 Task: Get directions from Palo Duro Canyon State Park, Texas, United States to Tybee Island, Georgia, United States and explore the nearby things to do with rating 4 and above and open 24 hours
Action: Mouse moved to (217, 61)
Screenshot: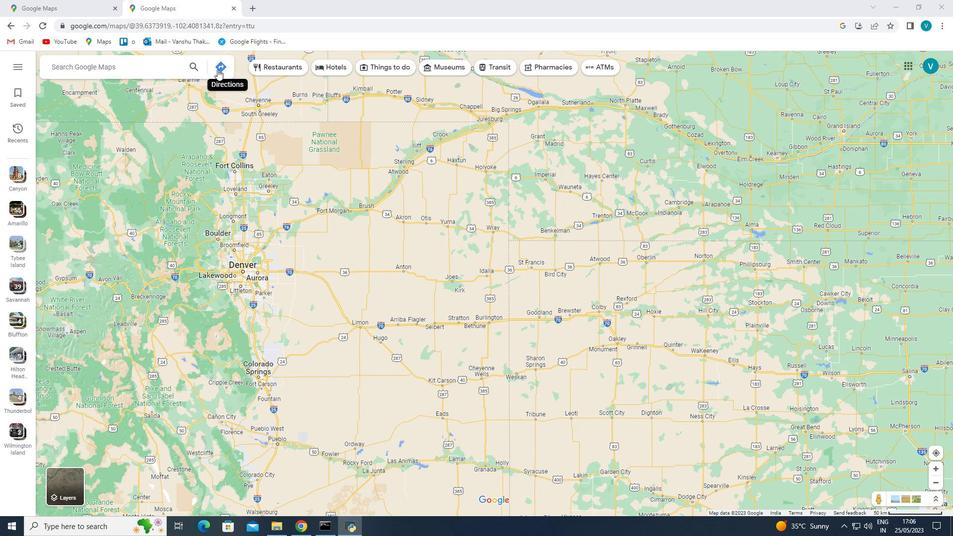 
Action: Mouse pressed left at (217, 61)
Screenshot: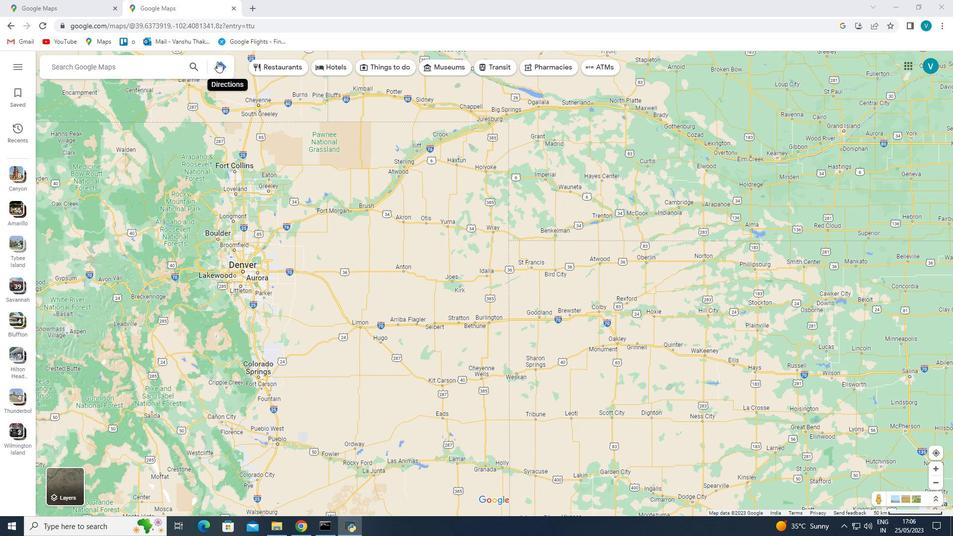 
Action: Mouse moved to (159, 99)
Screenshot: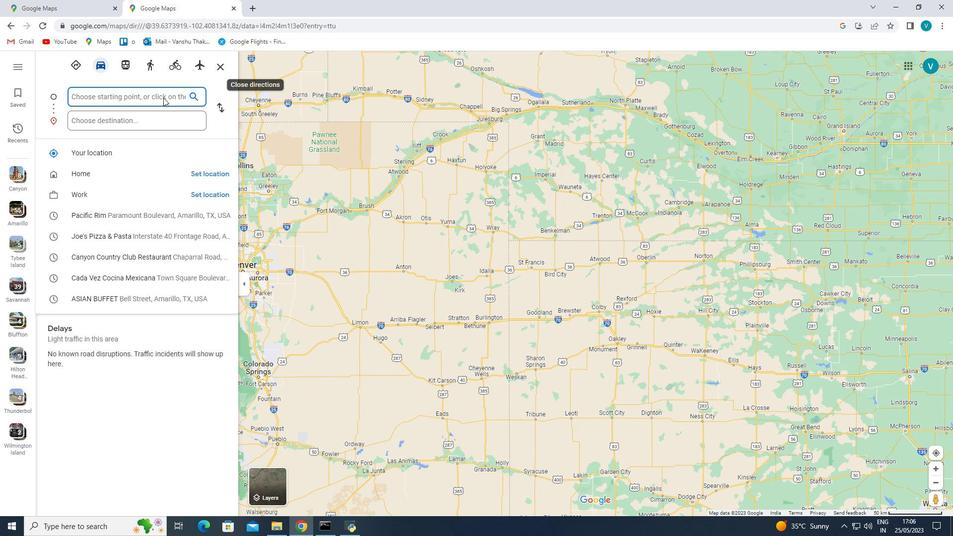 
Action: Mouse pressed left at (159, 99)
Screenshot: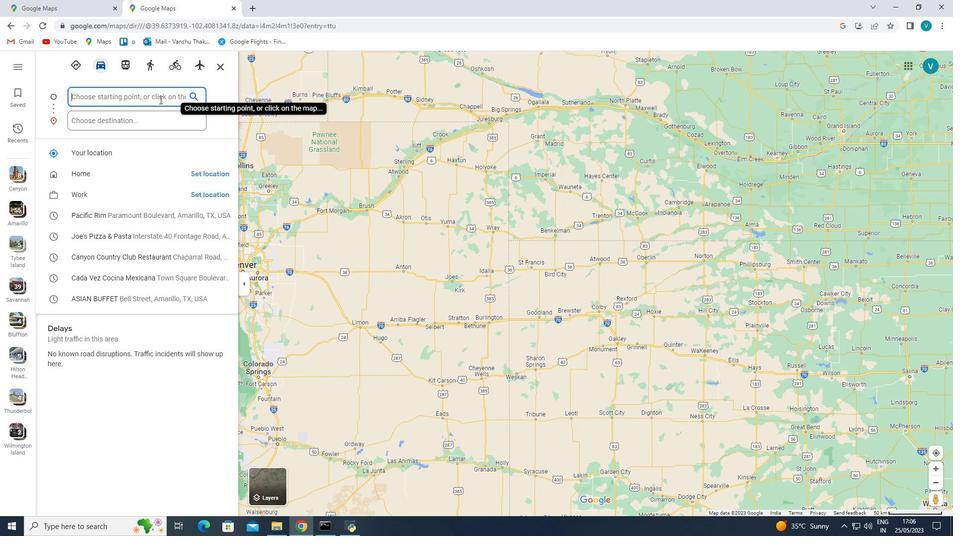
Action: Key pressed <Key.shift>Palo<Key.space><Key.shift>Duro<Key.space><Key.shift><Key.shift><Key.shift><Key.shift>Canyon<Key.space><Key.shift>State<Key.space><Key.shift>PArk,<Key.space><Key.shift>Texas,<Key.shift>United<Key.space><Key.shift>States<Key.enter>
Screenshot: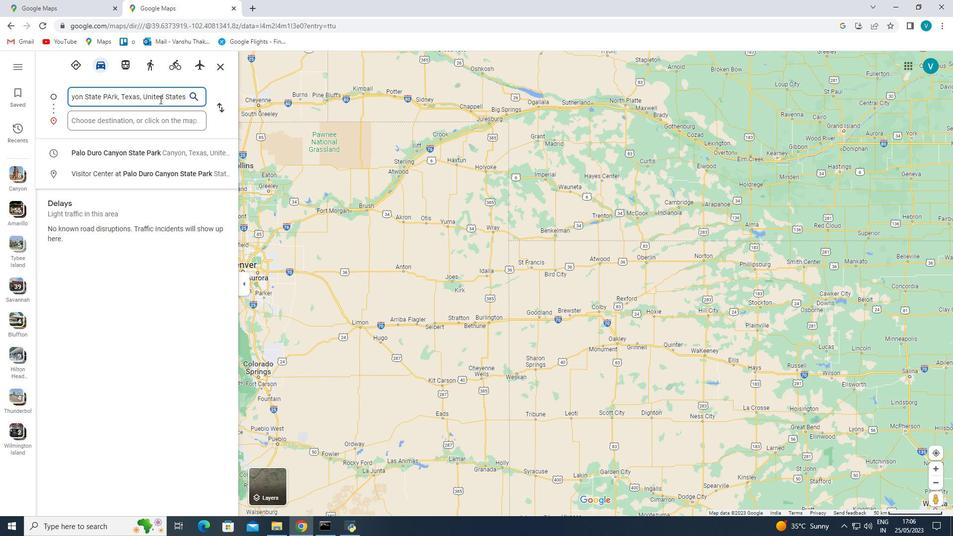 
Action: Mouse moved to (151, 134)
Screenshot: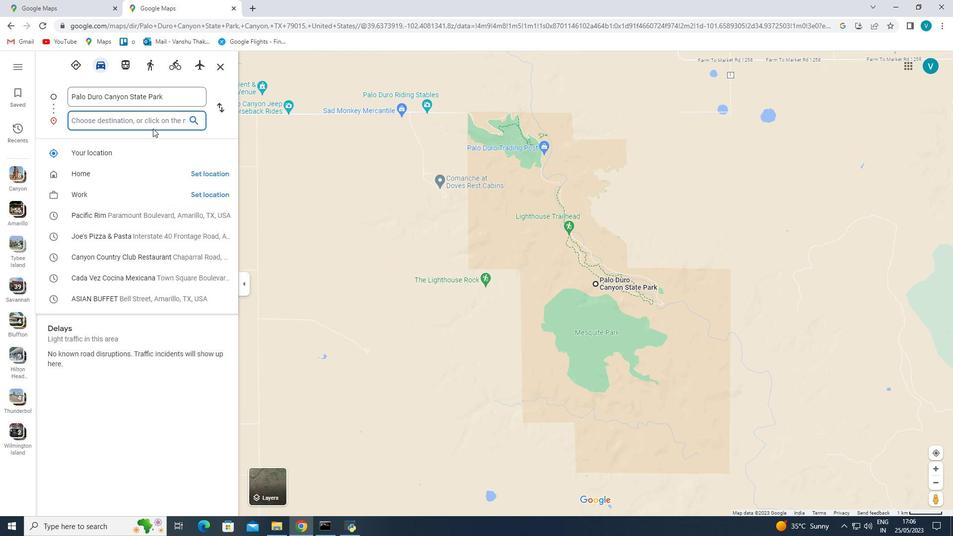 
Action: Mouse pressed left at (151, 134)
Screenshot: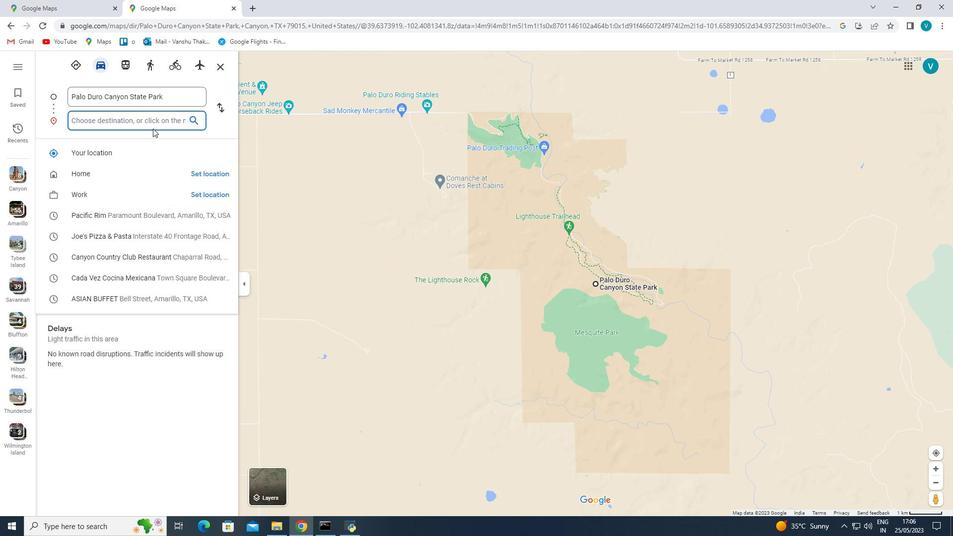 
Action: Mouse moved to (146, 127)
Screenshot: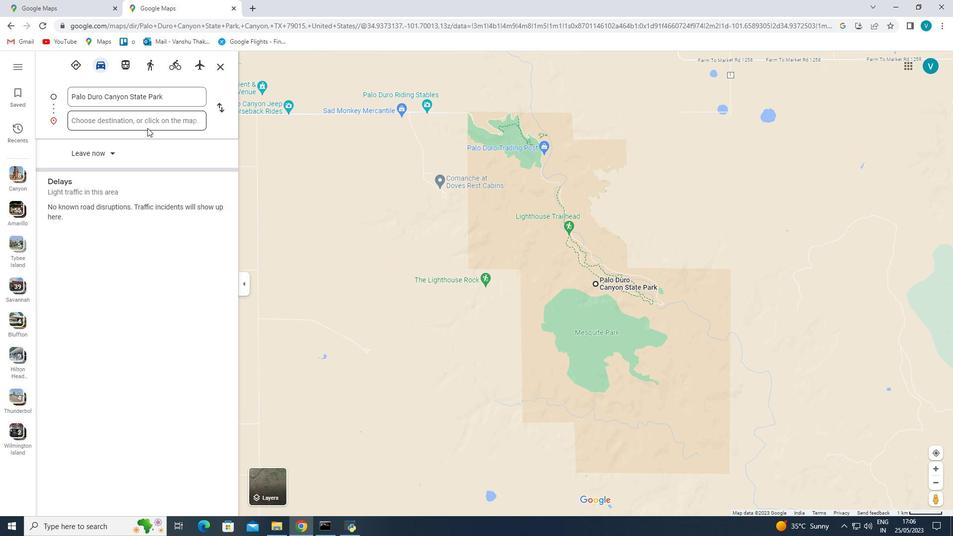 
Action: Mouse pressed left at (146, 127)
Screenshot: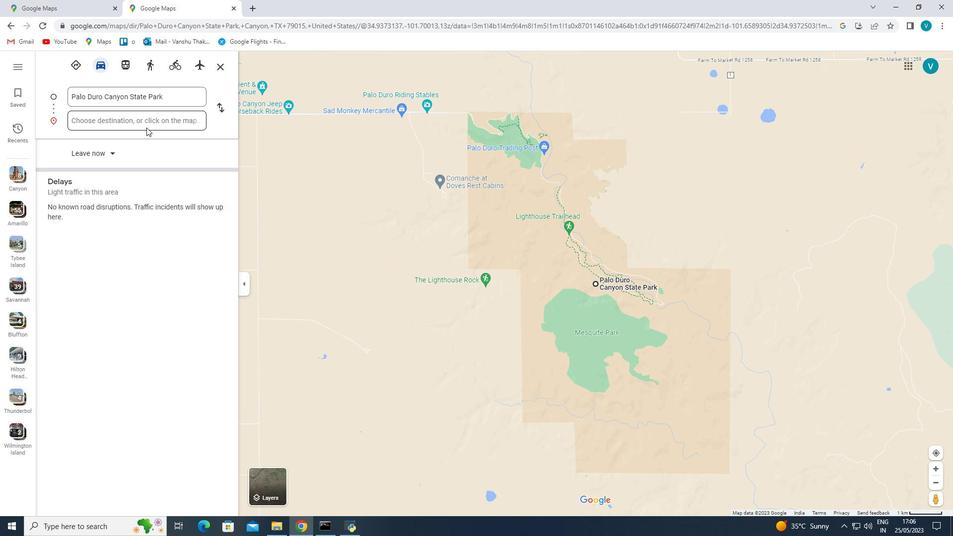 
Action: Mouse moved to (146, 125)
Screenshot: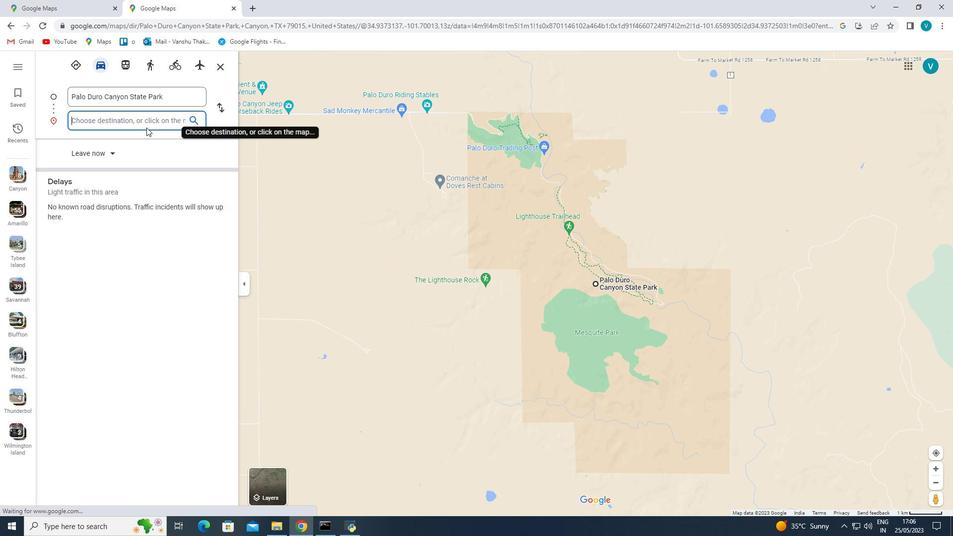 
Action: Key pressed <Key.shift>Tybee<Key.space><Key.shift><Key.shift><Key.shift><Key.shift><Key.shift><Key.shift><Key.shift><Key.shift><Key.shift><Key.shift><Key.shift>Island,<Key.space><Key.shift>Georgia,<Key.space><Key.shift>United<Key.space><Key.shift>States<Key.enter>
Screenshot: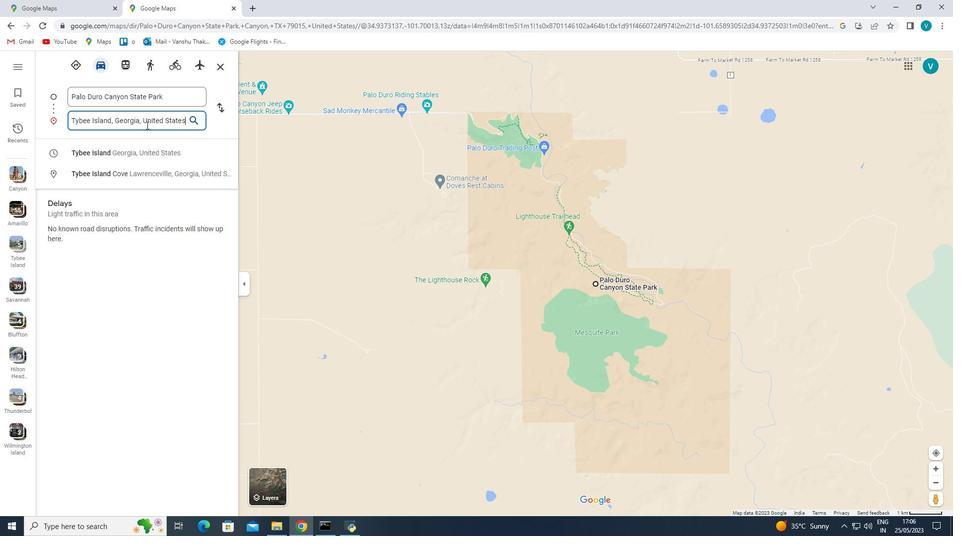 
Action: Mouse moved to (429, 69)
Screenshot: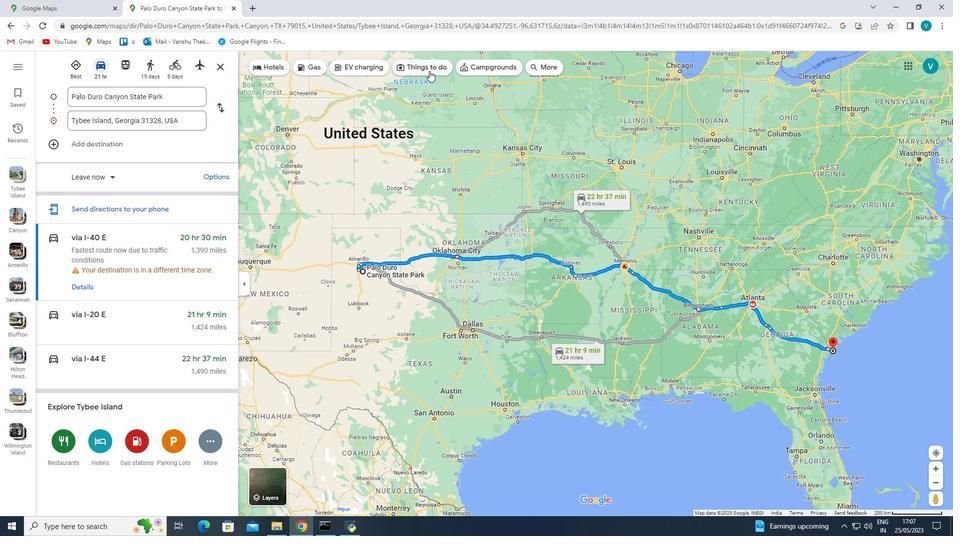 
Action: Mouse pressed left at (429, 69)
Screenshot: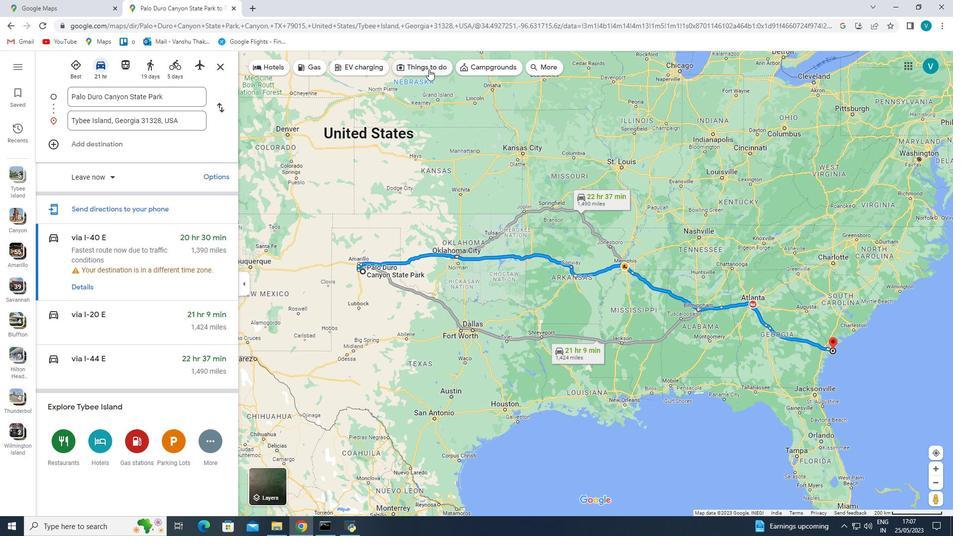 
Action: Mouse moved to (285, 68)
Screenshot: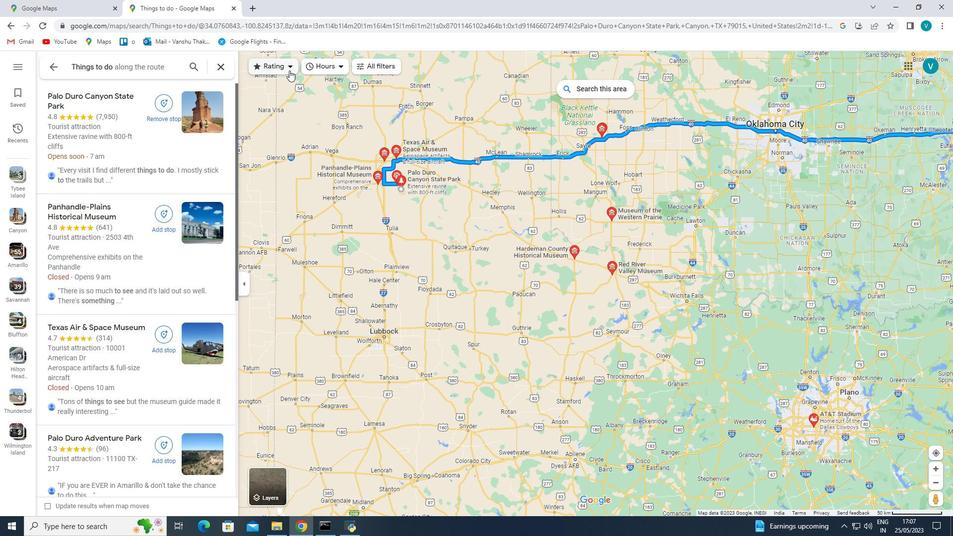 
Action: Mouse pressed left at (285, 68)
Screenshot: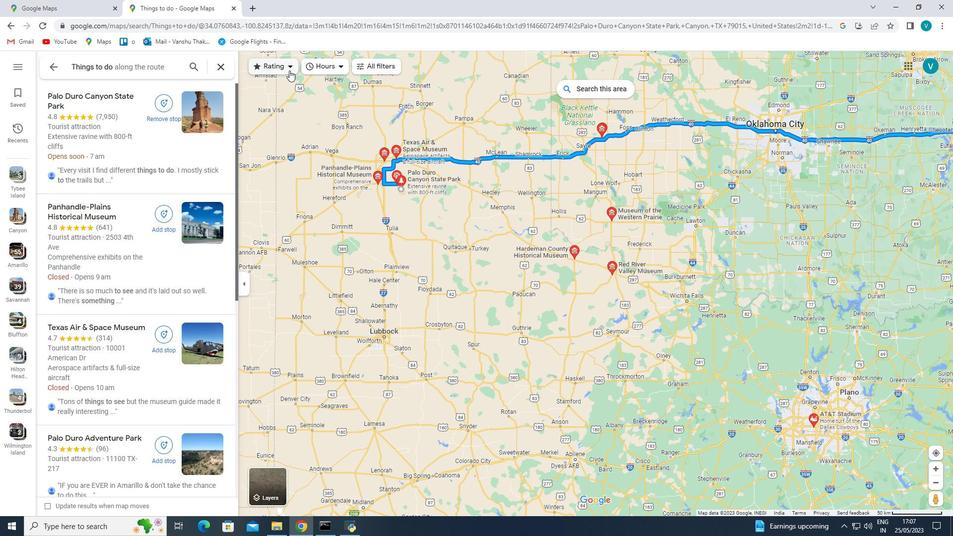 
Action: Mouse moved to (280, 181)
Screenshot: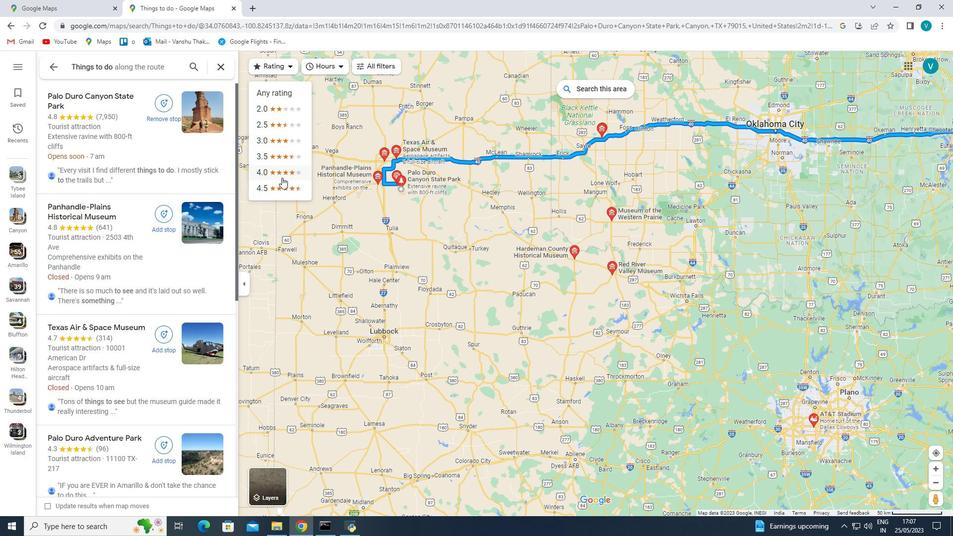 
Action: Mouse pressed left at (280, 181)
Screenshot: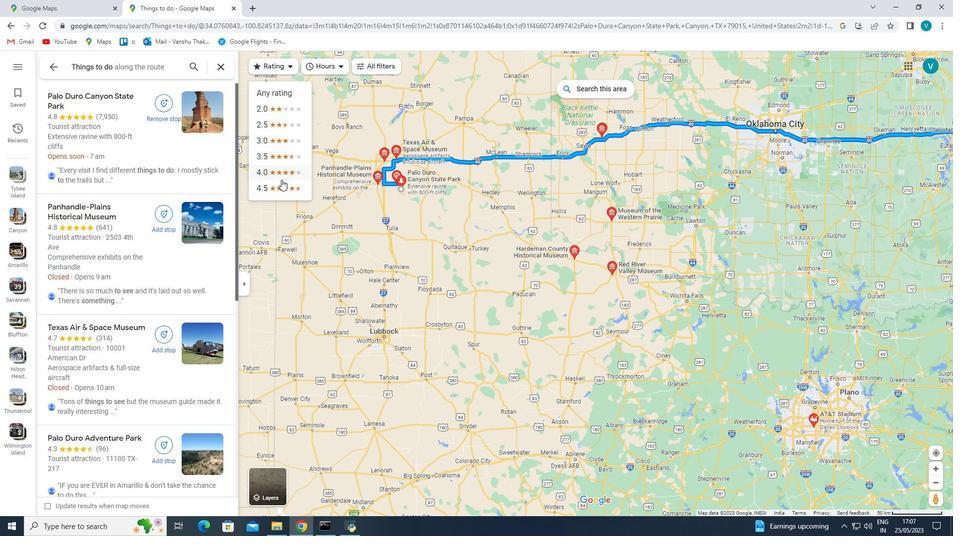 
Action: Mouse moved to (340, 63)
Screenshot: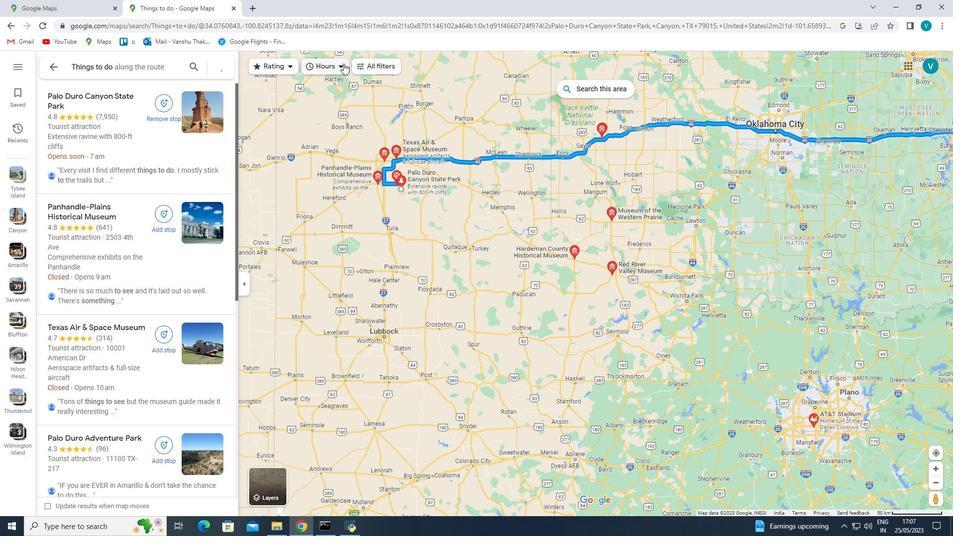 
Action: Mouse pressed left at (340, 63)
Screenshot: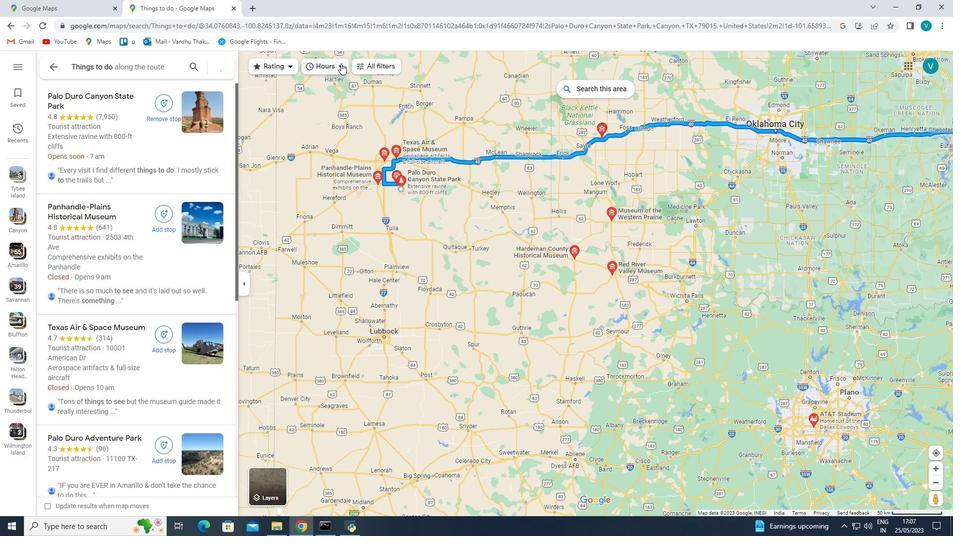 
Action: Mouse moved to (321, 117)
Screenshot: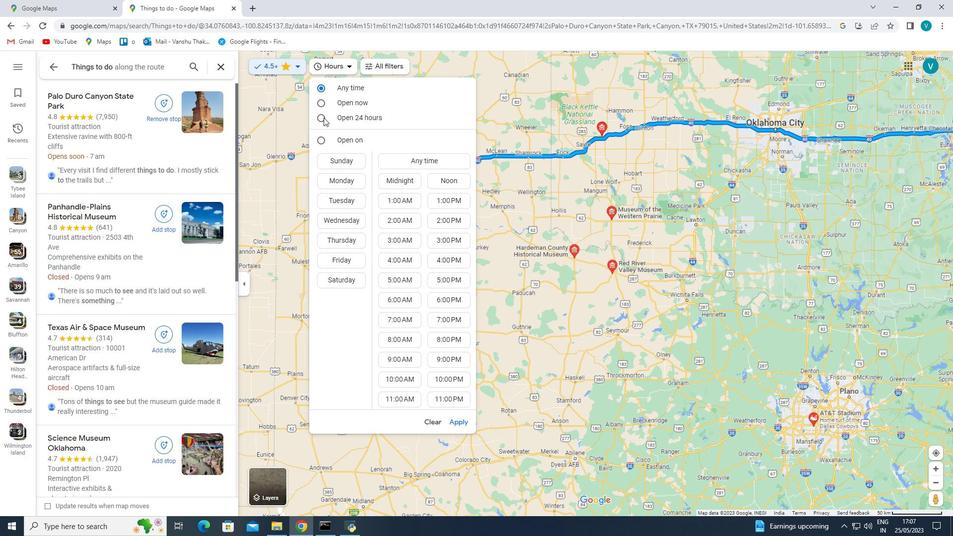 
Action: Mouse pressed left at (321, 117)
Screenshot: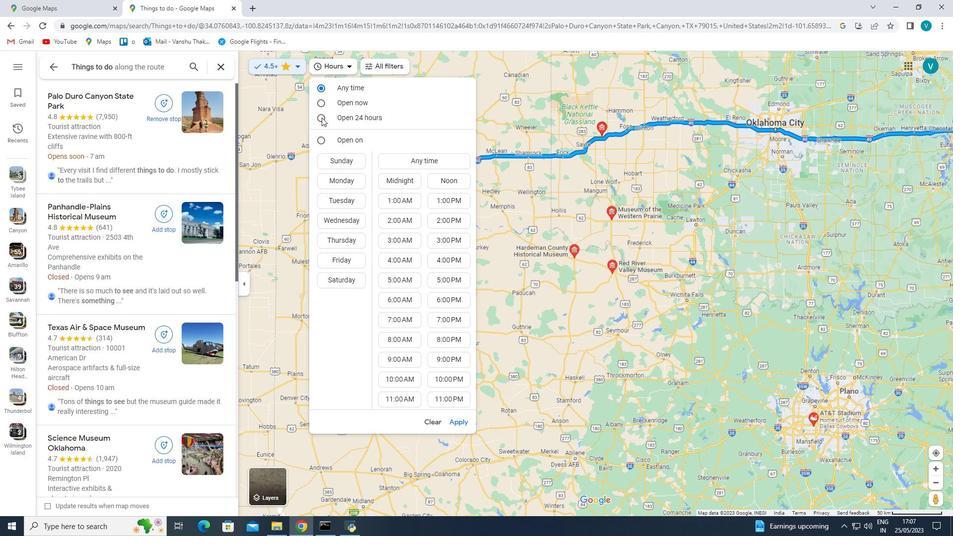 
Action: Mouse moved to (461, 421)
Screenshot: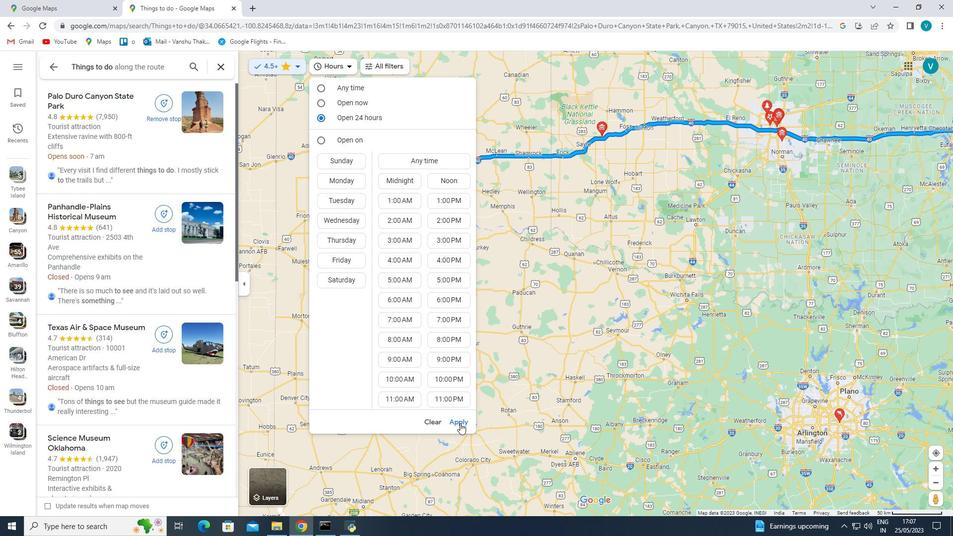 
Action: Mouse pressed left at (461, 421)
Screenshot: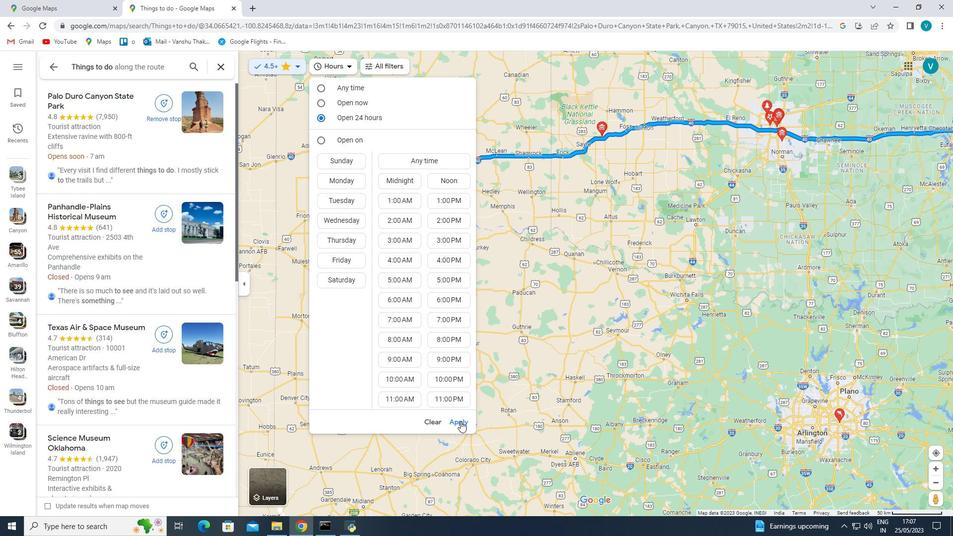 
Action: Mouse moved to (133, 218)
Screenshot: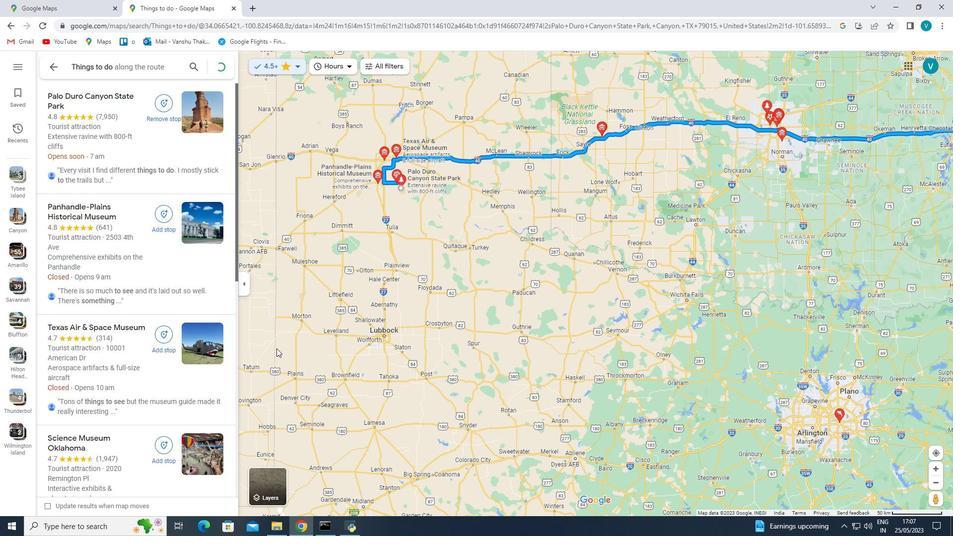 
Action: Mouse scrolled (133, 218) with delta (0, 0)
Screenshot: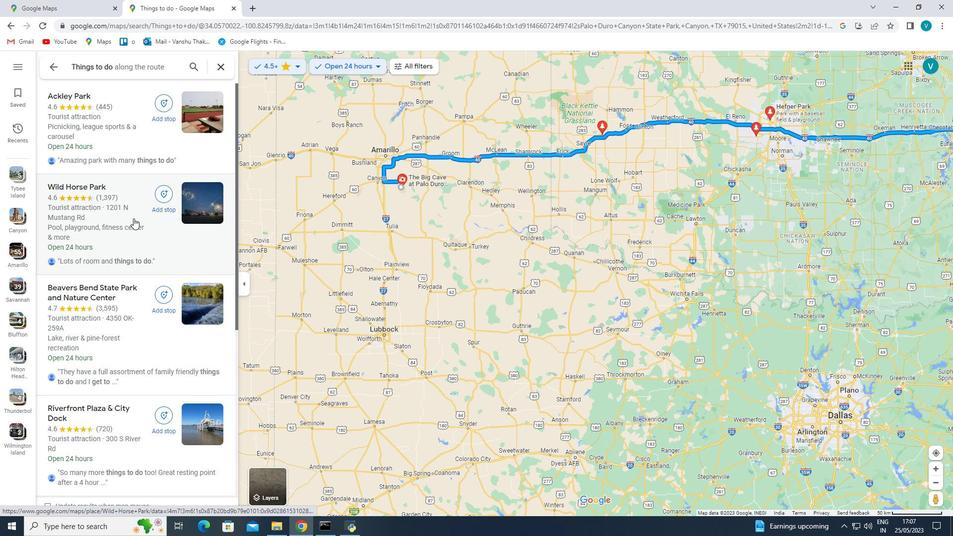 
Action: Mouse scrolled (133, 218) with delta (0, 0)
Screenshot: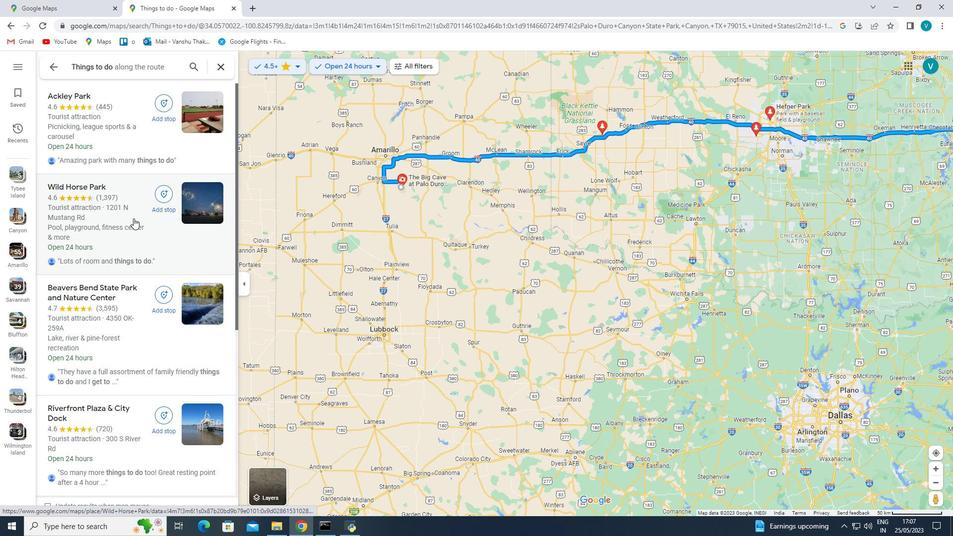 
Action: Mouse scrolled (133, 218) with delta (0, 0)
Screenshot: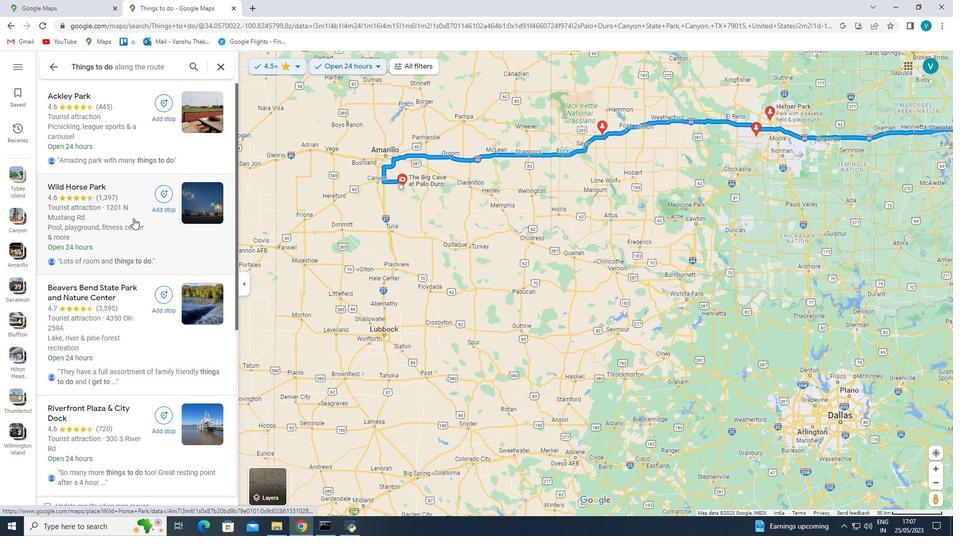 
Action: Mouse scrolled (133, 218) with delta (0, 0)
Screenshot: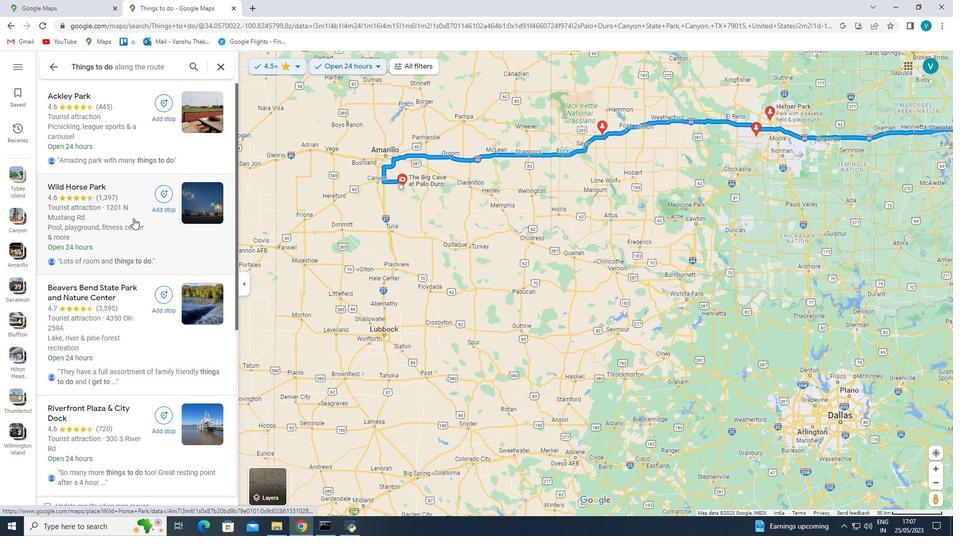 
Action: Mouse scrolled (133, 218) with delta (0, 0)
Screenshot: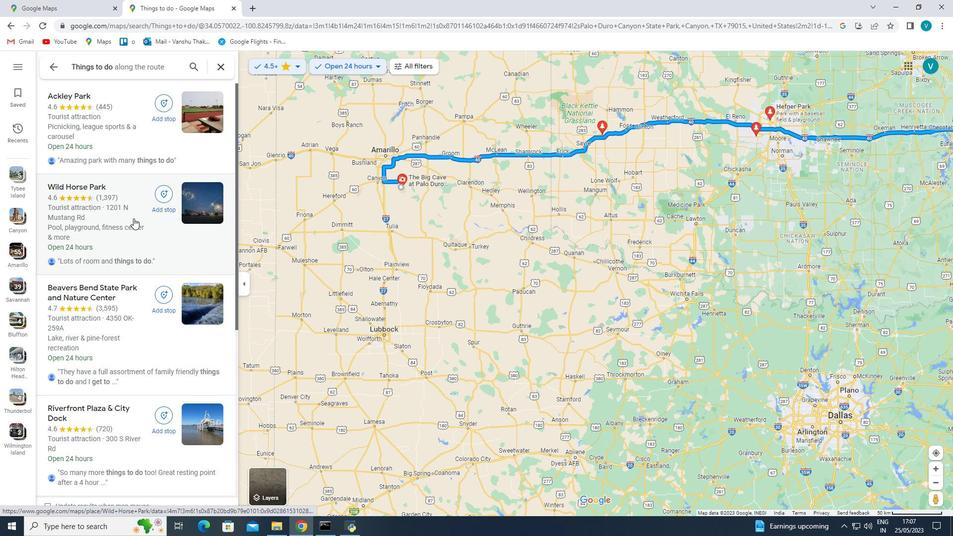
Action: Mouse scrolled (133, 218) with delta (0, 0)
Screenshot: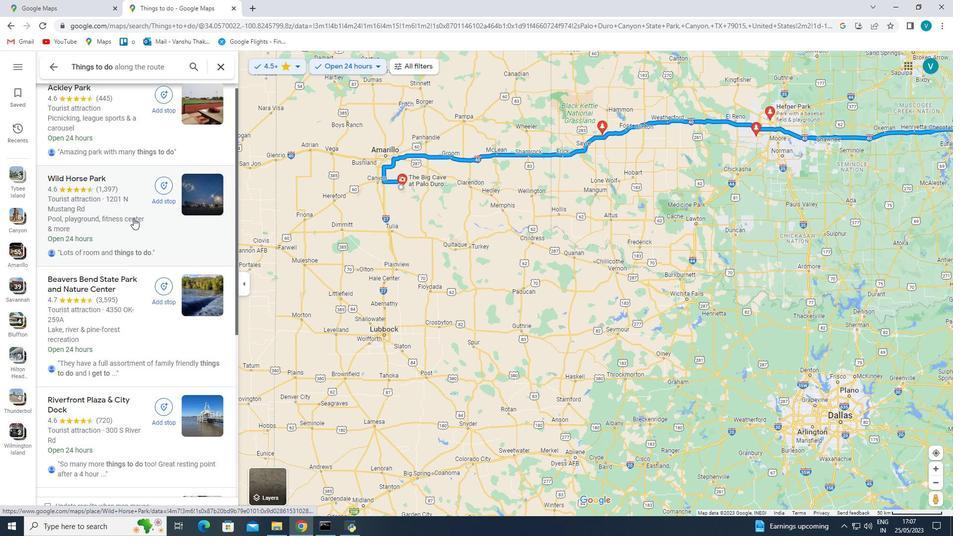 
Action: Mouse scrolled (133, 218) with delta (0, 0)
Screenshot: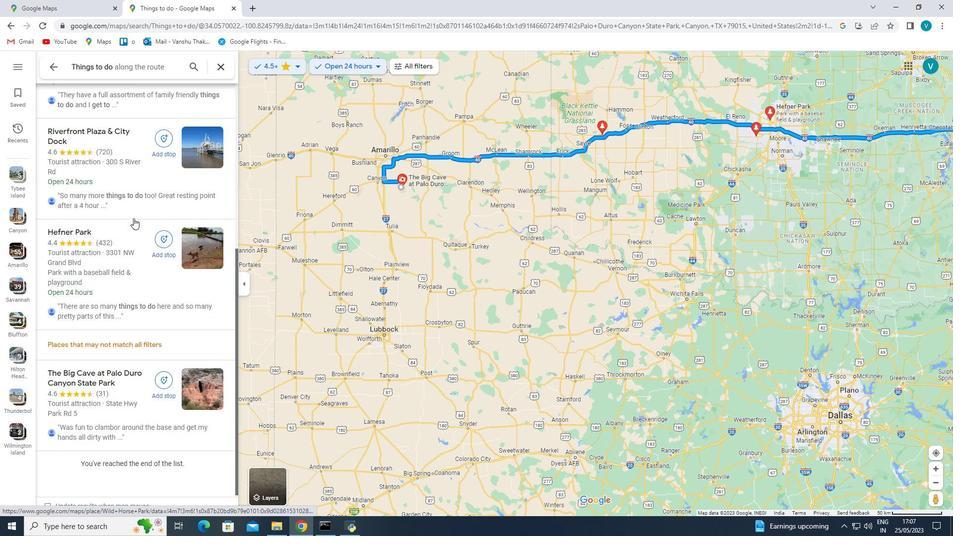 
Action: Mouse scrolled (133, 218) with delta (0, 0)
Screenshot: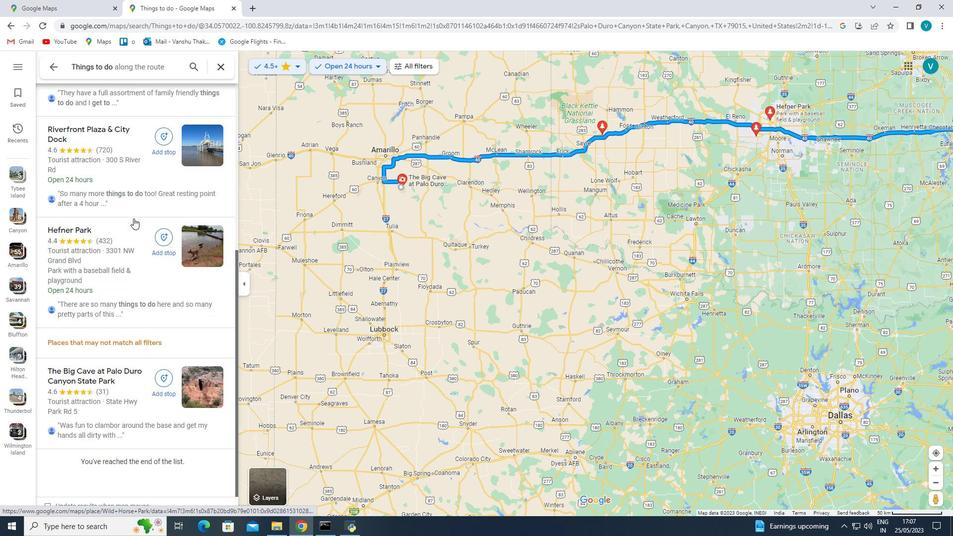 
Action: Mouse scrolled (133, 218) with delta (0, 0)
Screenshot: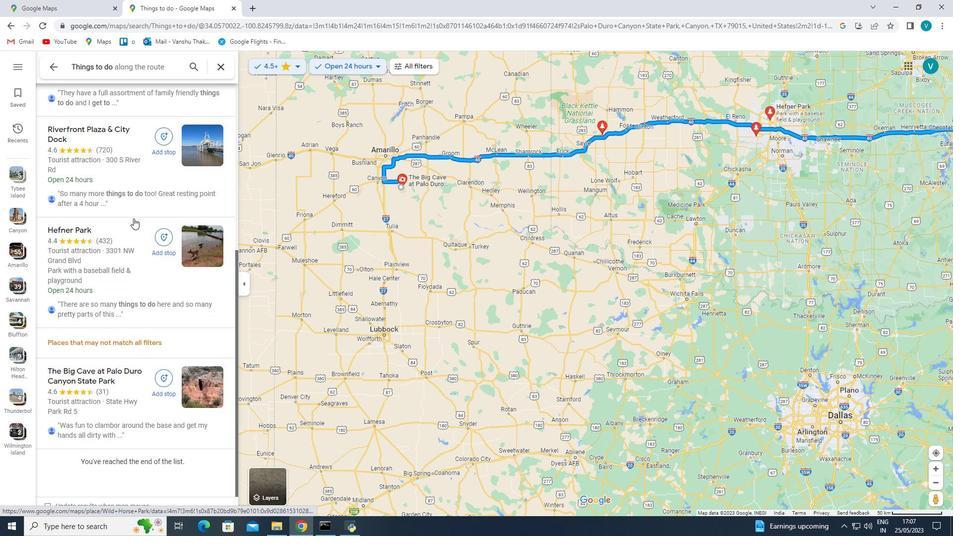 
Action: Mouse scrolled (133, 218) with delta (0, 0)
Screenshot: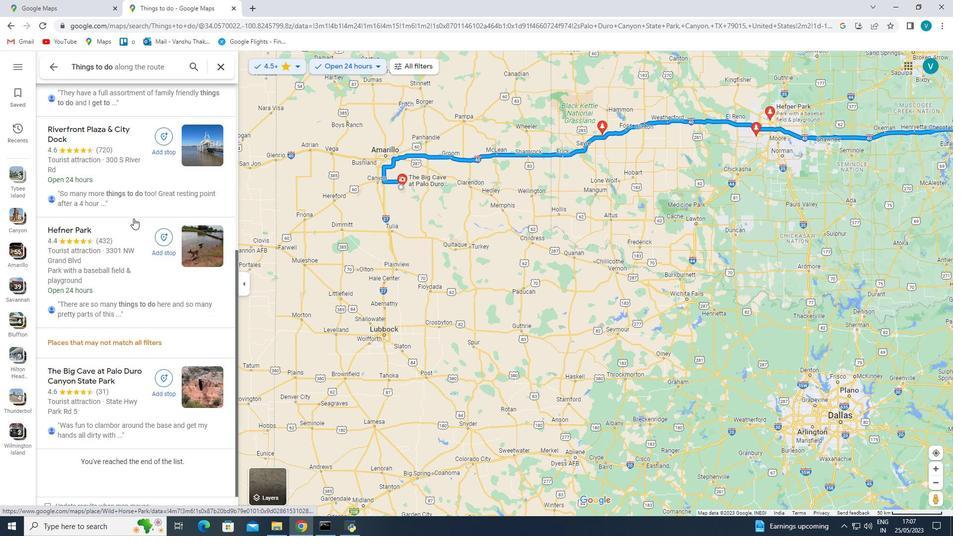 
Action: Mouse scrolled (133, 218) with delta (0, 0)
Screenshot: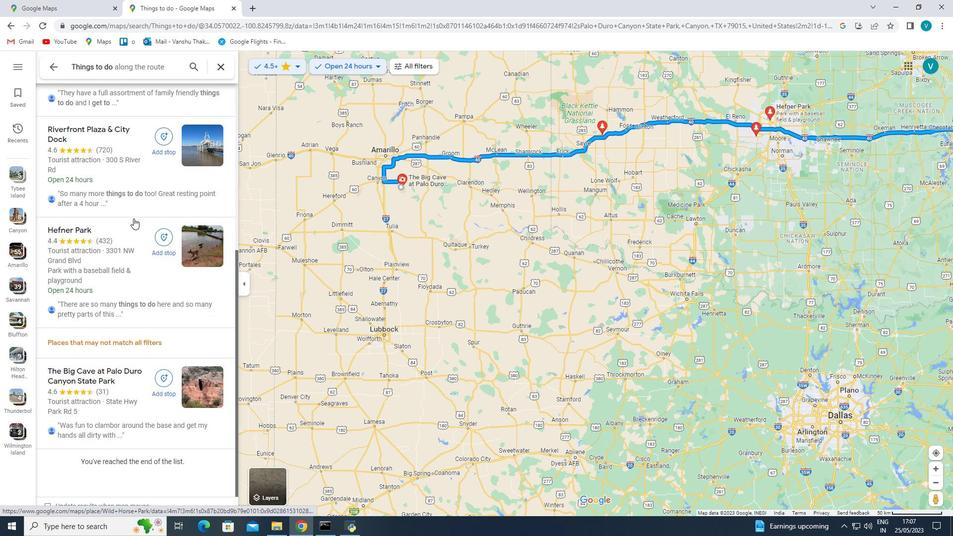 
Action: Mouse scrolled (133, 218) with delta (0, 0)
Screenshot: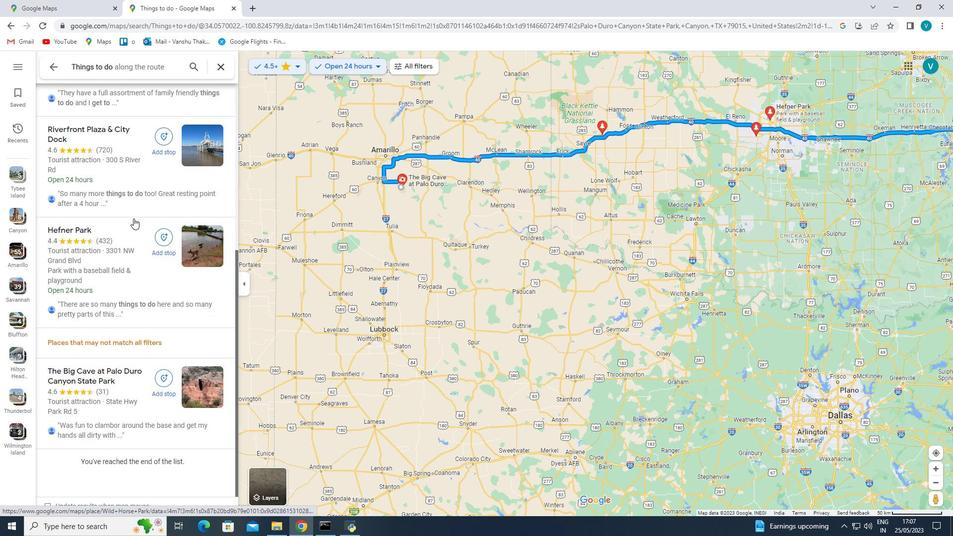 
Action: Mouse scrolled (133, 218) with delta (0, 0)
Screenshot: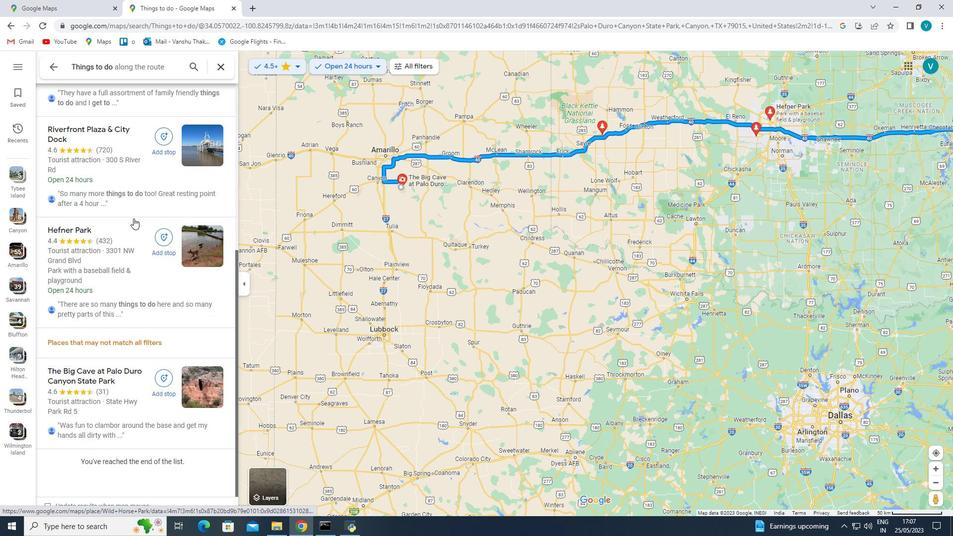 
Action: Mouse scrolled (133, 218) with delta (0, 0)
Screenshot: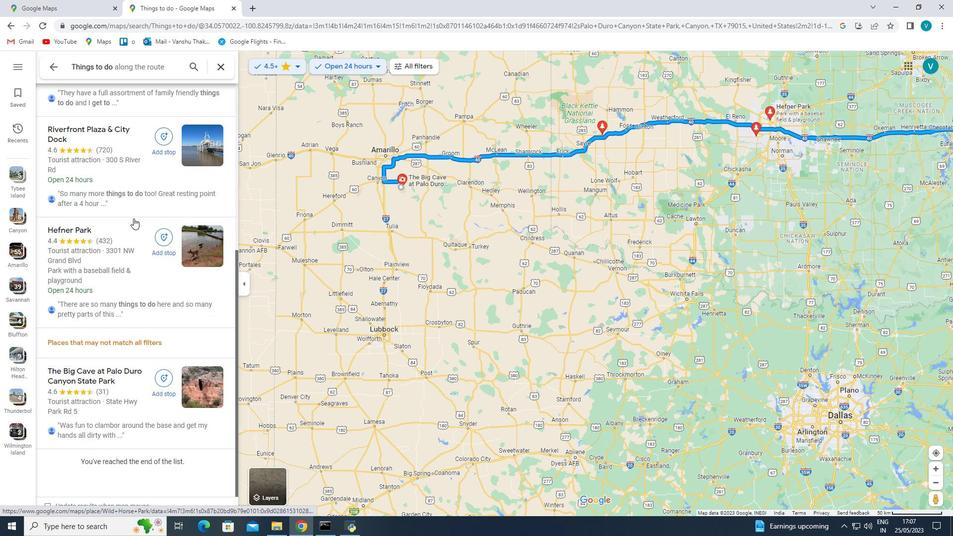 
Action: Mouse scrolled (133, 218) with delta (0, 0)
Screenshot: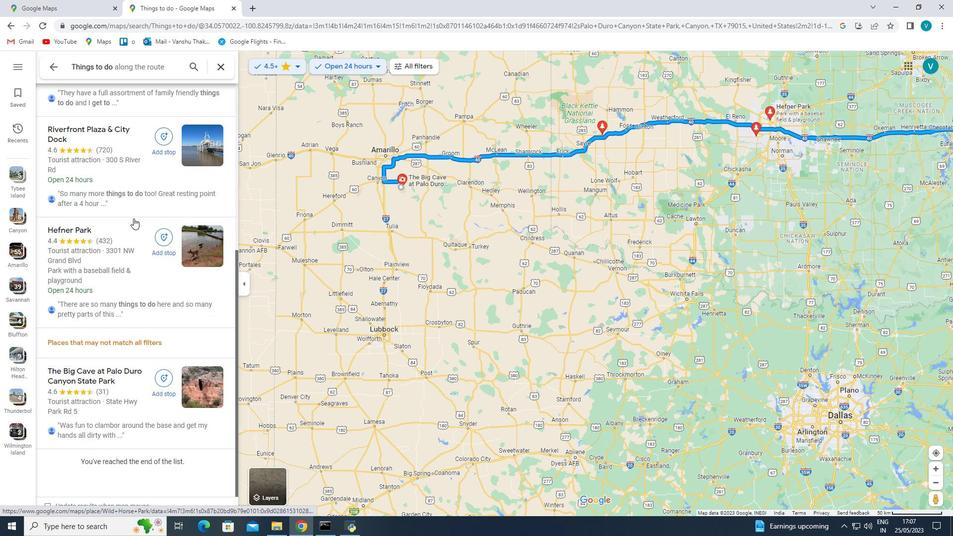
Action: Mouse scrolled (133, 218) with delta (0, 0)
Screenshot: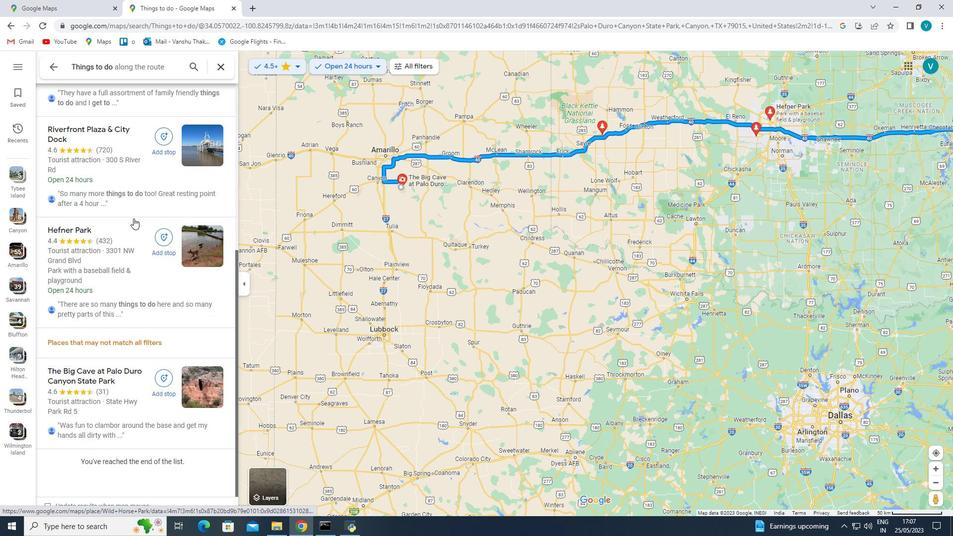 
Action: Mouse scrolled (133, 218) with delta (0, 0)
Screenshot: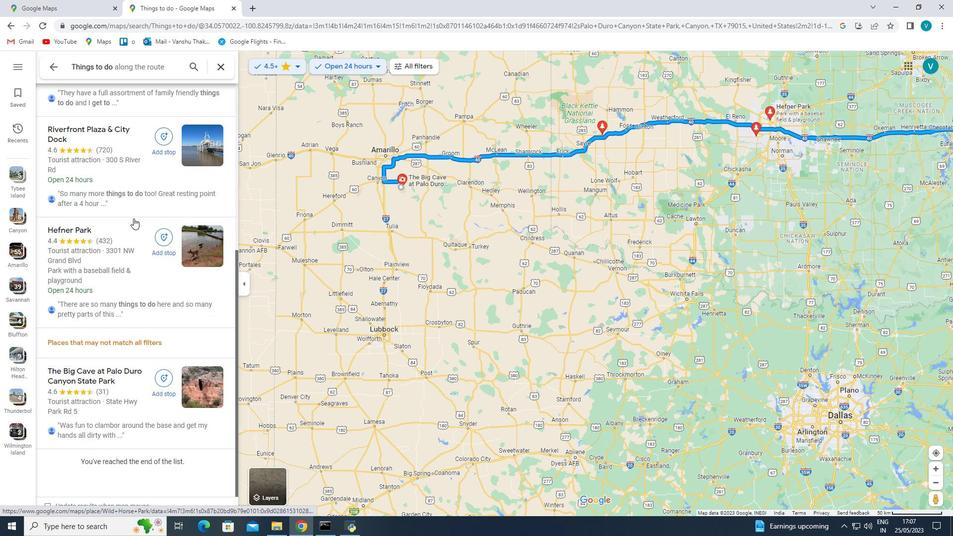 
Action: Mouse scrolled (133, 218) with delta (0, 0)
Screenshot: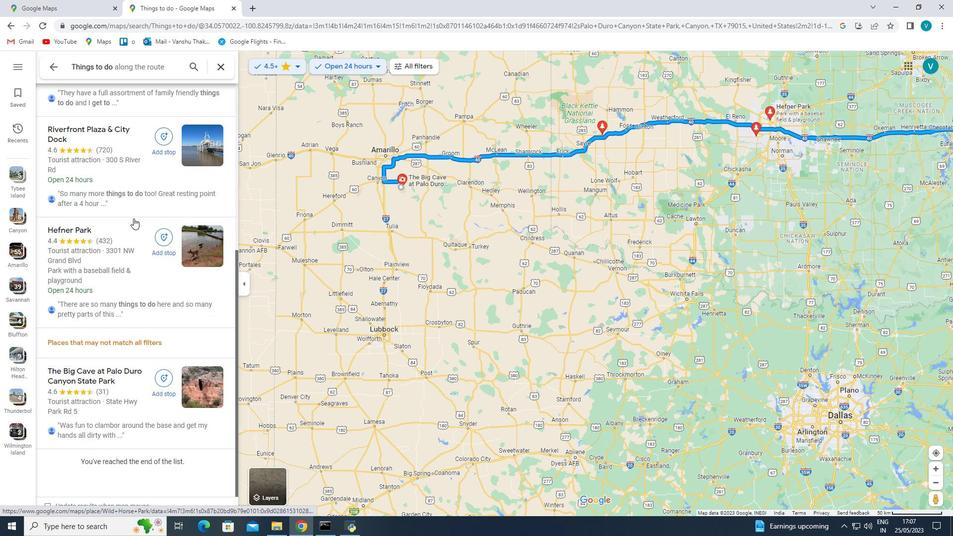 
Action: Mouse scrolled (133, 218) with delta (0, 0)
Screenshot: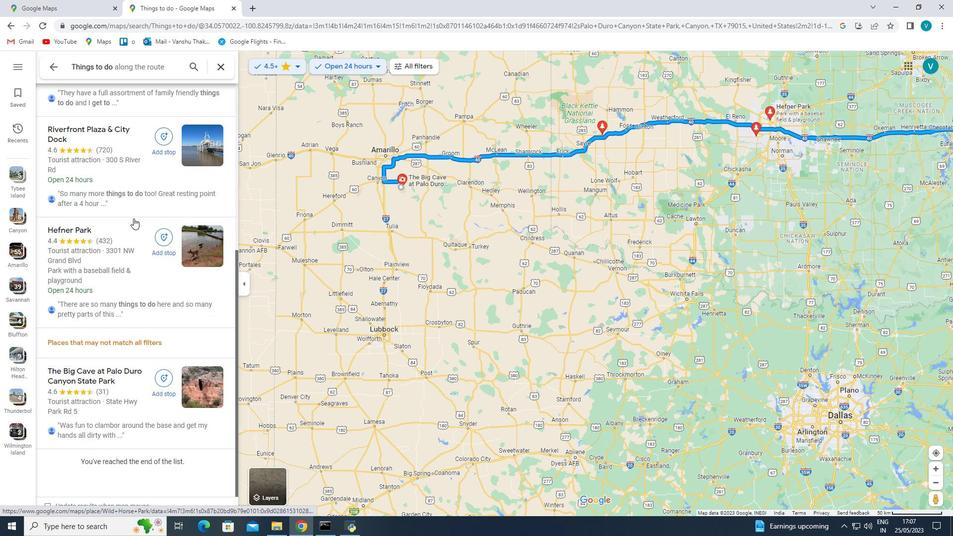 
Action: Mouse scrolled (133, 218) with delta (0, 0)
Screenshot: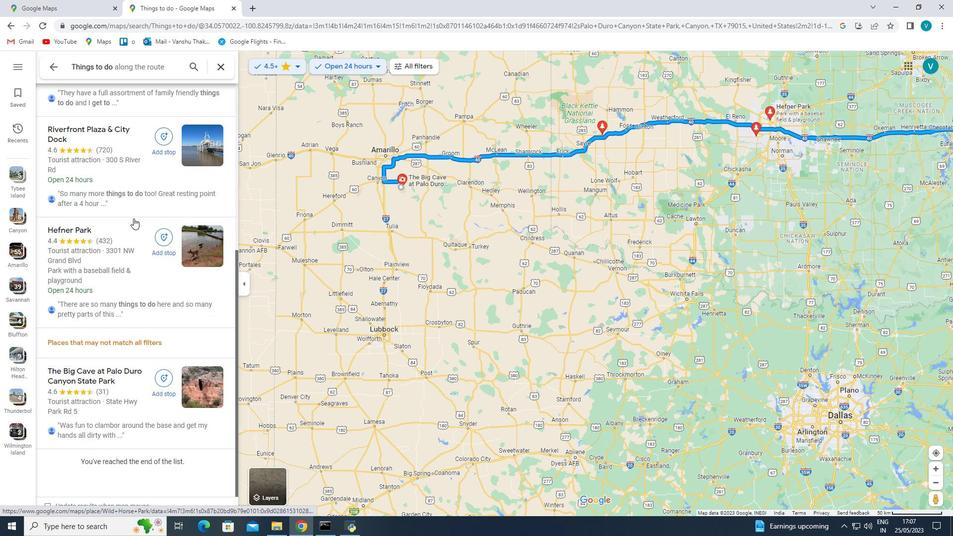 
Action: Mouse scrolled (133, 218) with delta (0, 0)
Screenshot: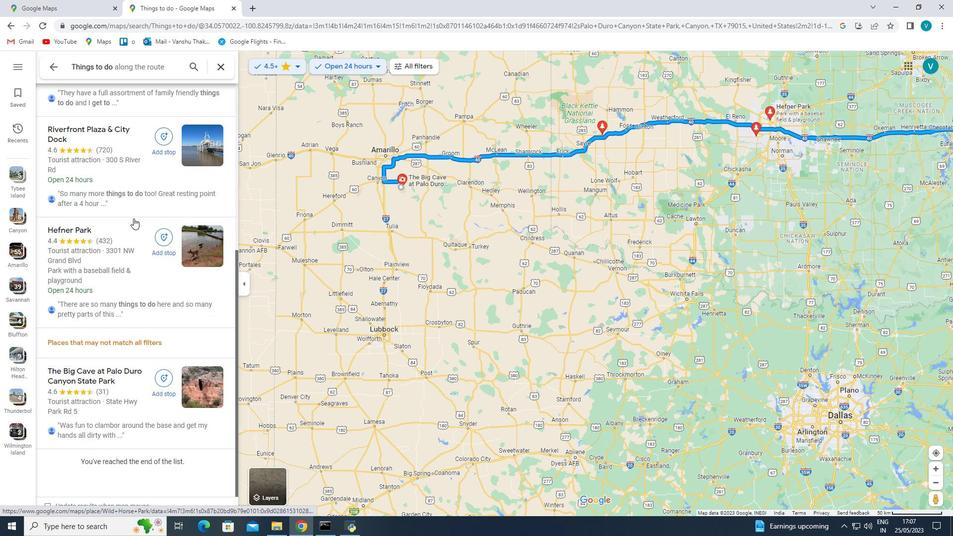 
Action: Mouse scrolled (133, 218) with delta (0, 0)
Screenshot: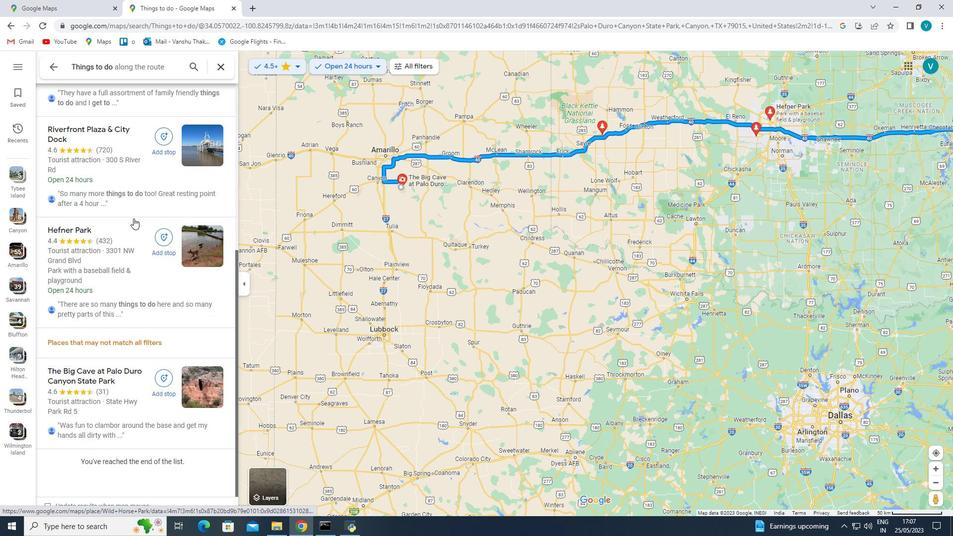 
Action: Mouse scrolled (133, 218) with delta (0, 0)
Screenshot: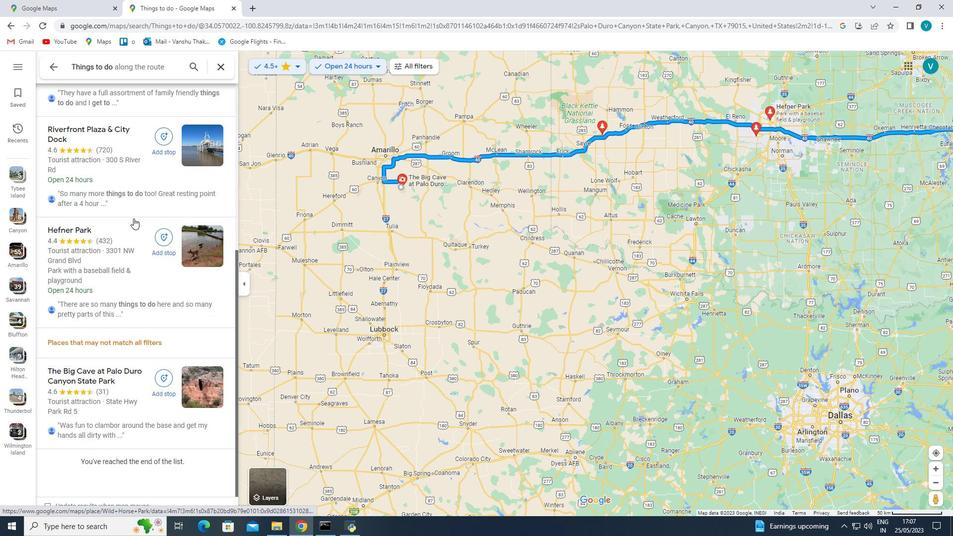 
Action: Mouse scrolled (133, 218) with delta (0, 0)
Screenshot: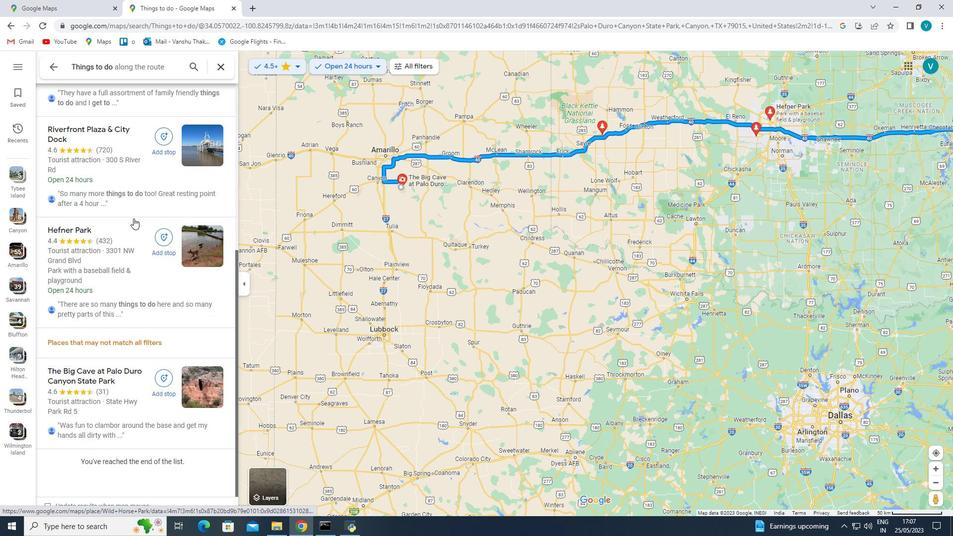 
Action: Mouse scrolled (133, 219) with delta (0, 0)
Screenshot: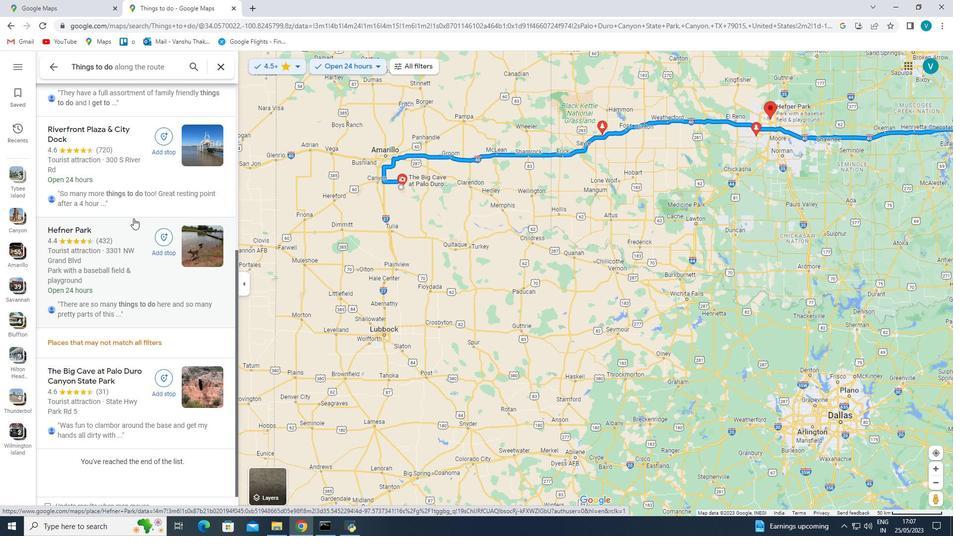 
Action: Mouse scrolled (133, 219) with delta (0, 0)
Screenshot: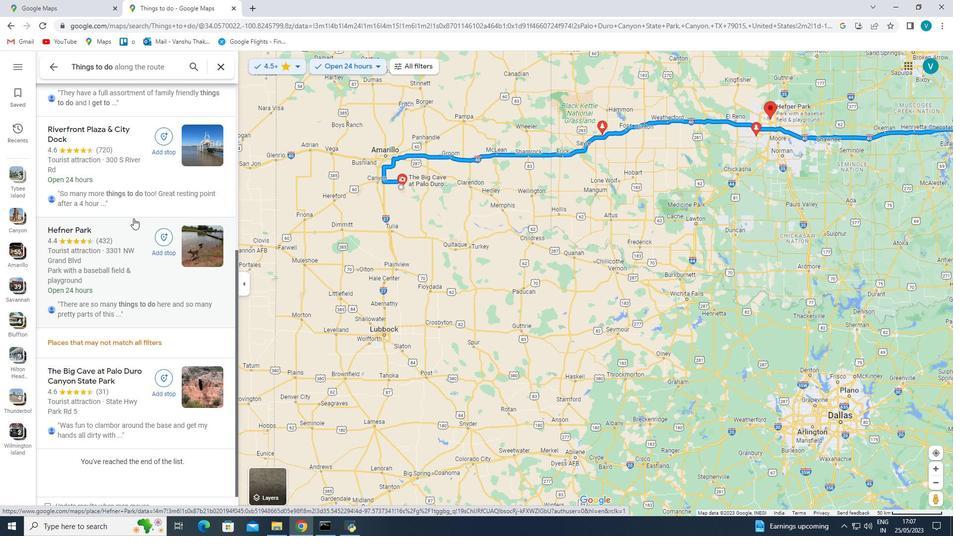 
Action: Mouse scrolled (133, 219) with delta (0, 0)
Screenshot: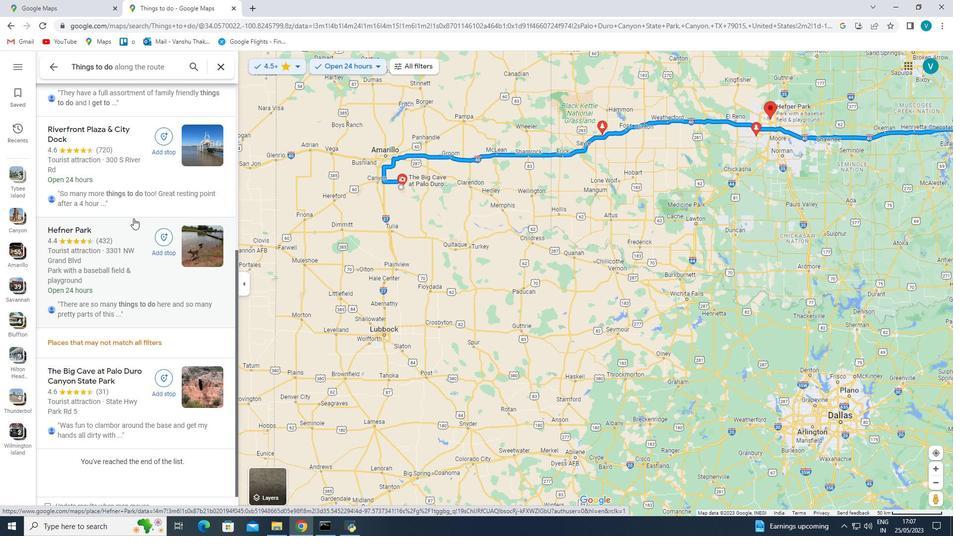 
Action: Mouse scrolled (133, 219) with delta (0, 0)
Screenshot: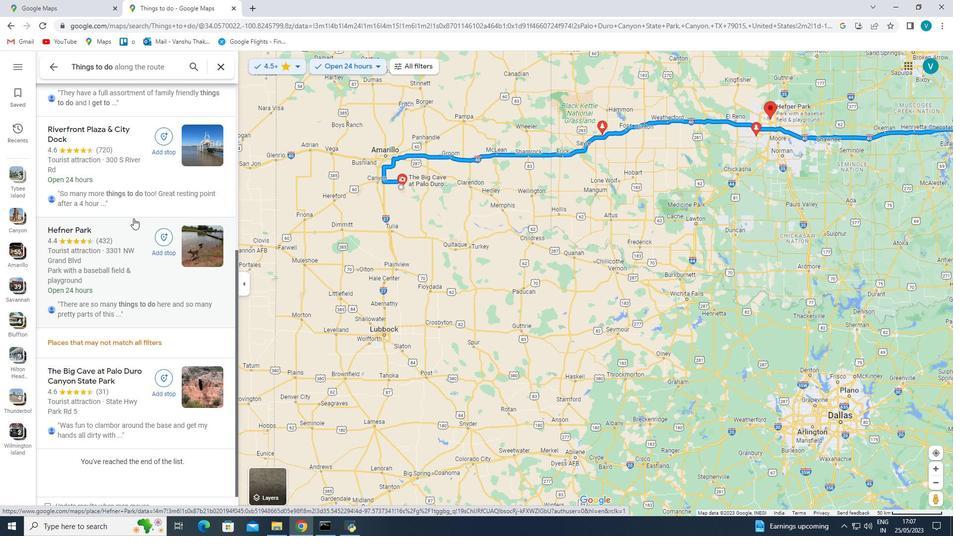 
Action: Mouse scrolled (133, 219) with delta (0, 0)
Screenshot: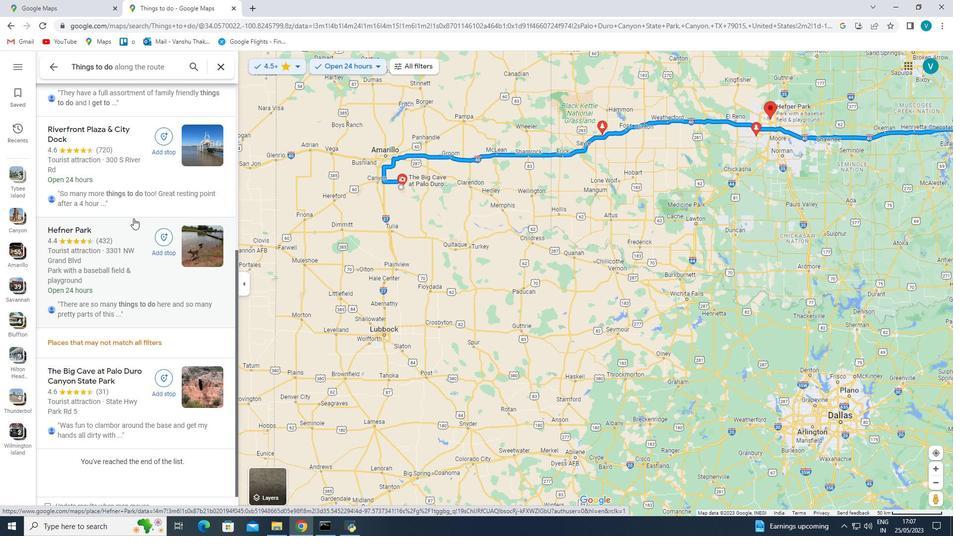 
Action: Mouse scrolled (133, 219) with delta (0, 0)
Screenshot: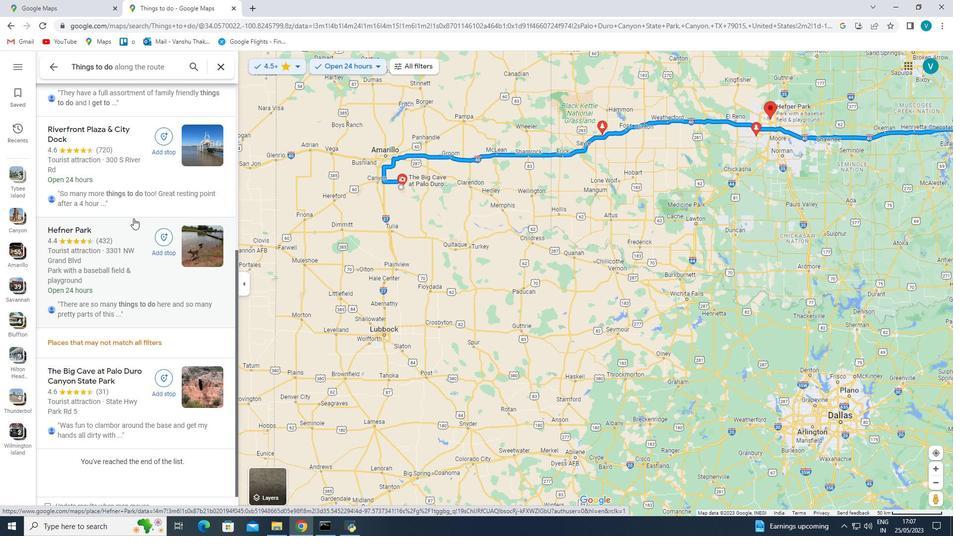 
Action: Mouse scrolled (133, 219) with delta (0, 0)
Screenshot: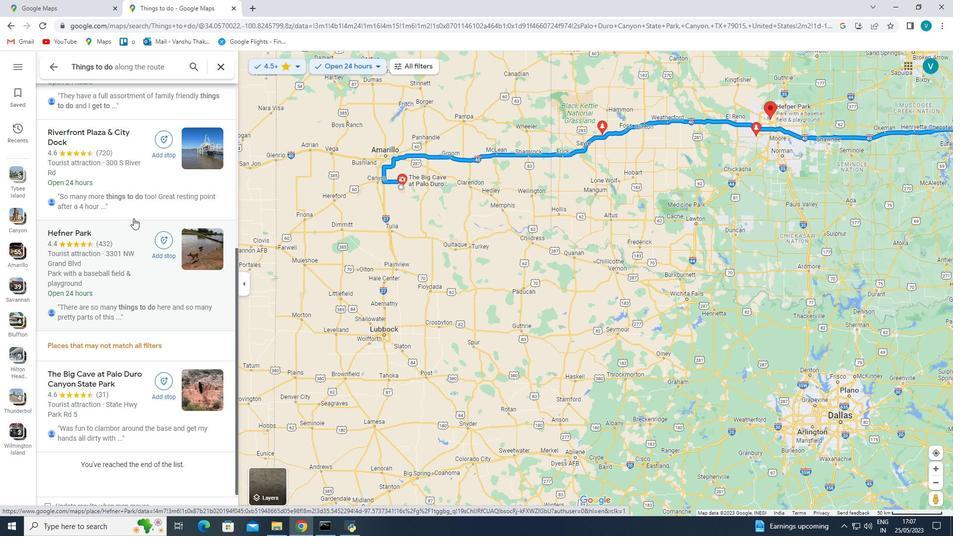 
Action: Mouse scrolled (133, 219) with delta (0, 0)
Screenshot: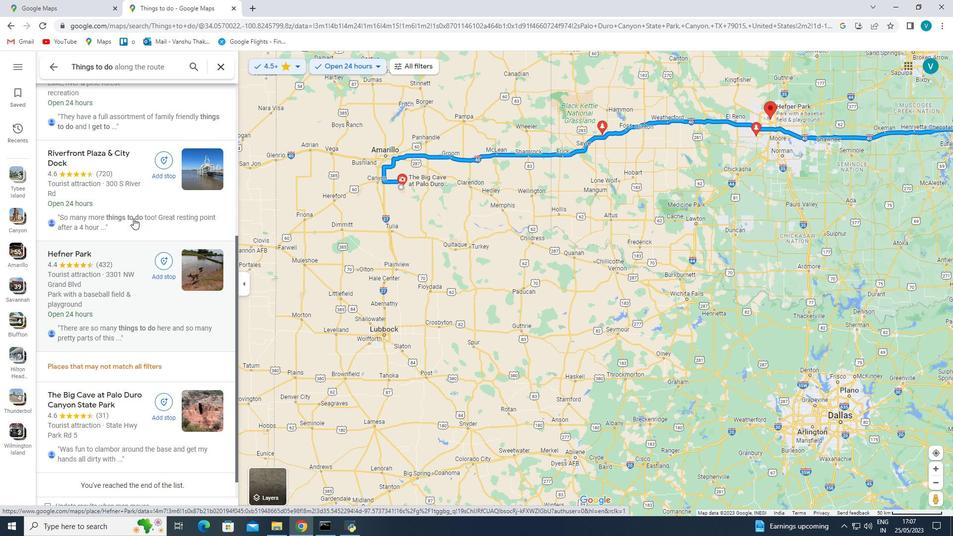 
Action: Mouse scrolled (133, 219) with delta (0, 0)
Screenshot: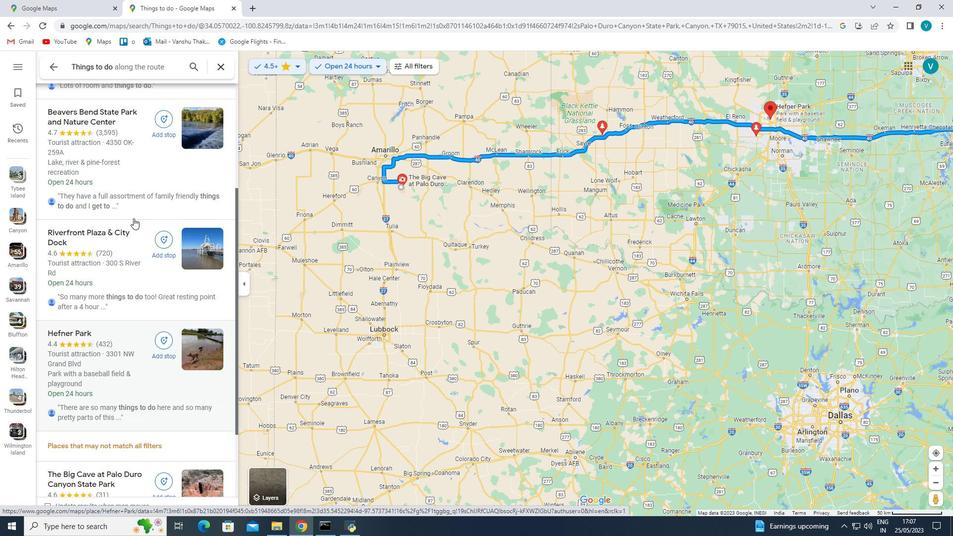 
Action: Mouse scrolled (133, 219) with delta (0, 0)
Screenshot: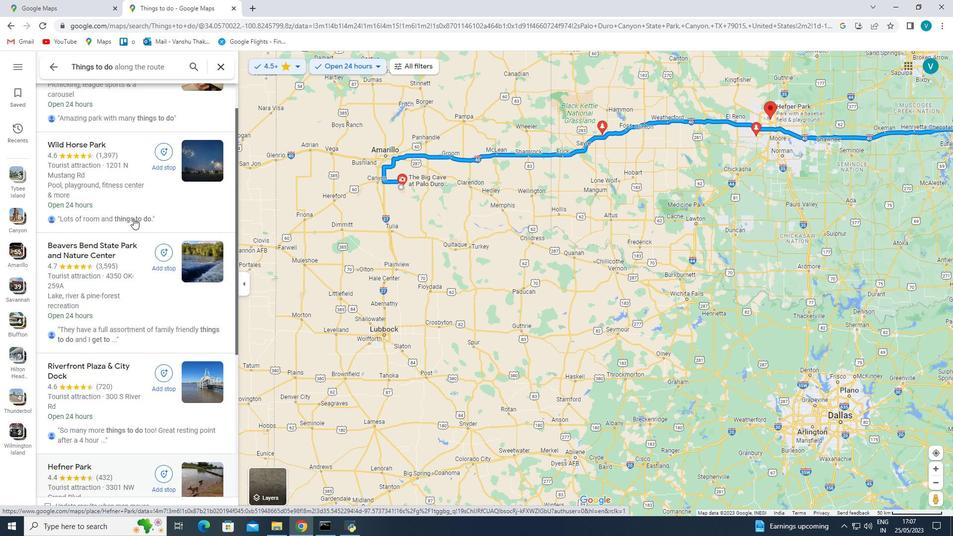 
Action: Mouse scrolled (133, 219) with delta (0, 0)
Screenshot: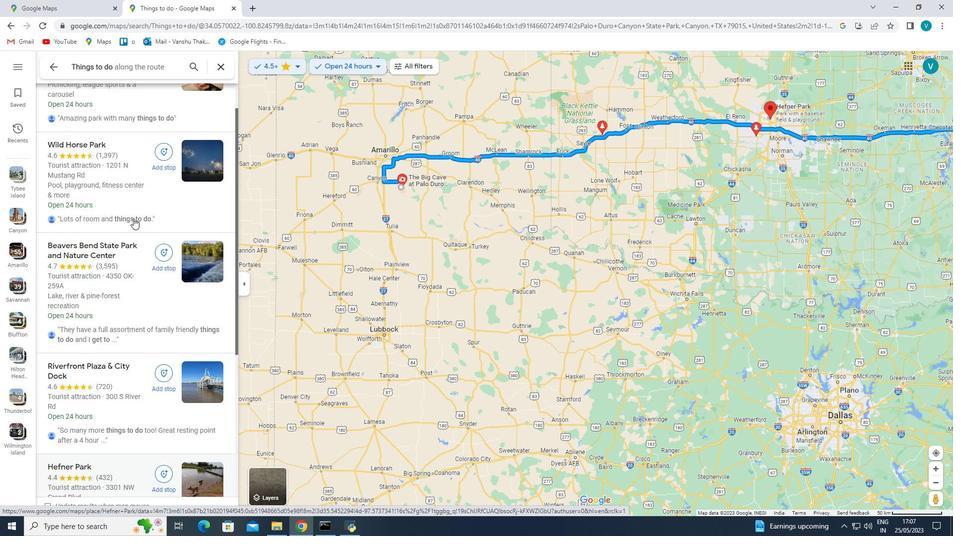 
Action: Mouse scrolled (133, 219) with delta (0, 0)
Screenshot: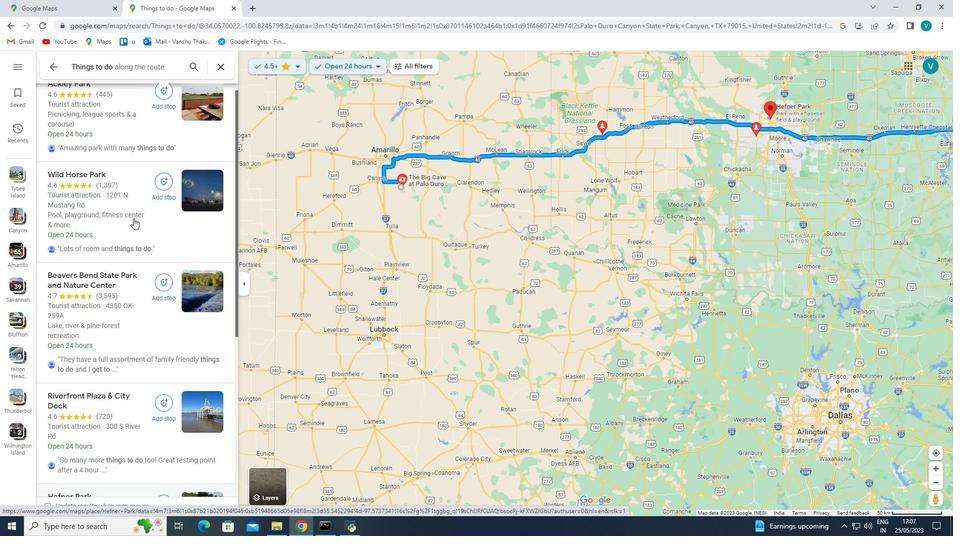 
Action: Mouse scrolled (133, 219) with delta (0, 0)
Screenshot: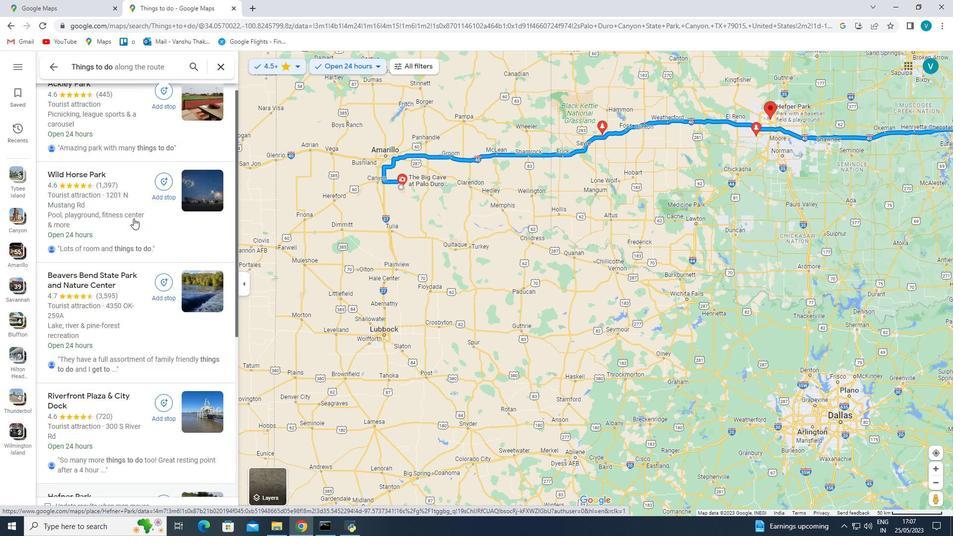 
Action: Mouse scrolled (133, 219) with delta (0, 0)
Screenshot: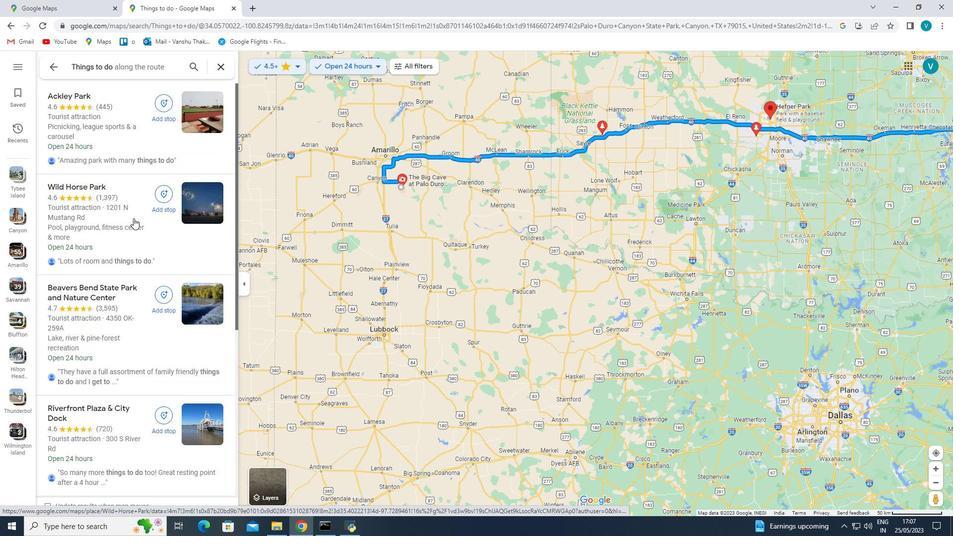 
Action: Mouse scrolled (133, 219) with delta (0, 0)
Screenshot: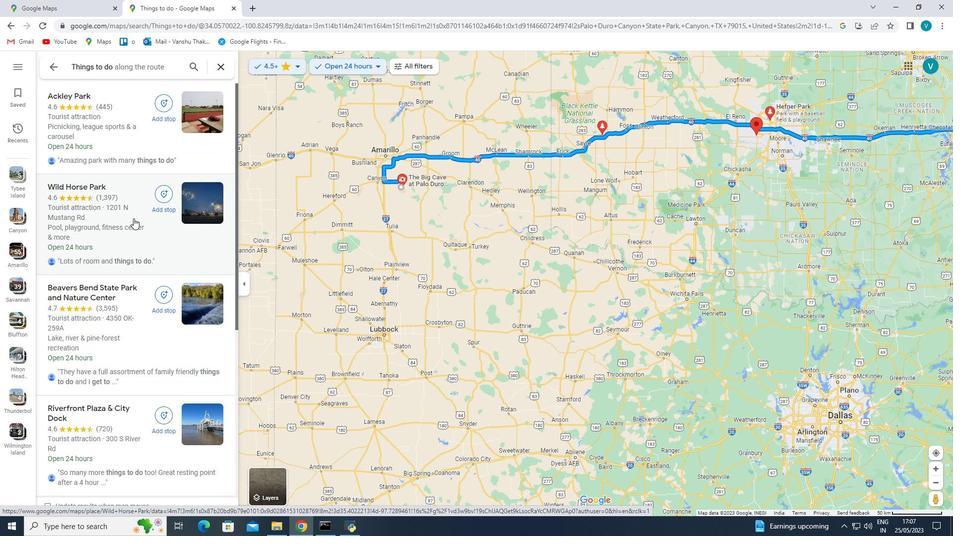 
Action: Mouse scrolled (133, 219) with delta (0, 0)
Screenshot: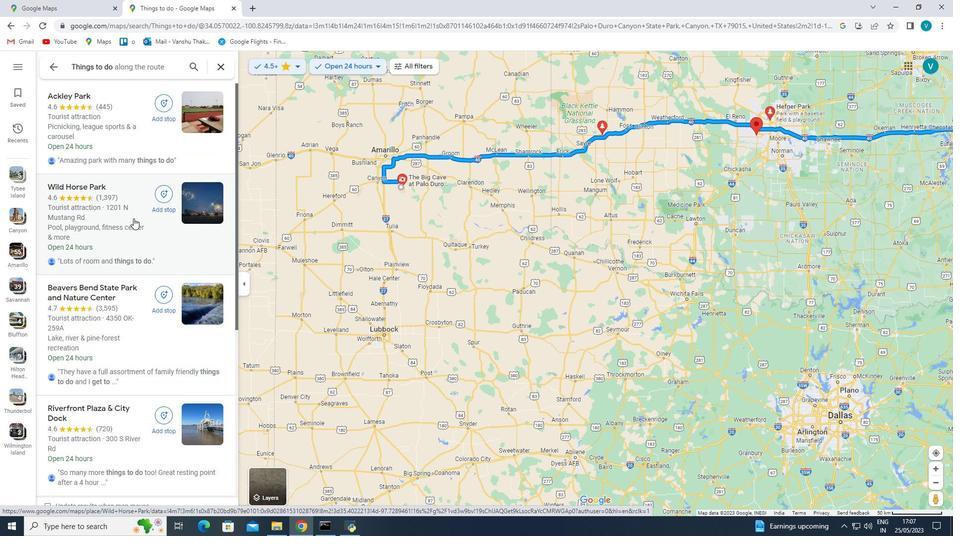 
Action: Mouse scrolled (133, 219) with delta (0, 0)
Screenshot: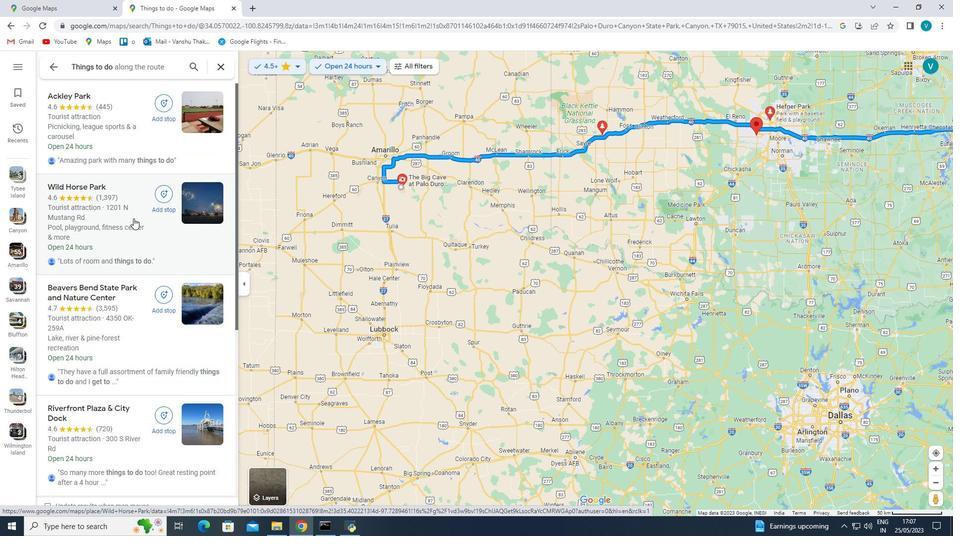 
Action: Mouse scrolled (133, 219) with delta (0, 0)
Screenshot: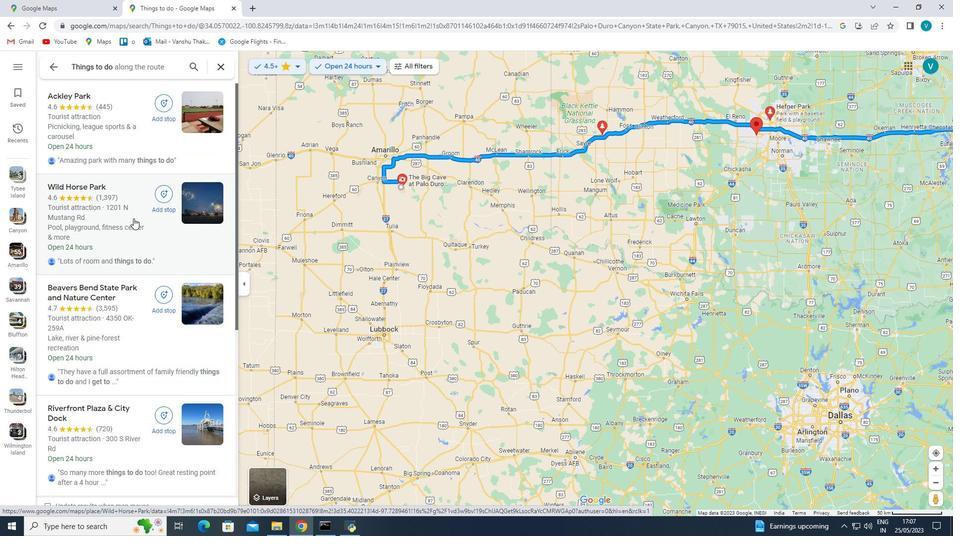 
Action: Mouse scrolled (133, 219) with delta (0, 0)
Screenshot: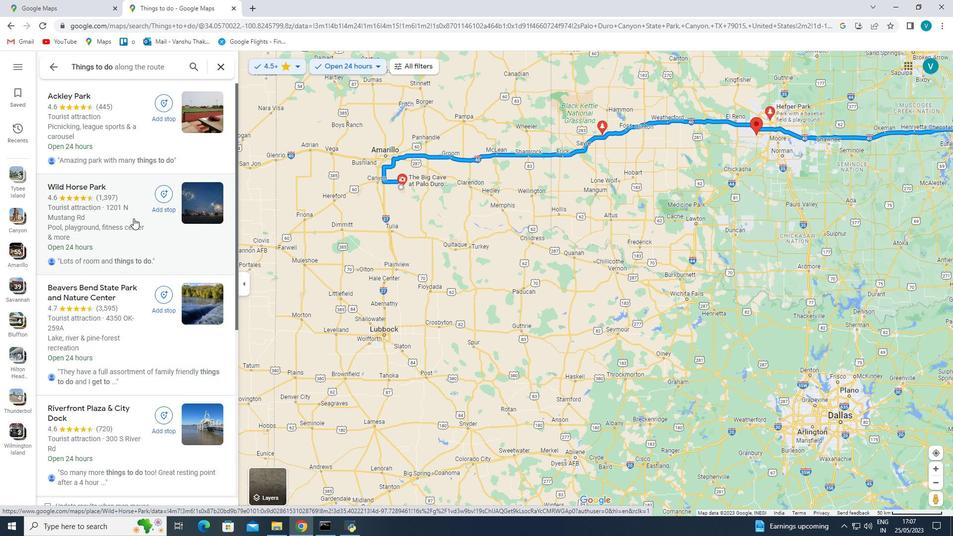 
Action: Mouse scrolled (133, 219) with delta (0, 0)
Screenshot: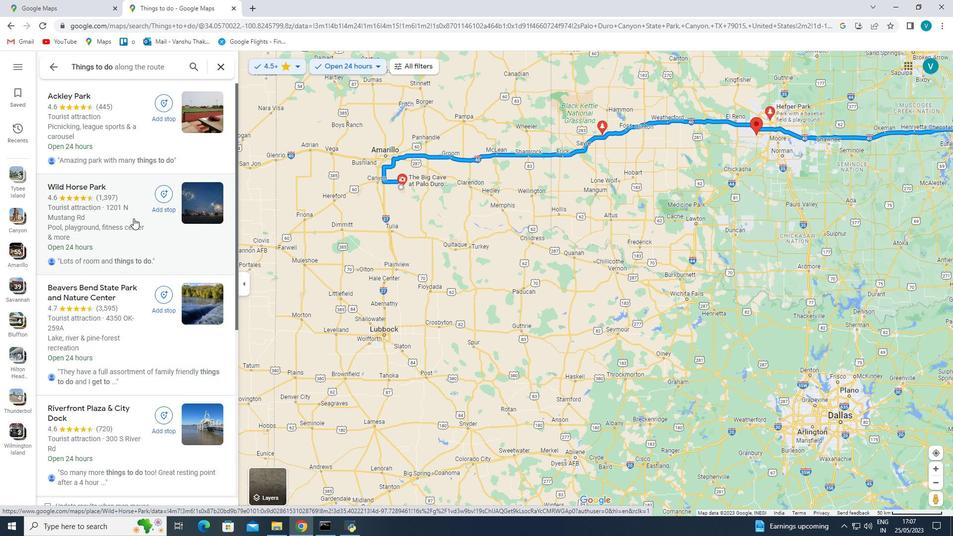 
Action: Mouse moved to (138, 140)
Screenshot: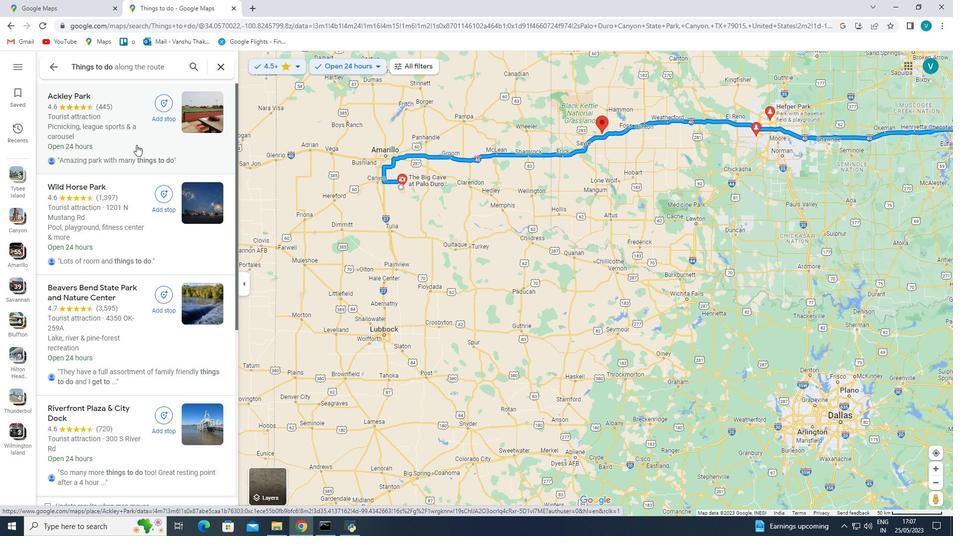 
Action: Mouse pressed left at (138, 140)
Screenshot: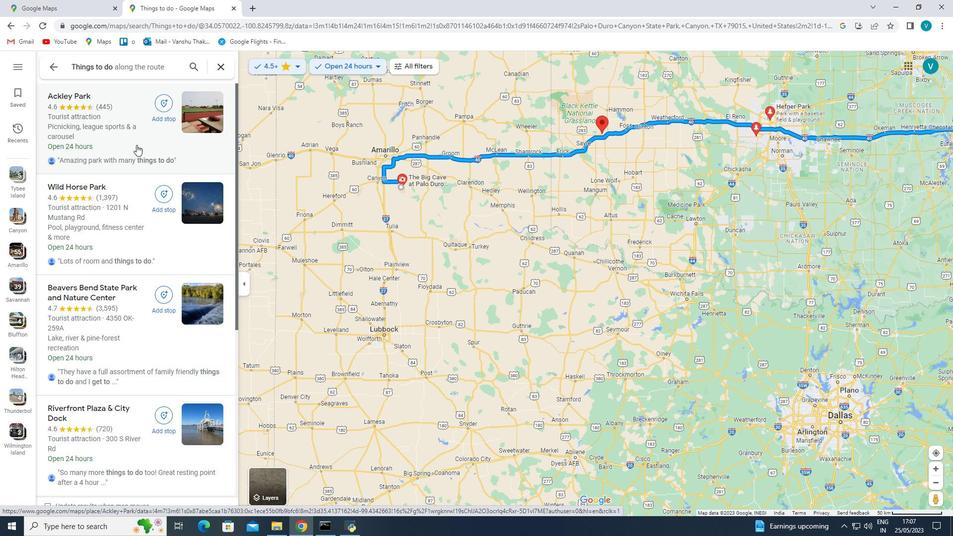 
Action: Mouse moved to (356, 198)
Screenshot: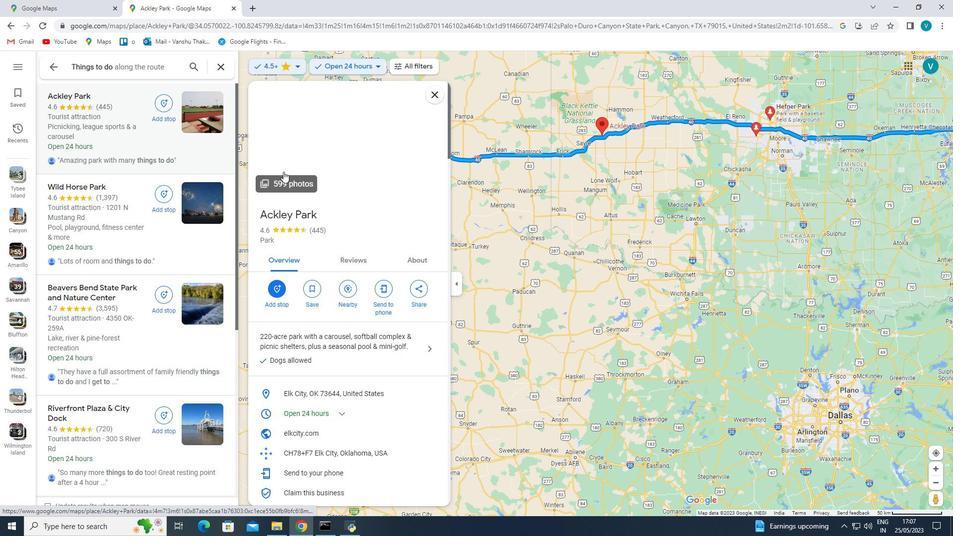 
Action: Mouse scrolled (356, 197) with delta (0, 0)
Screenshot: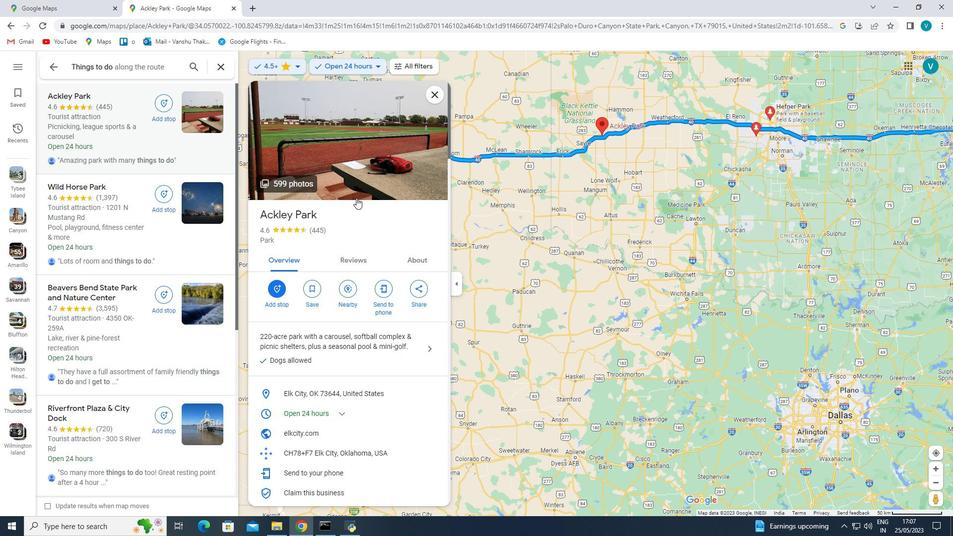 
Action: Mouse scrolled (356, 197) with delta (0, 0)
Screenshot: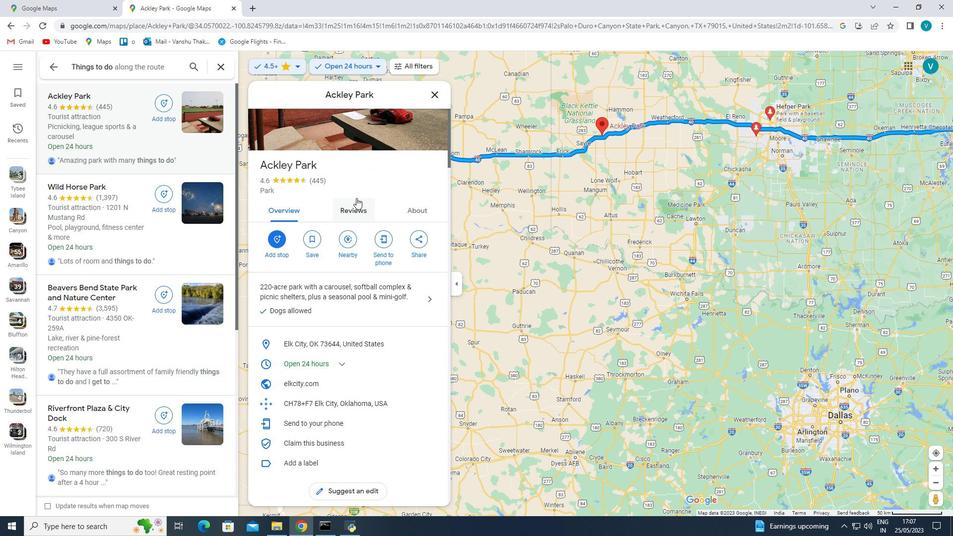 
Action: Mouse scrolled (356, 197) with delta (0, 0)
Screenshot: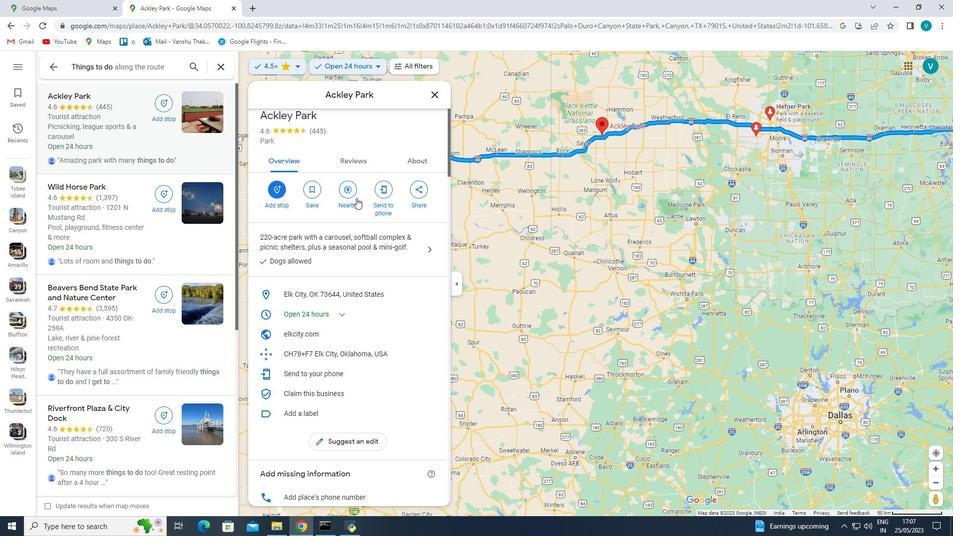 
Action: Mouse scrolled (356, 197) with delta (0, 0)
Screenshot: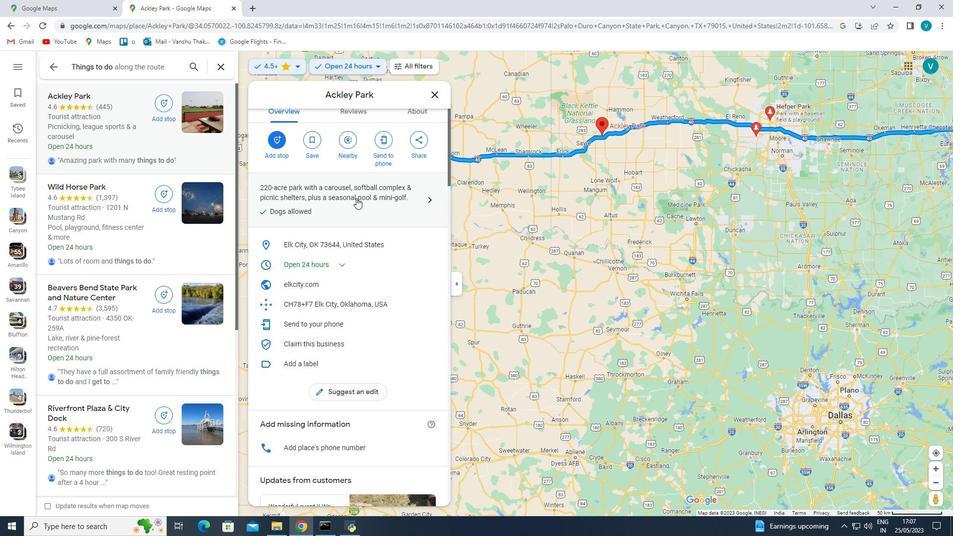
Action: Mouse scrolled (356, 197) with delta (0, 0)
Screenshot: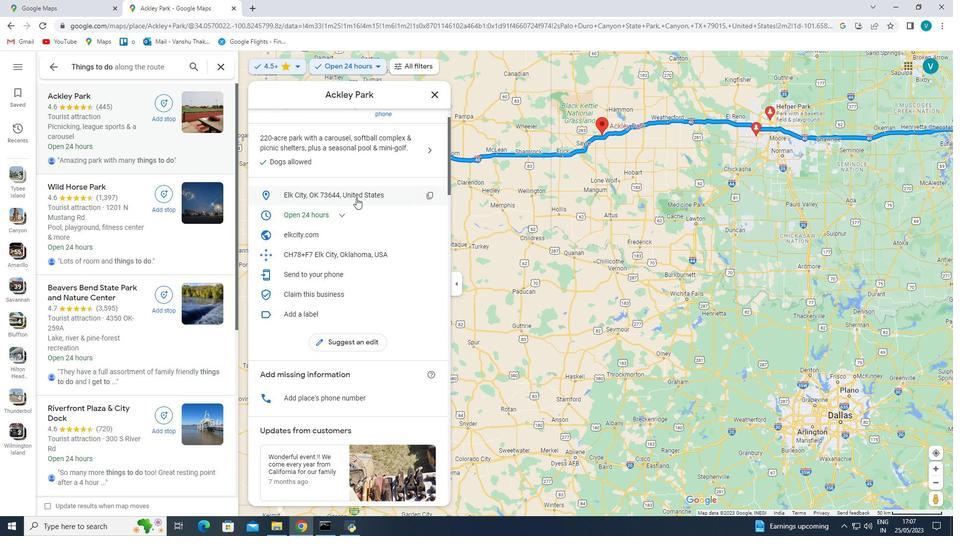 
Action: Mouse scrolled (356, 197) with delta (0, 0)
Screenshot: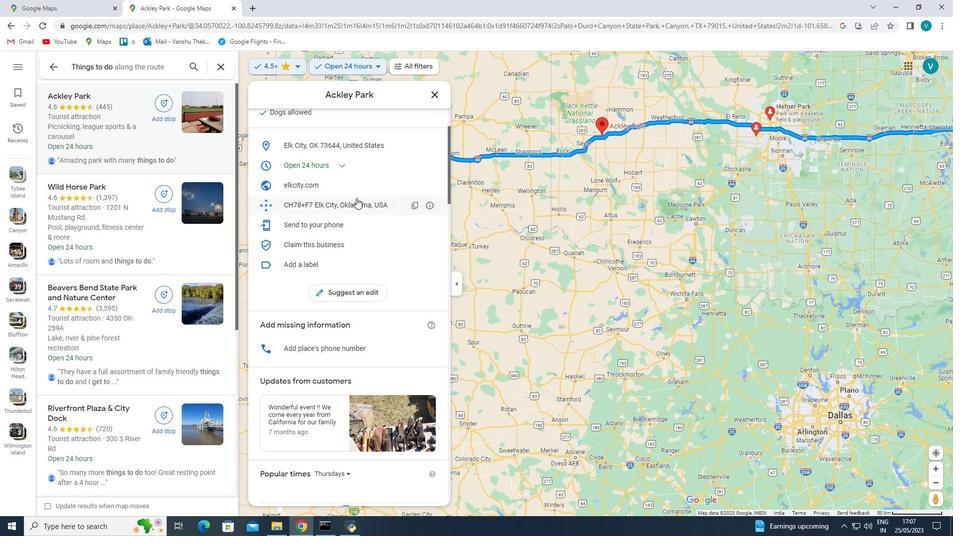 
Action: Mouse scrolled (356, 197) with delta (0, 0)
Screenshot: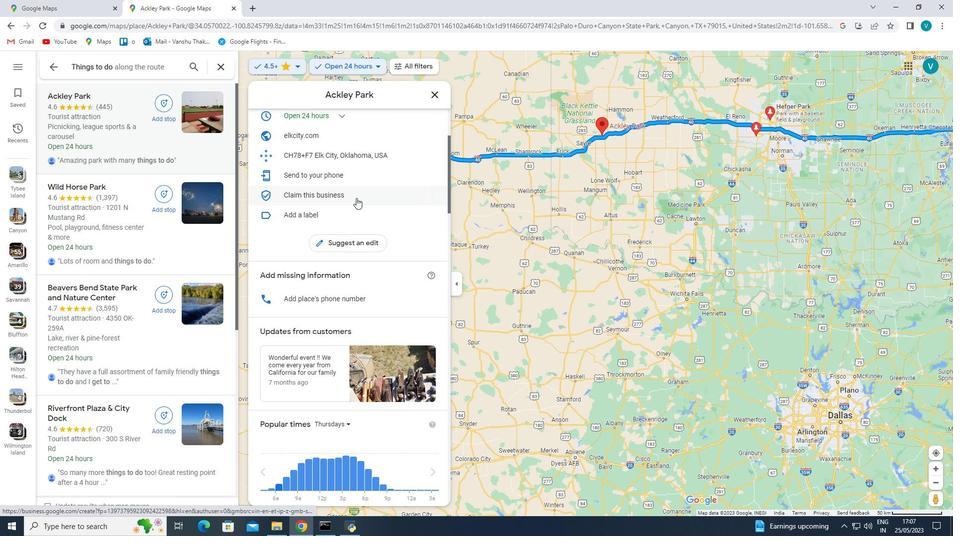 
Action: Mouse scrolled (356, 197) with delta (0, 0)
Screenshot: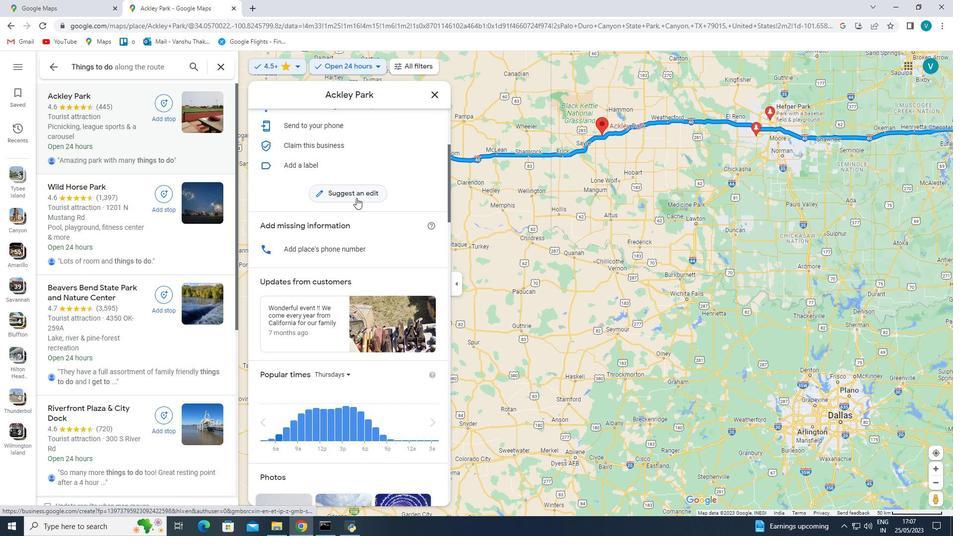 
Action: Mouse scrolled (356, 197) with delta (0, 0)
Screenshot: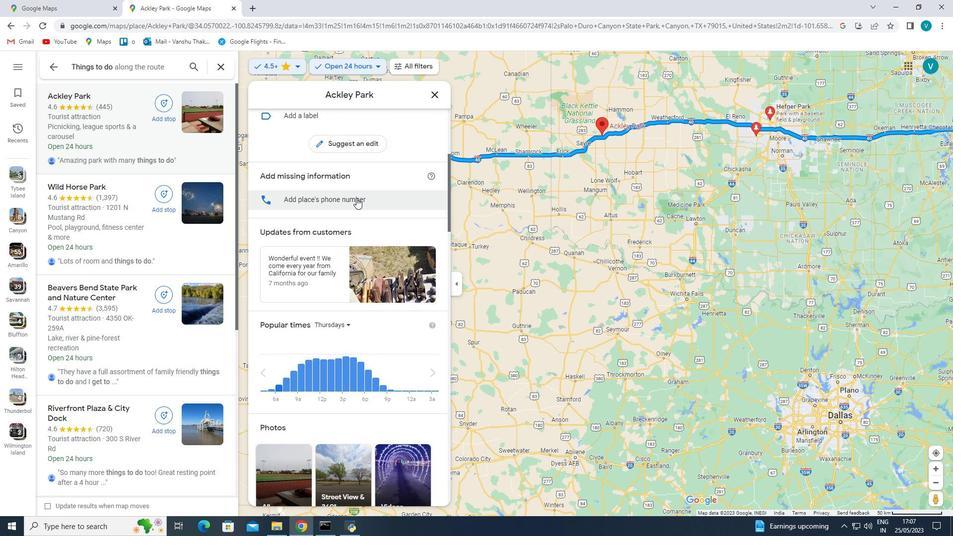 
Action: Mouse scrolled (356, 197) with delta (0, 0)
Screenshot: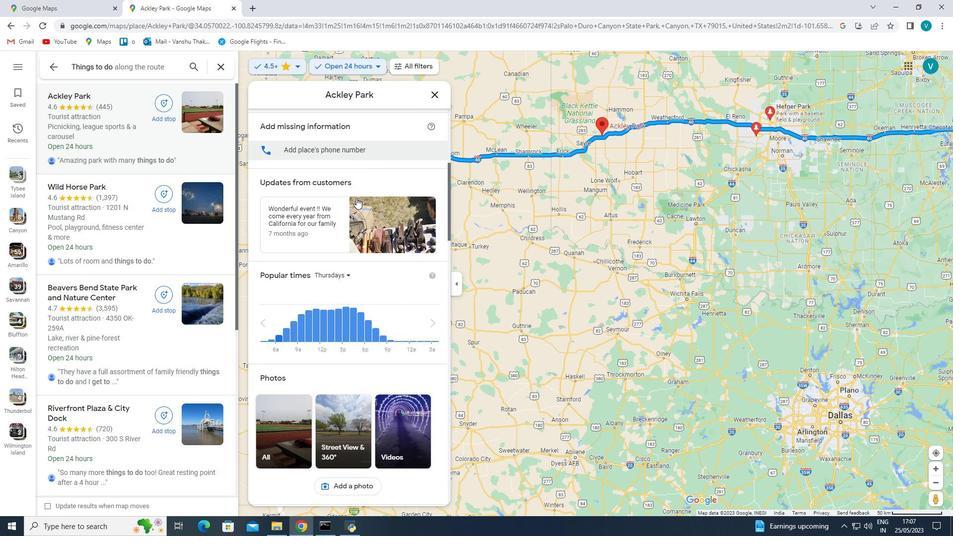 
Action: Mouse scrolled (356, 197) with delta (0, 0)
Screenshot: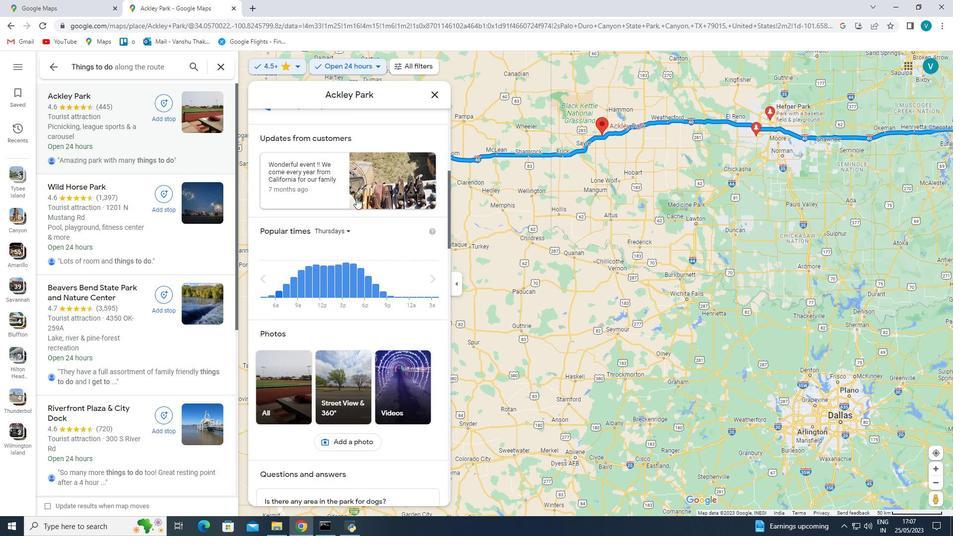 
Action: Mouse scrolled (356, 197) with delta (0, 0)
Screenshot: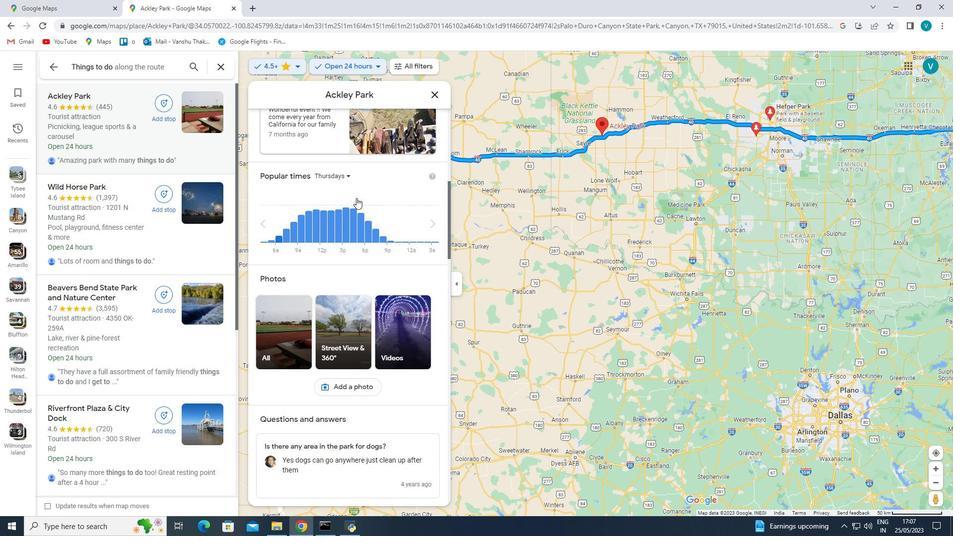 
Action: Mouse scrolled (356, 197) with delta (0, 0)
Screenshot: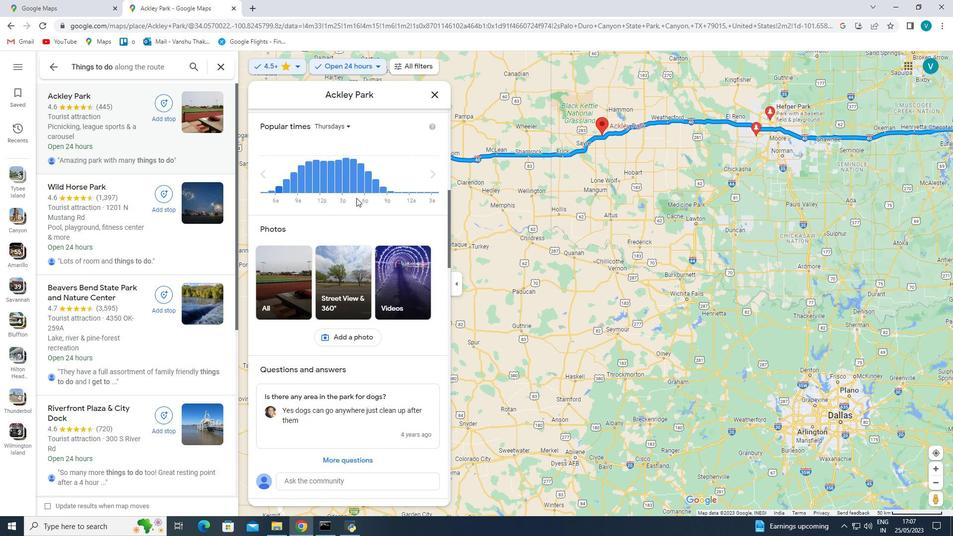 
Action: Mouse scrolled (356, 197) with delta (0, 0)
Screenshot: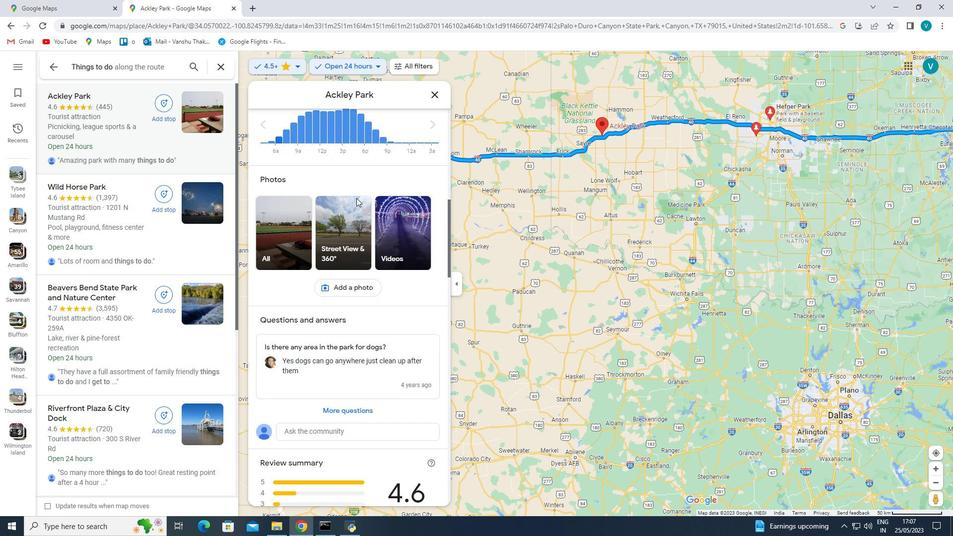 
Action: Mouse scrolled (356, 197) with delta (0, 0)
Screenshot: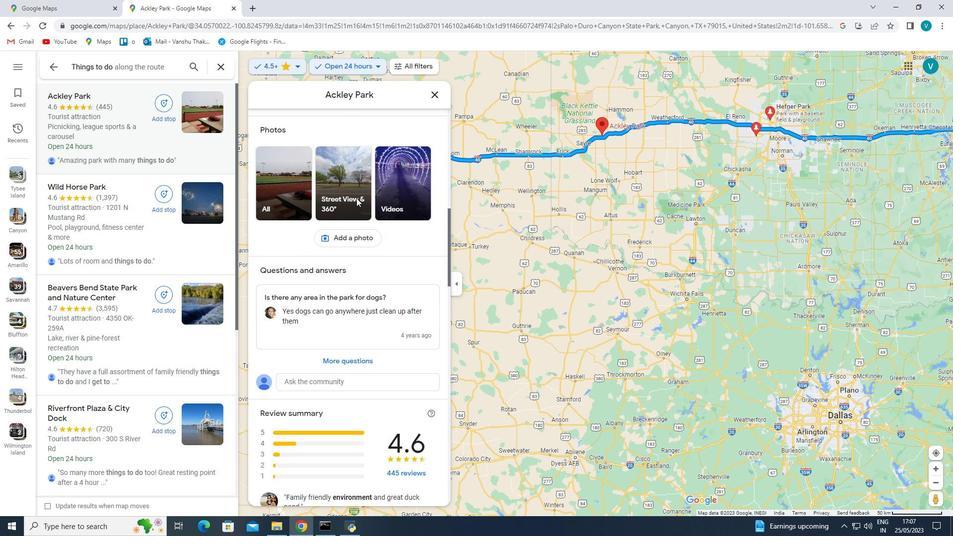 
Action: Mouse scrolled (356, 197) with delta (0, 0)
Screenshot: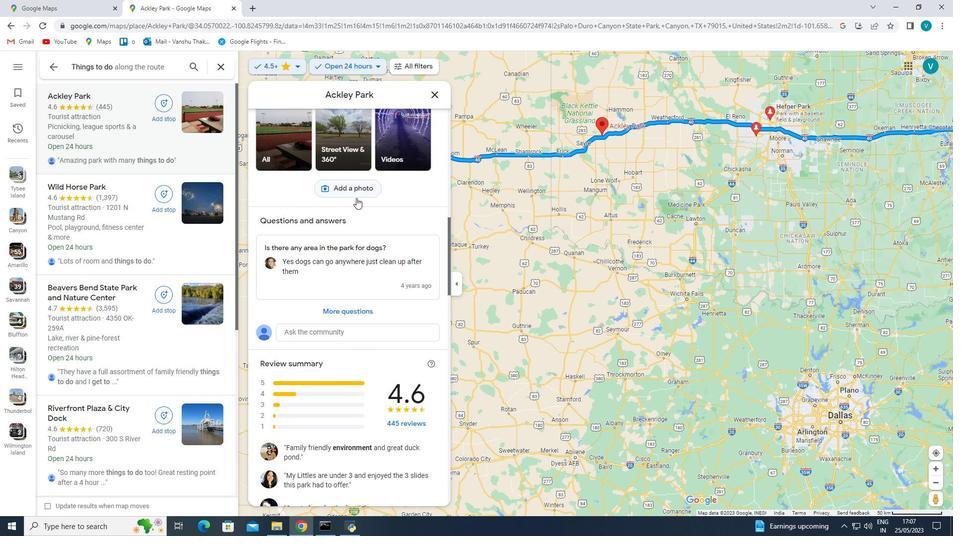 
Action: Mouse scrolled (356, 197) with delta (0, 0)
Screenshot: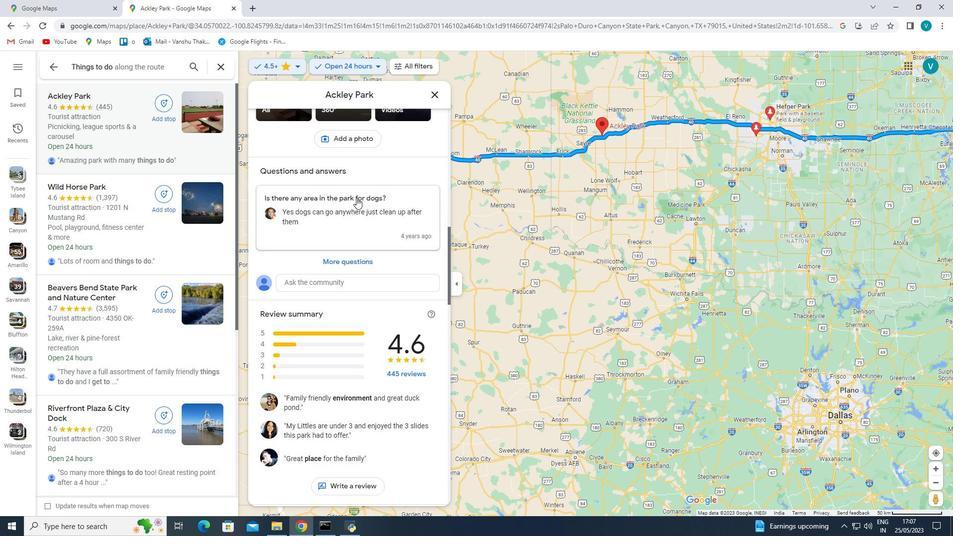 
Action: Mouse scrolled (356, 197) with delta (0, 0)
Screenshot: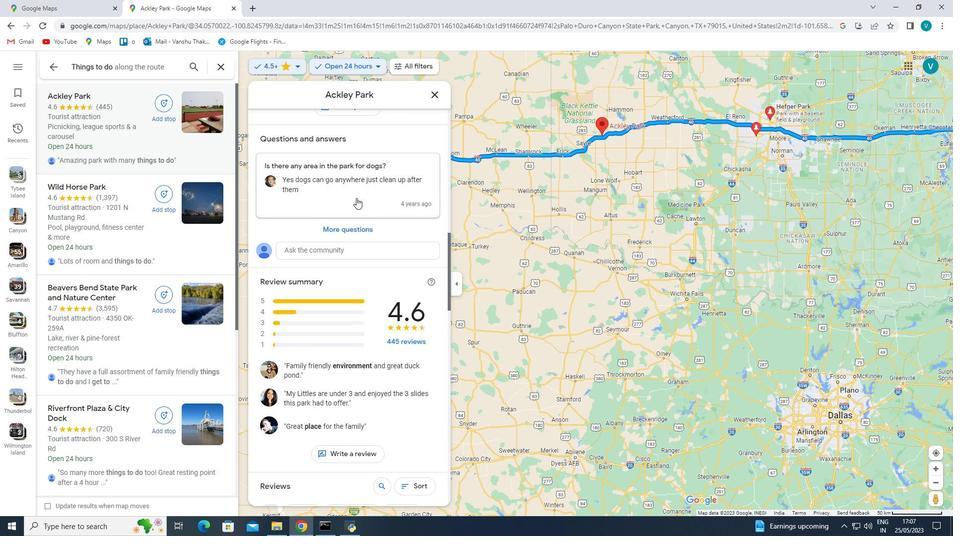
Action: Mouse scrolled (356, 197) with delta (0, 0)
Screenshot: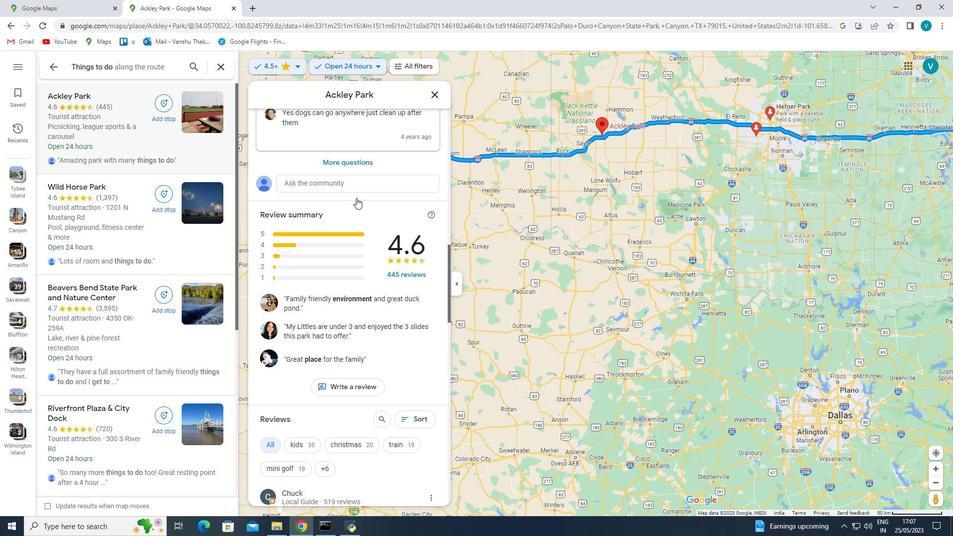 
Action: Mouse scrolled (356, 197) with delta (0, 0)
Screenshot: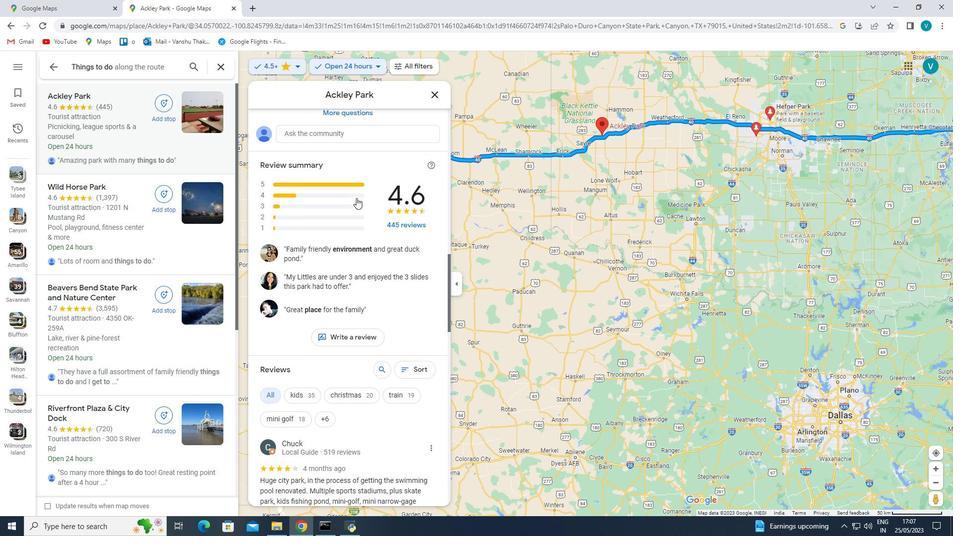 
Action: Mouse scrolled (356, 197) with delta (0, 0)
Screenshot: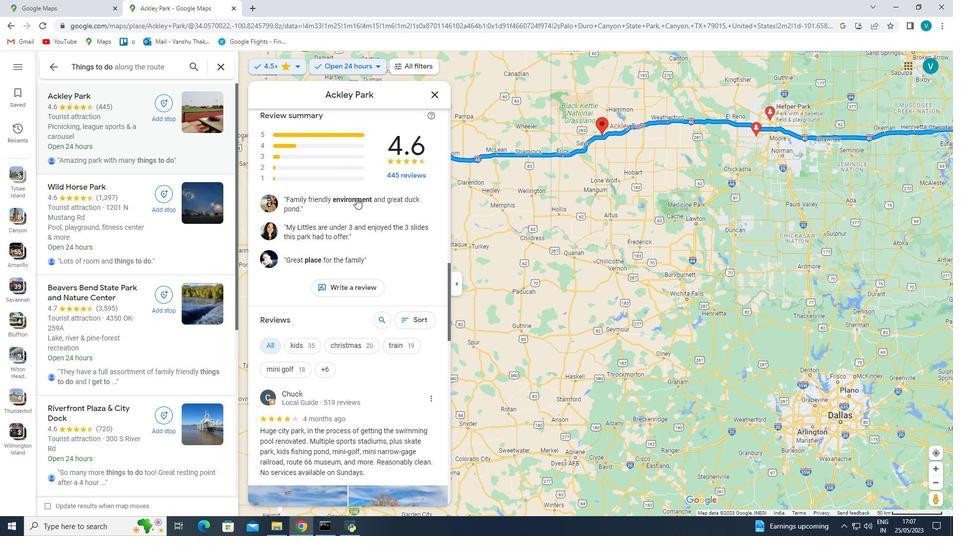 
Action: Mouse scrolled (356, 197) with delta (0, 0)
Screenshot: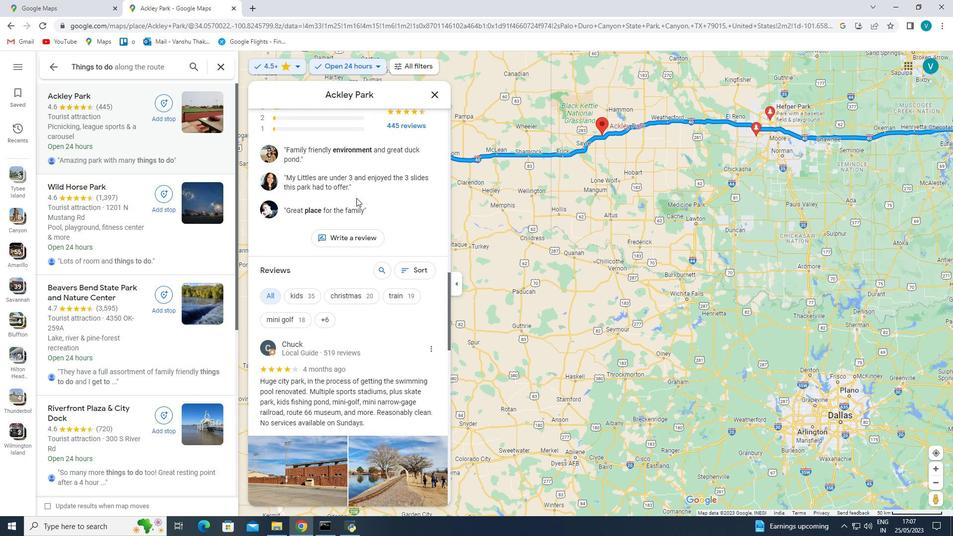 
Action: Mouse scrolled (356, 197) with delta (0, 0)
Screenshot: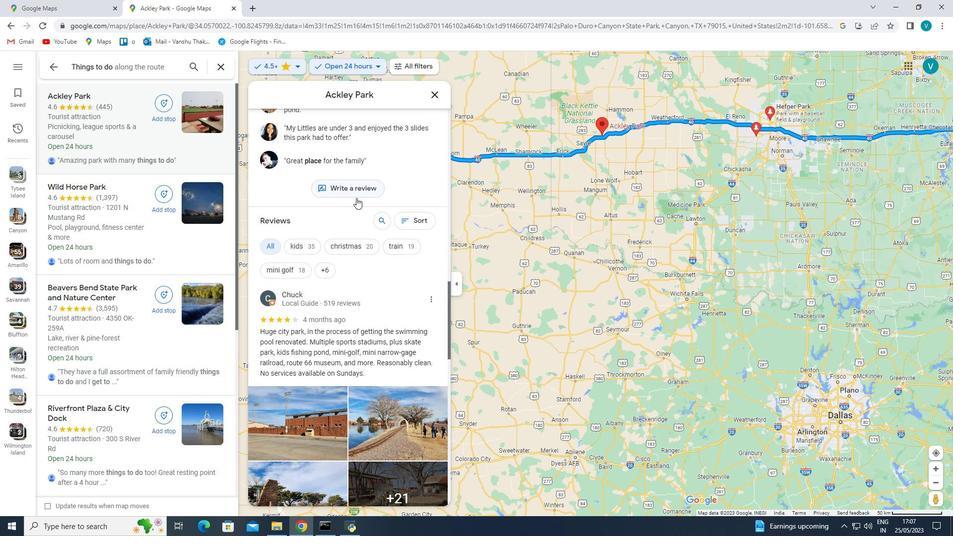 
Action: Mouse scrolled (356, 197) with delta (0, 0)
Screenshot: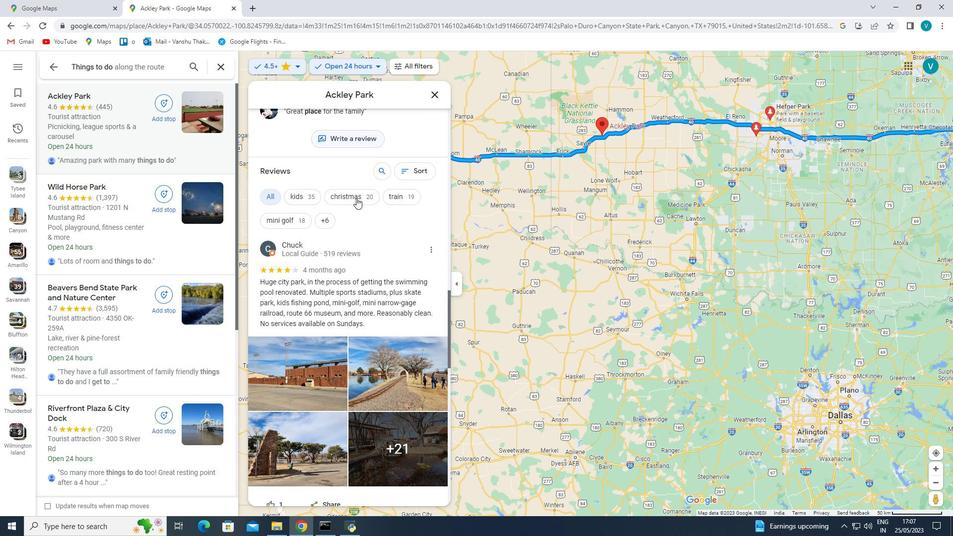 
Action: Mouse scrolled (356, 197) with delta (0, 0)
Screenshot: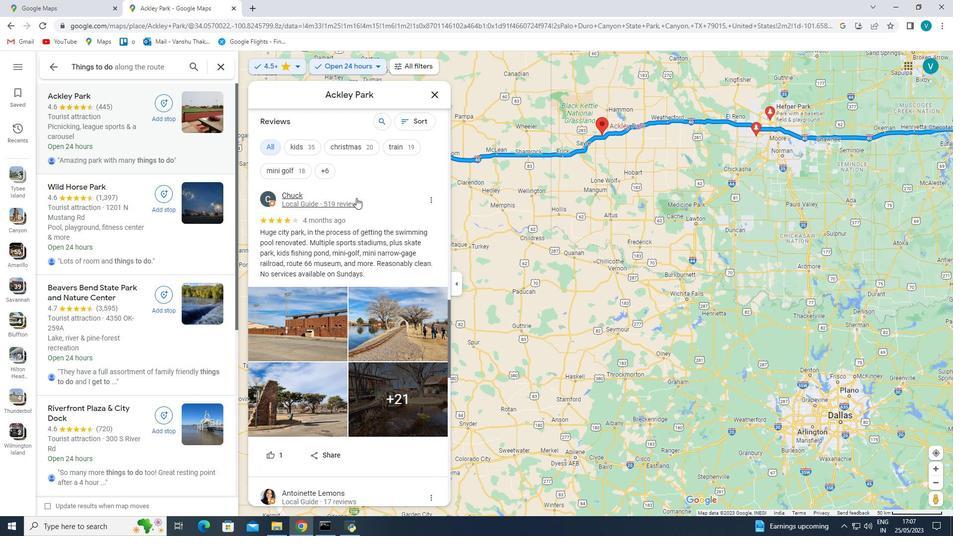 
Action: Mouse scrolled (356, 197) with delta (0, 0)
Screenshot: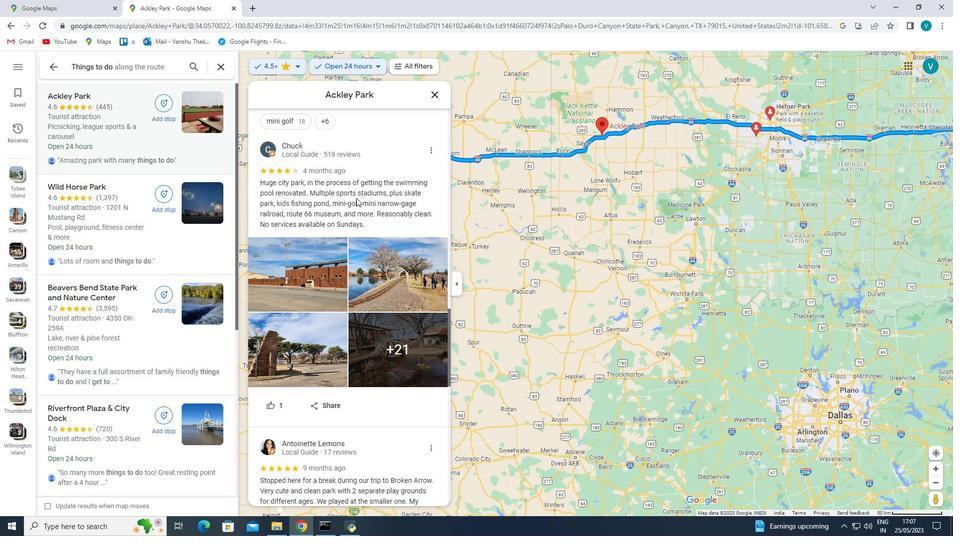 
Action: Mouse scrolled (356, 197) with delta (0, 0)
Screenshot: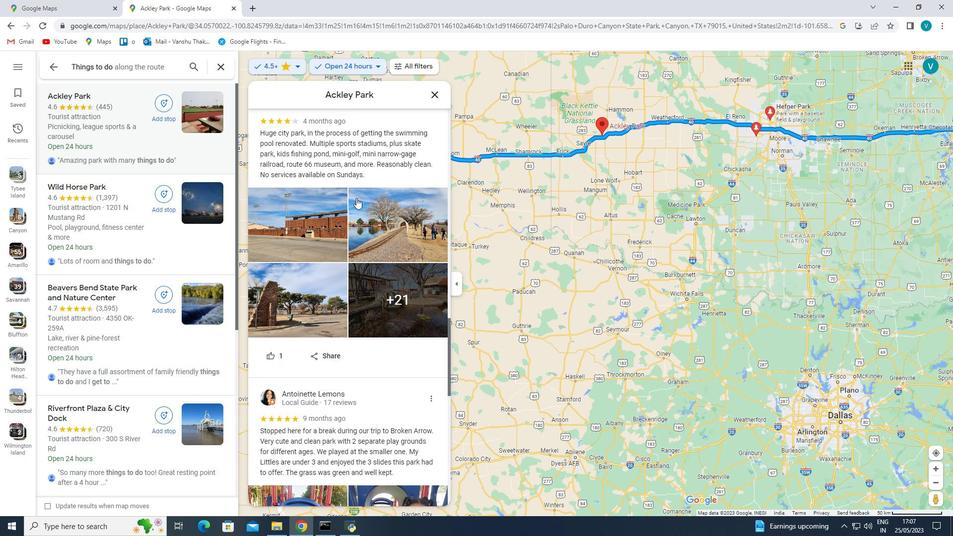 
Action: Mouse scrolled (356, 197) with delta (0, 0)
Screenshot: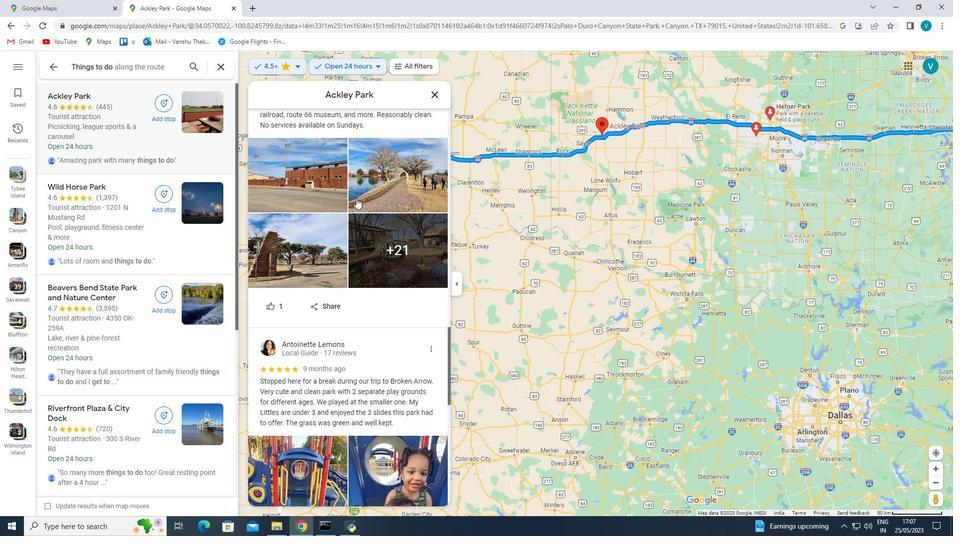 
Action: Mouse scrolled (356, 197) with delta (0, 0)
Screenshot: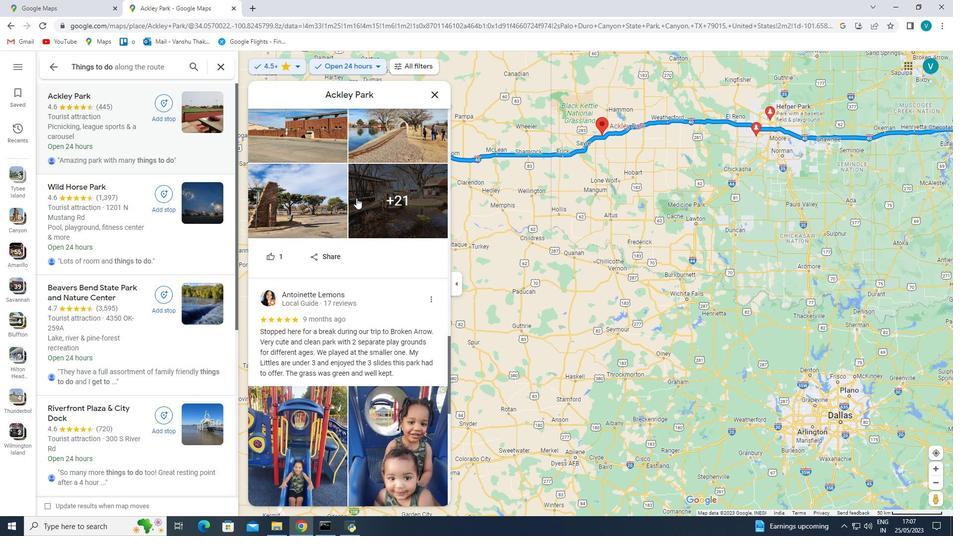 
Action: Mouse scrolled (356, 197) with delta (0, 0)
Screenshot: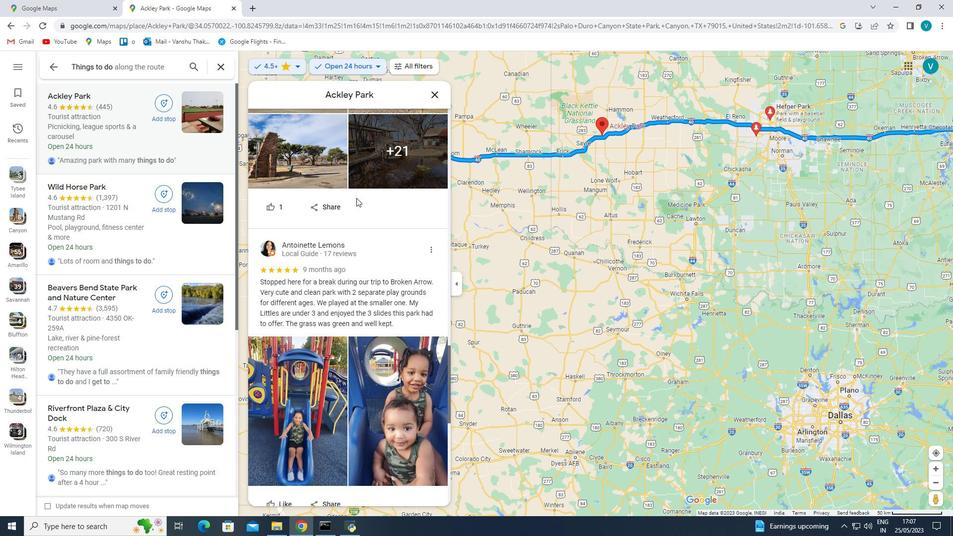 
Action: Mouse scrolled (356, 197) with delta (0, 0)
Screenshot: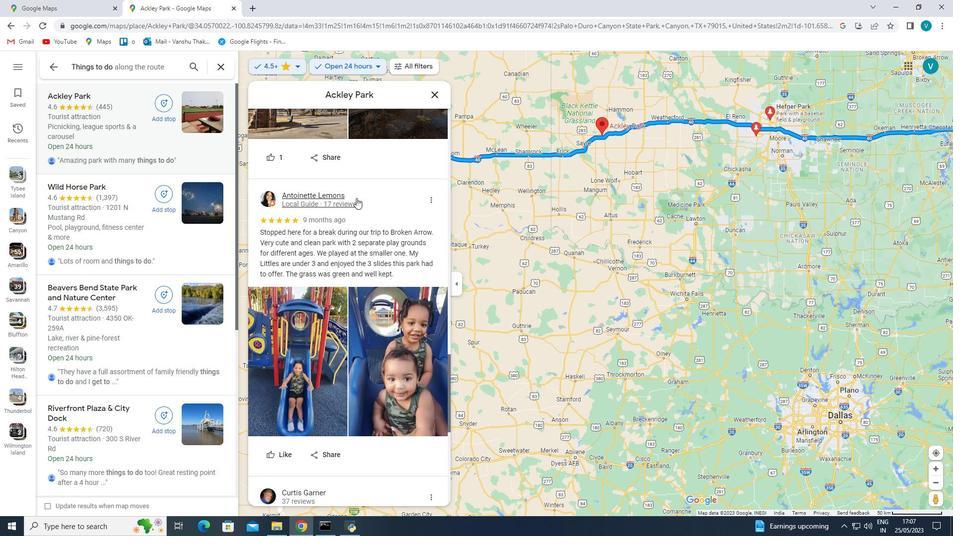 
Action: Mouse scrolled (356, 197) with delta (0, 0)
Screenshot: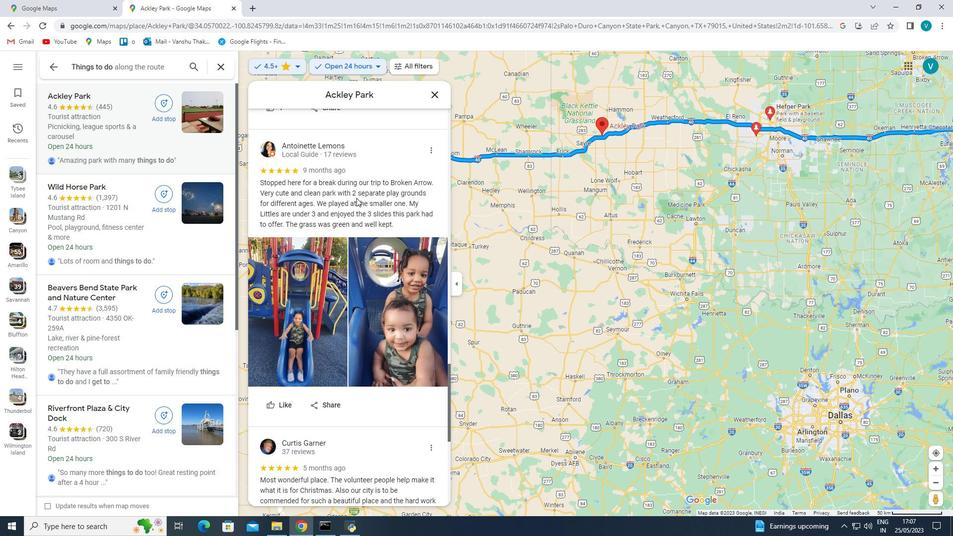 
Action: Mouse scrolled (356, 197) with delta (0, 0)
Screenshot: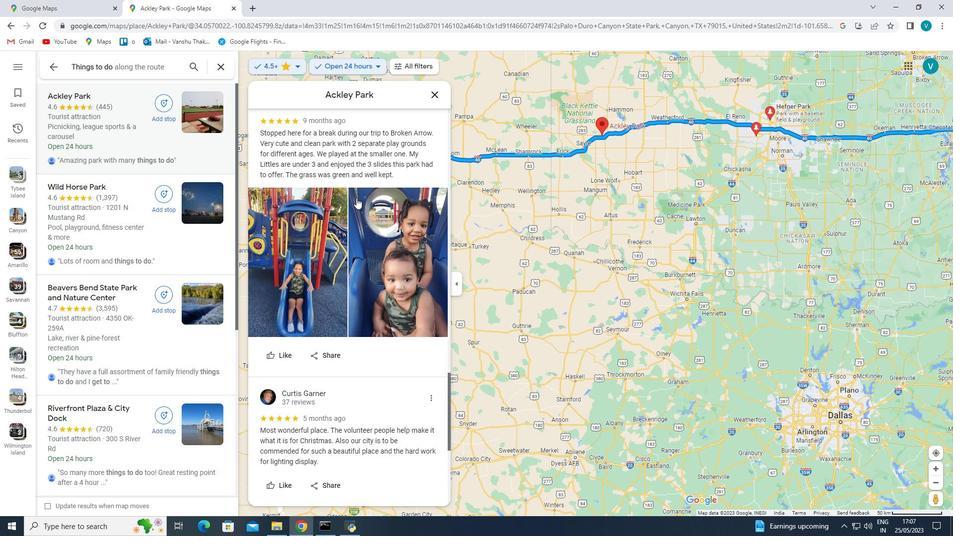 
Action: Mouse scrolled (356, 197) with delta (0, 0)
Screenshot: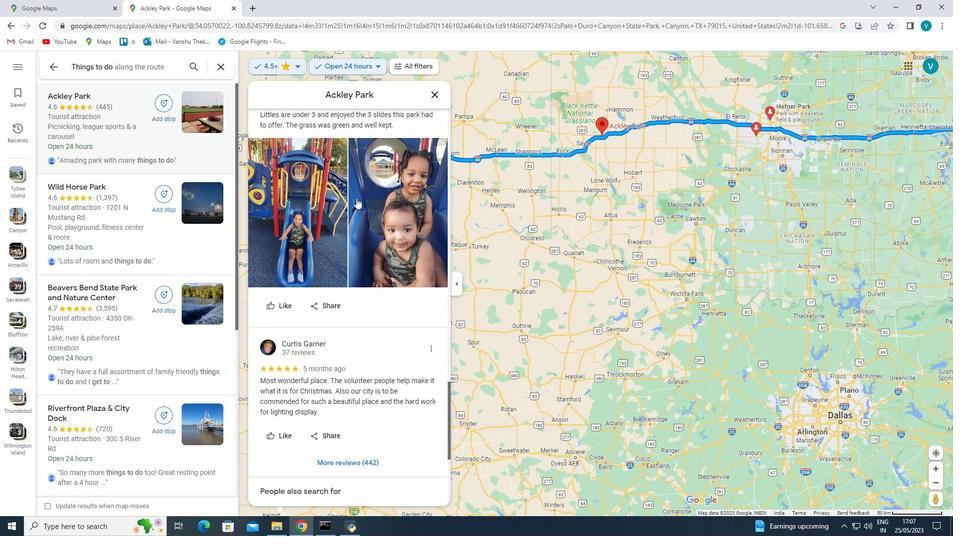 
Action: Mouse scrolled (356, 197) with delta (0, 0)
Screenshot: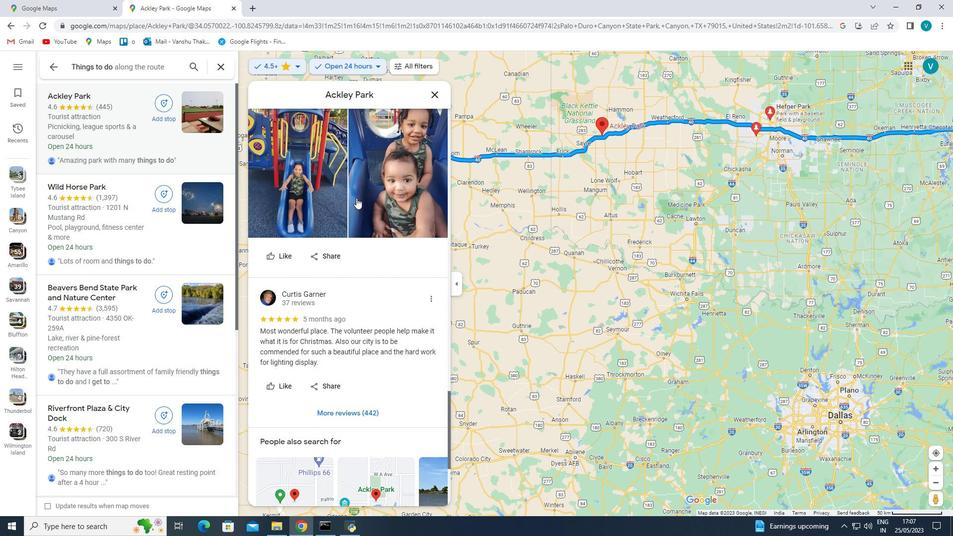 
Action: Mouse scrolled (356, 197) with delta (0, 0)
Screenshot: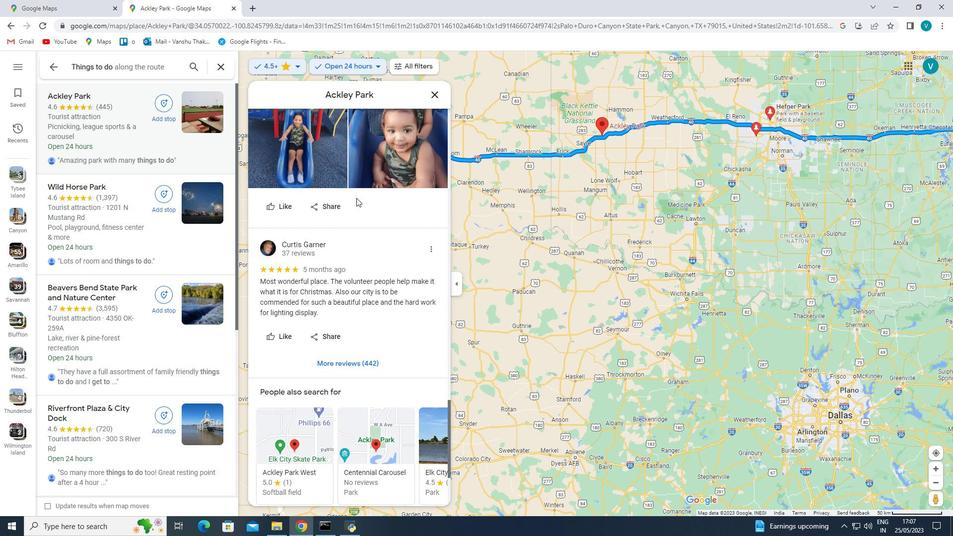 
Action: Mouse scrolled (356, 197) with delta (0, 0)
Screenshot: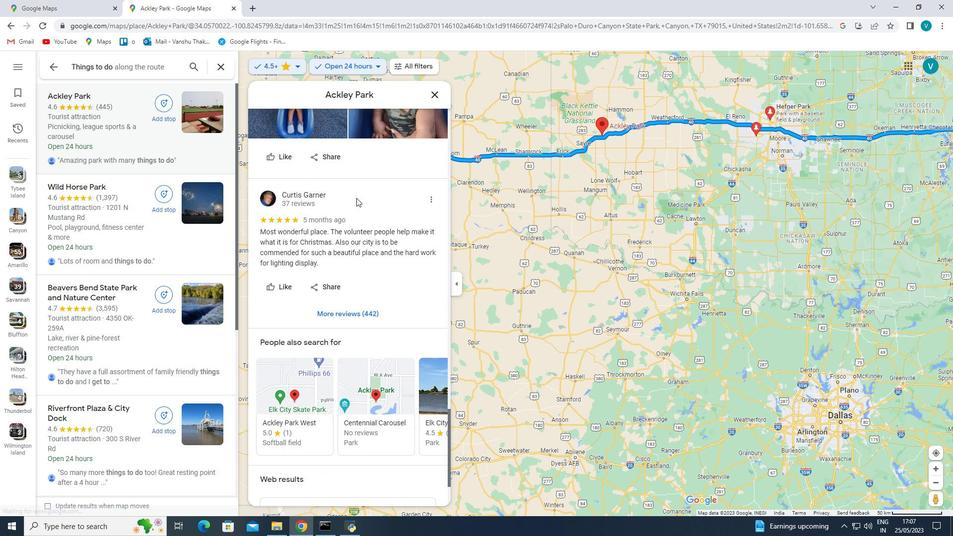 
Action: Mouse scrolled (356, 197) with delta (0, 0)
Screenshot: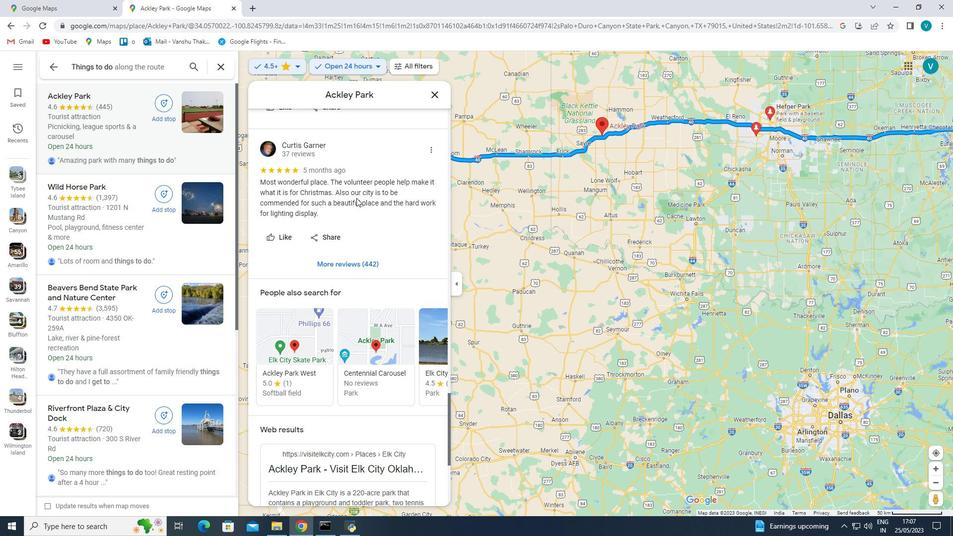 
Action: Mouse scrolled (356, 197) with delta (0, 0)
Screenshot: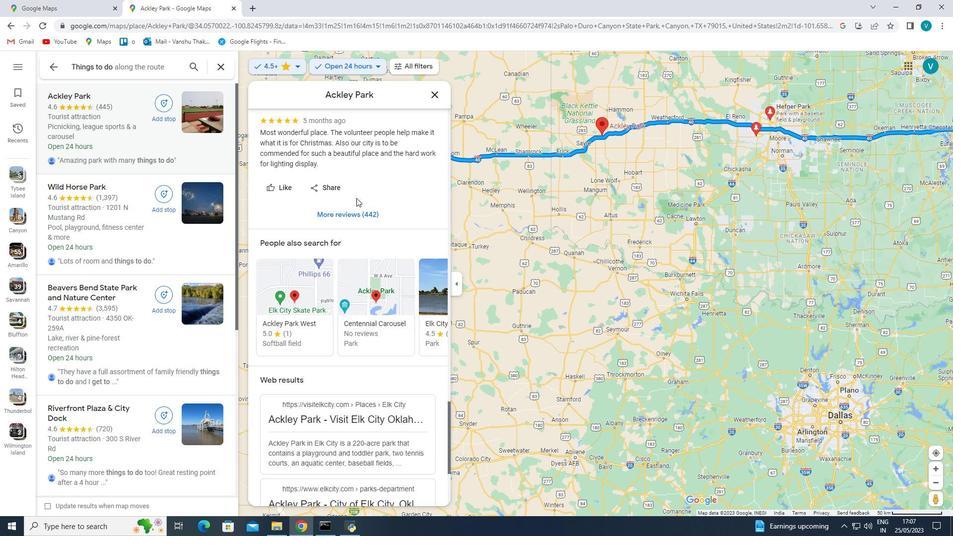 
Action: Mouse scrolled (356, 197) with delta (0, 0)
Screenshot: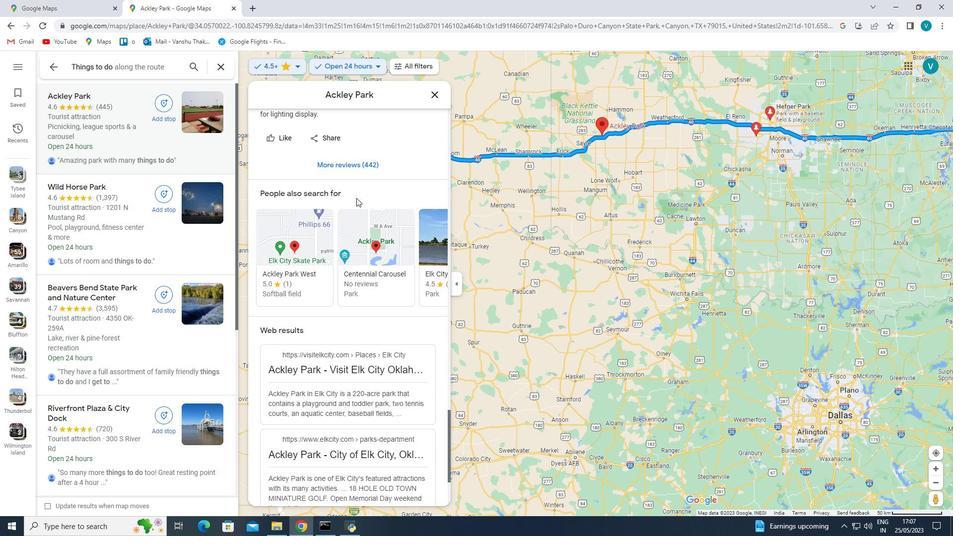 
Action: Mouse scrolled (356, 197) with delta (0, 0)
Screenshot: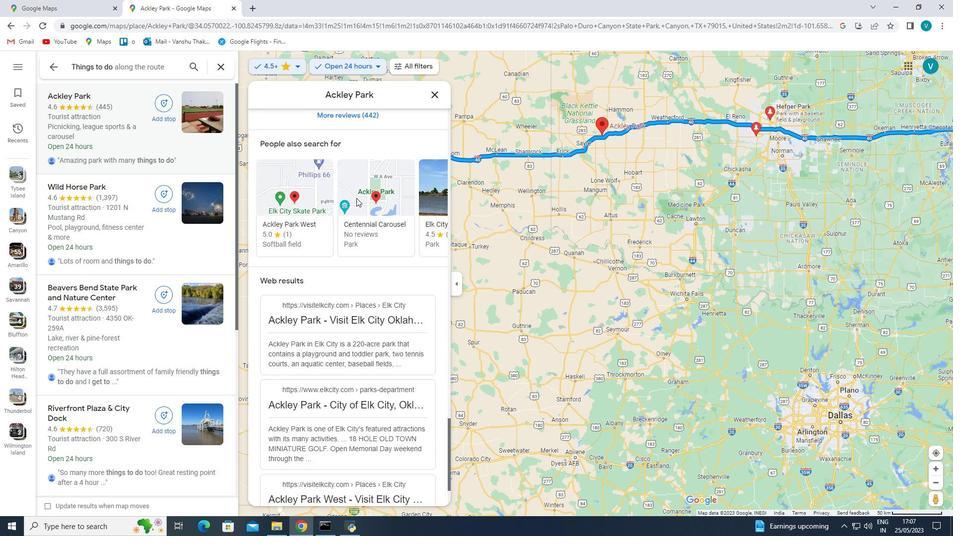 
Action: Mouse scrolled (356, 197) with delta (0, 0)
Screenshot: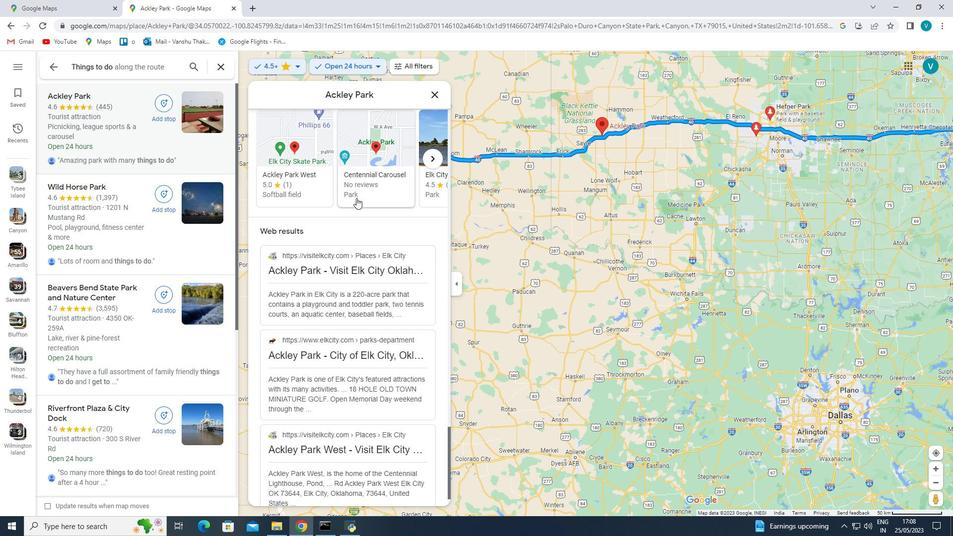 
Action: Mouse scrolled (356, 197) with delta (0, 0)
Screenshot: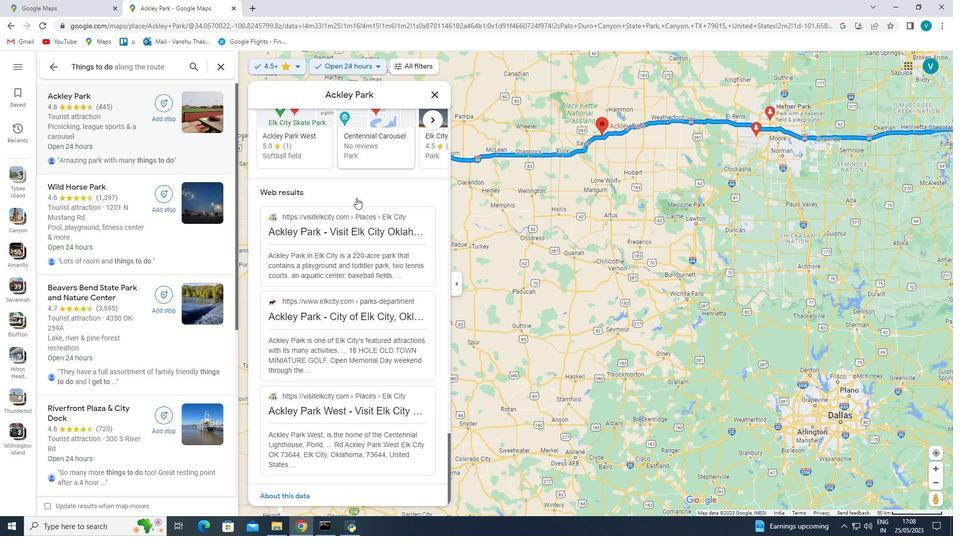 
Action: Mouse scrolled (356, 197) with delta (0, 0)
Screenshot: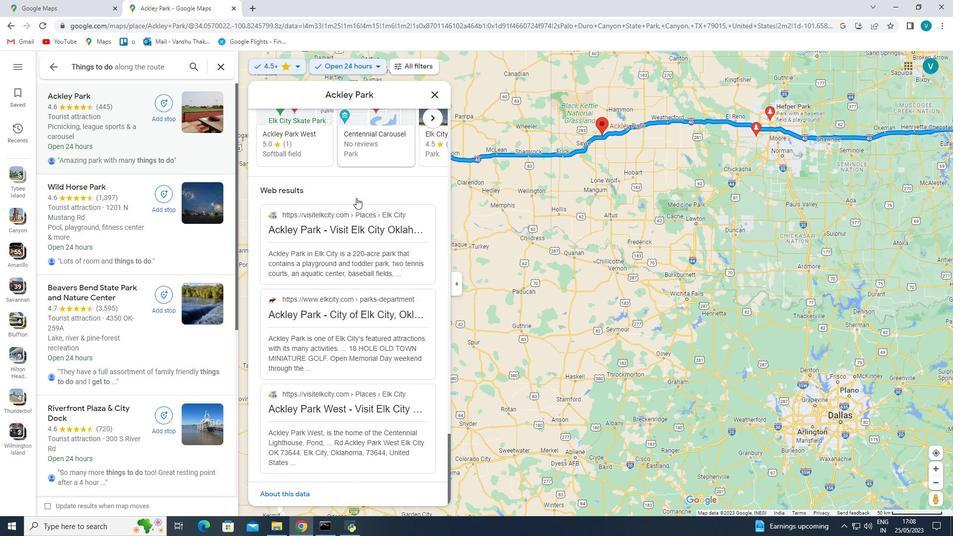 
Action: Mouse moved to (175, 245)
Screenshot: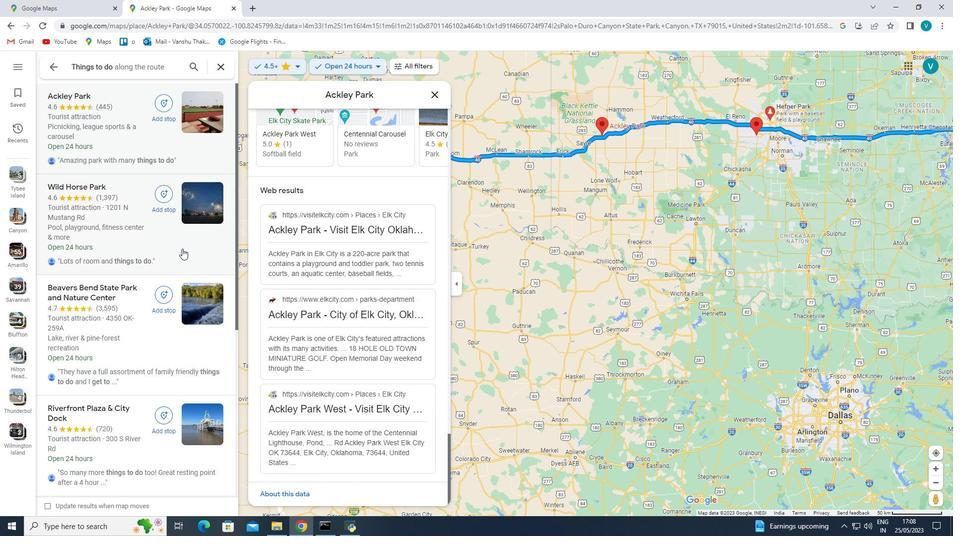 
Action: Mouse pressed left at (175, 245)
Screenshot: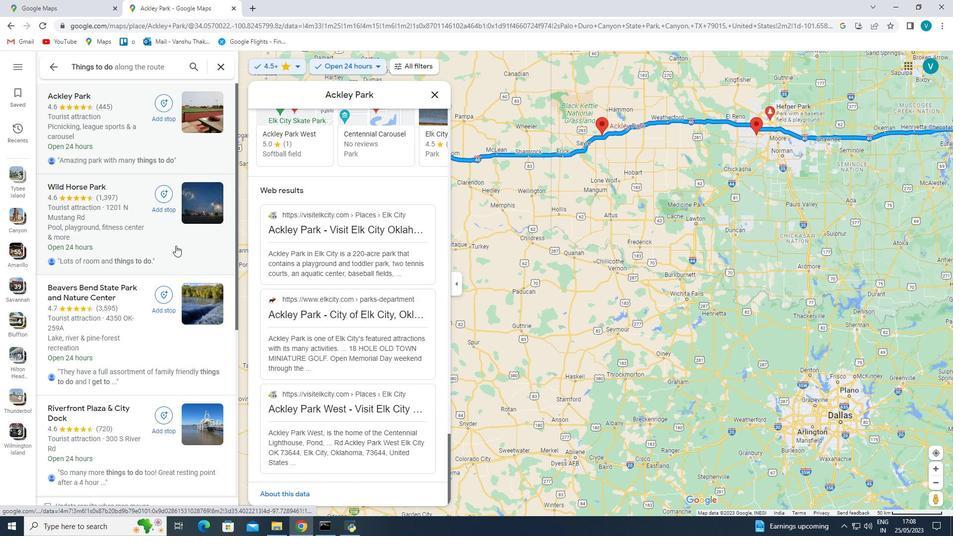 
Action: Mouse moved to (375, 217)
Screenshot: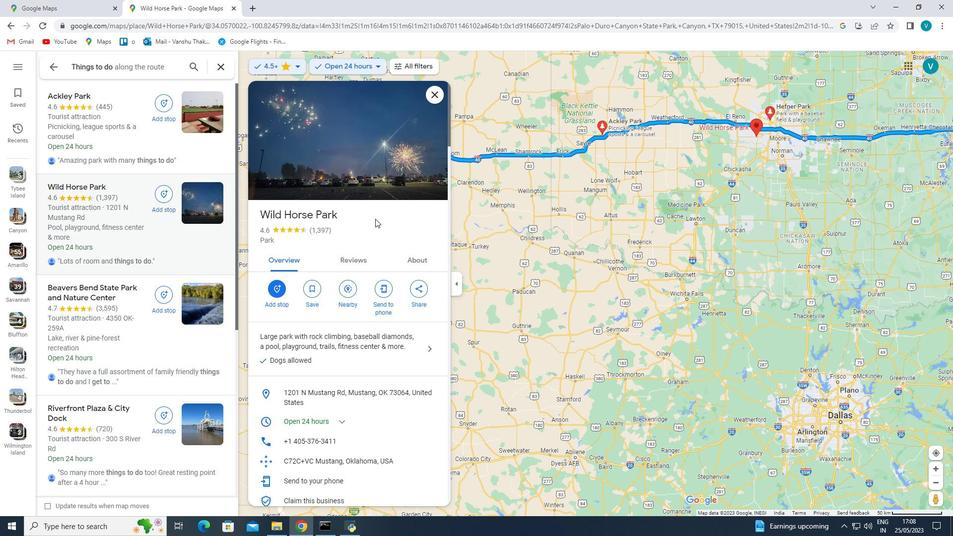 
Action: Mouse scrolled (375, 216) with delta (0, 0)
Screenshot: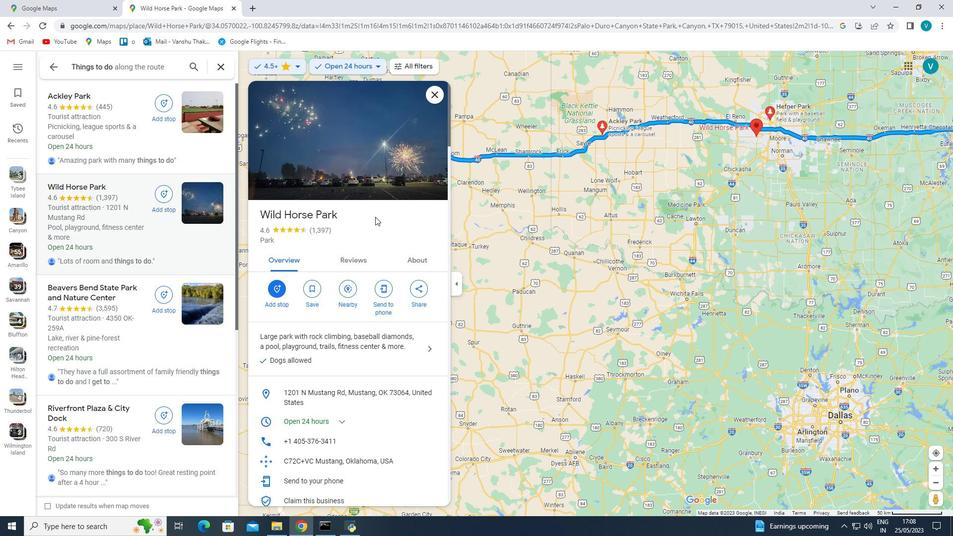 
Action: Mouse scrolled (375, 216) with delta (0, 0)
Screenshot: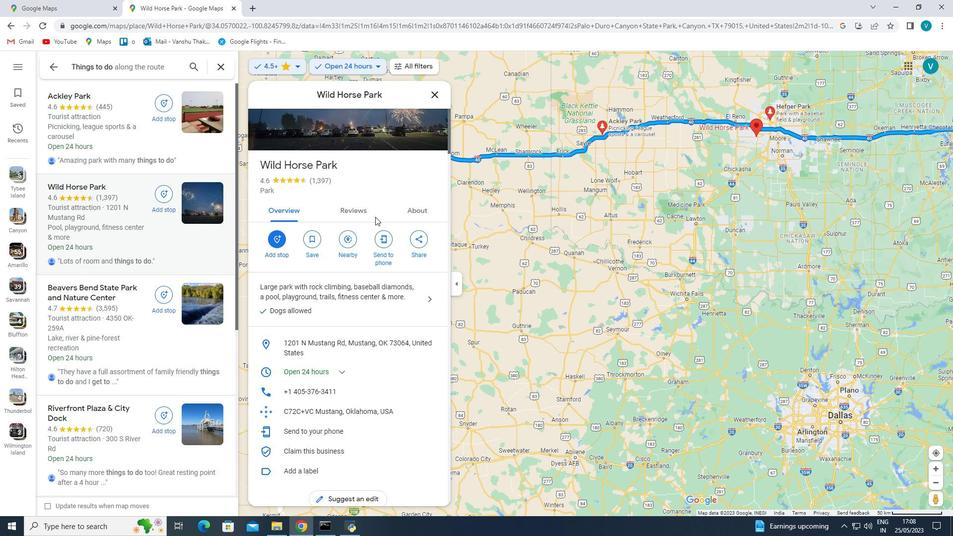 
Action: Mouse scrolled (375, 216) with delta (0, 0)
Screenshot: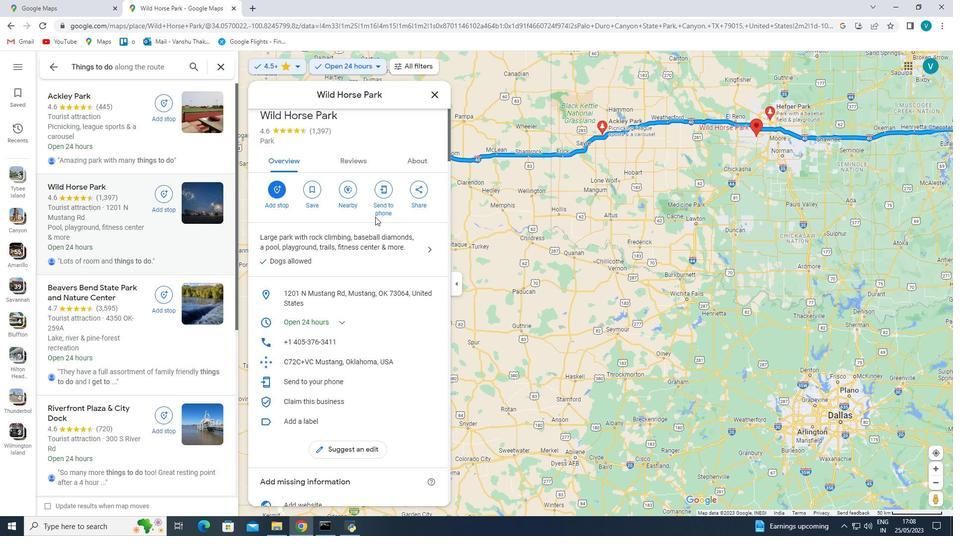 
Action: Mouse scrolled (375, 216) with delta (0, 0)
Screenshot: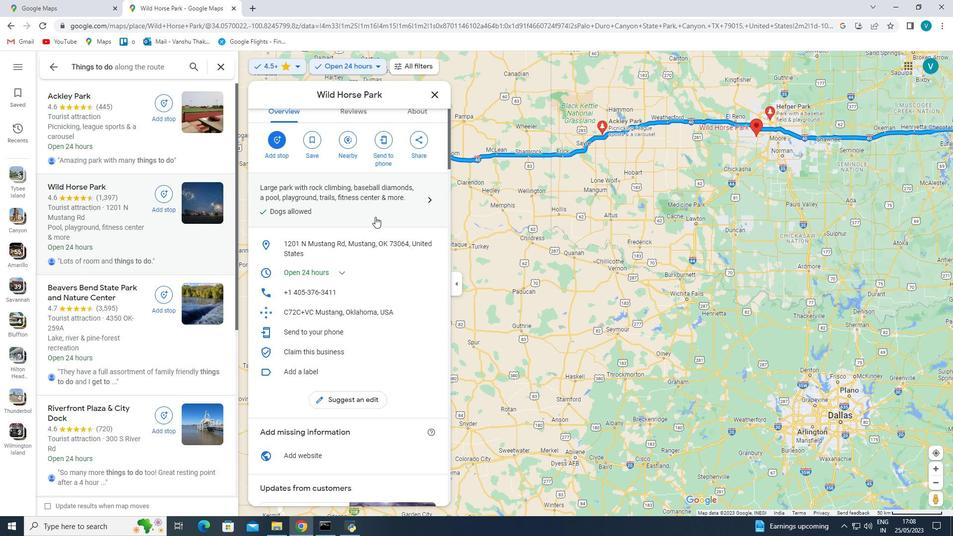 
Action: Mouse scrolled (375, 216) with delta (0, 0)
Screenshot: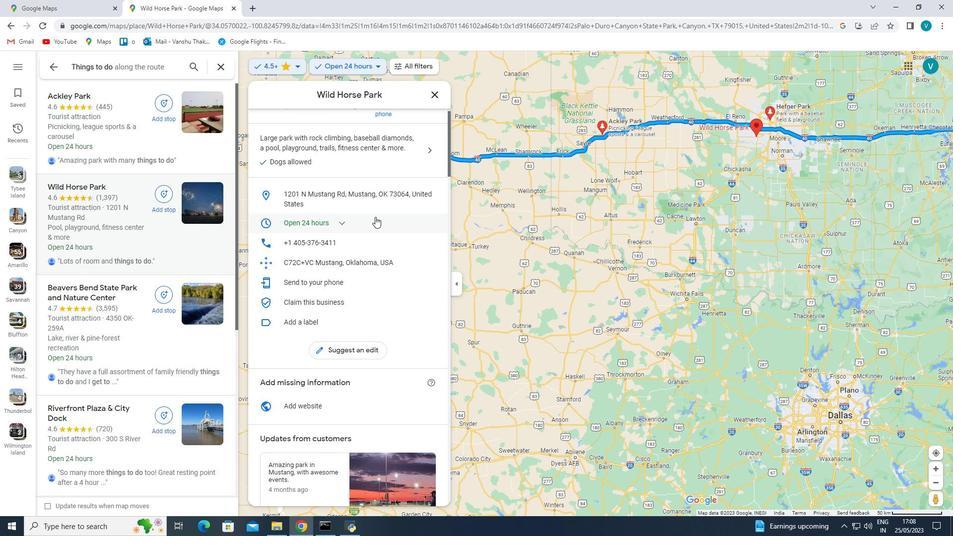 
Action: Mouse scrolled (375, 216) with delta (0, 0)
Screenshot: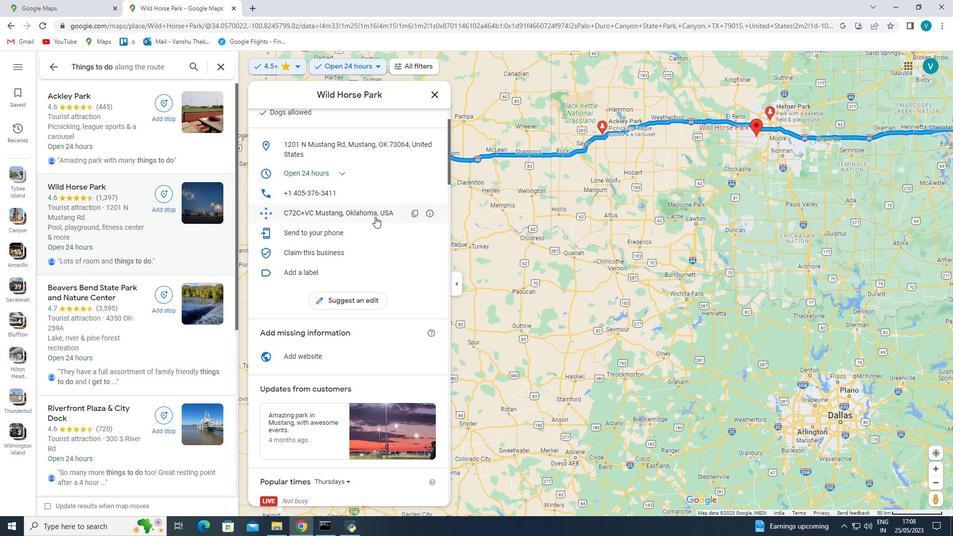
Action: Mouse scrolled (375, 216) with delta (0, 0)
Screenshot: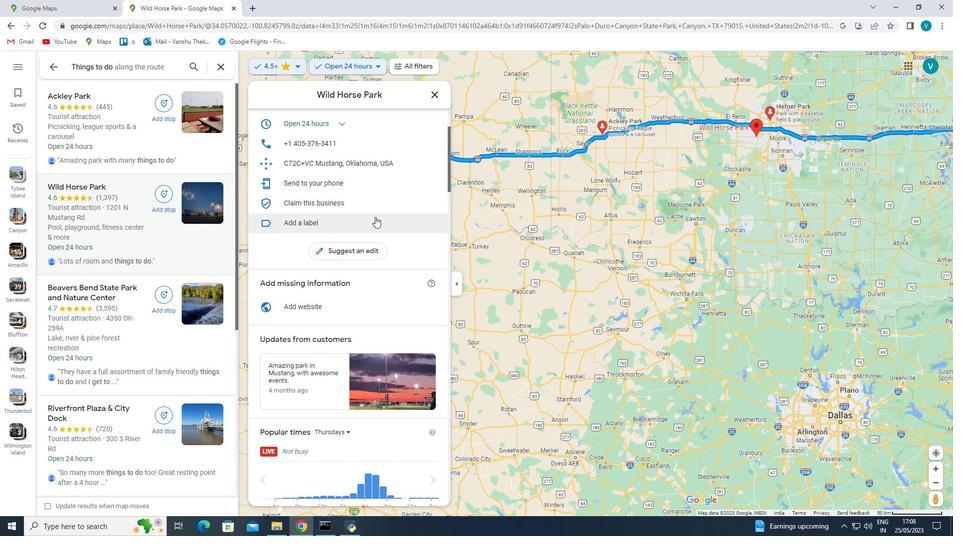 
Action: Mouse scrolled (375, 216) with delta (0, 0)
Screenshot: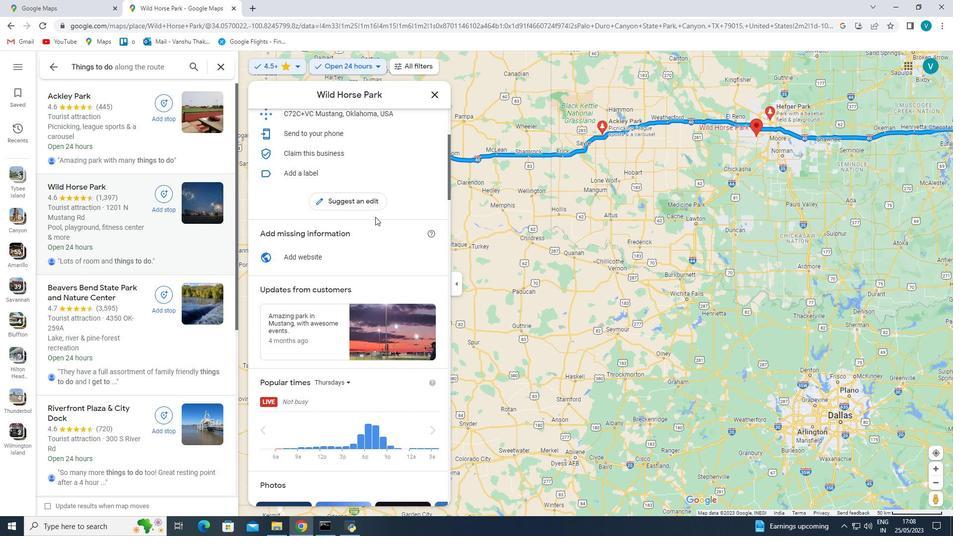
Action: Mouse scrolled (375, 216) with delta (0, 0)
Screenshot: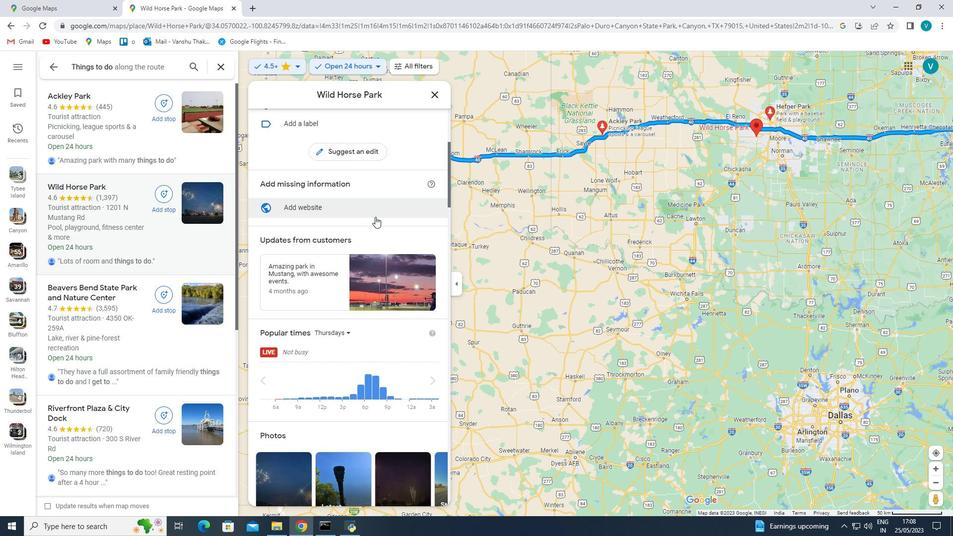 
Action: Mouse scrolled (375, 216) with delta (0, 0)
Screenshot: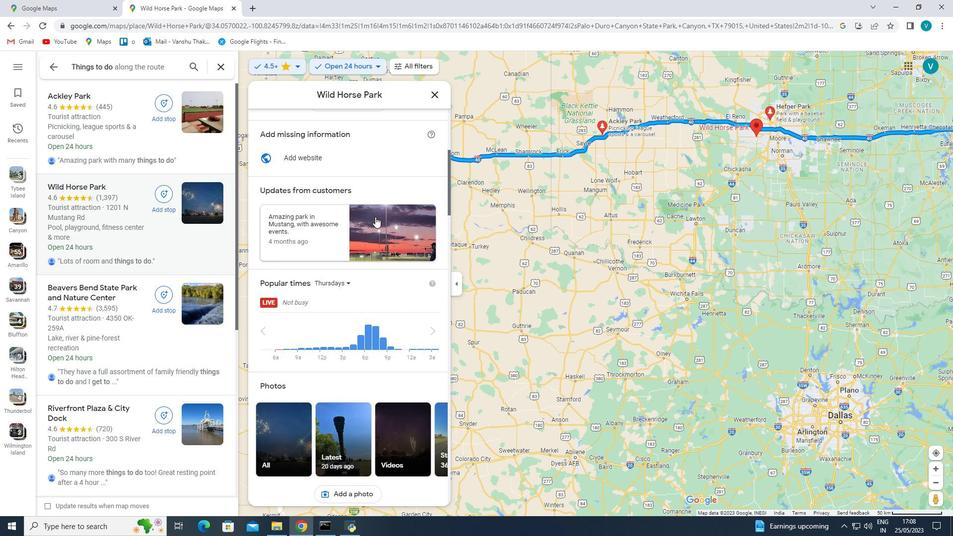 
Action: Mouse scrolled (375, 216) with delta (0, 0)
Screenshot: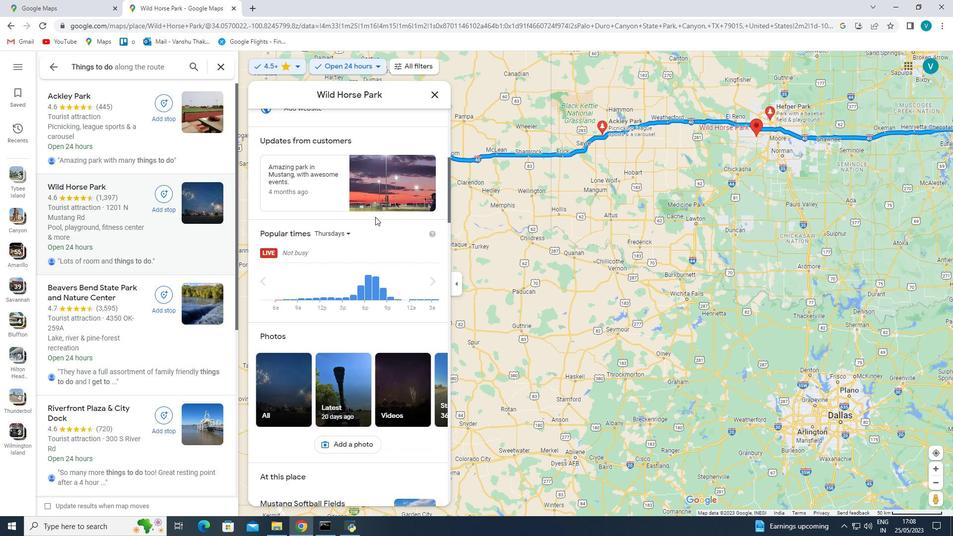 
Action: Mouse scrolled (375, 216) with delta (0, 0)
Screenshot: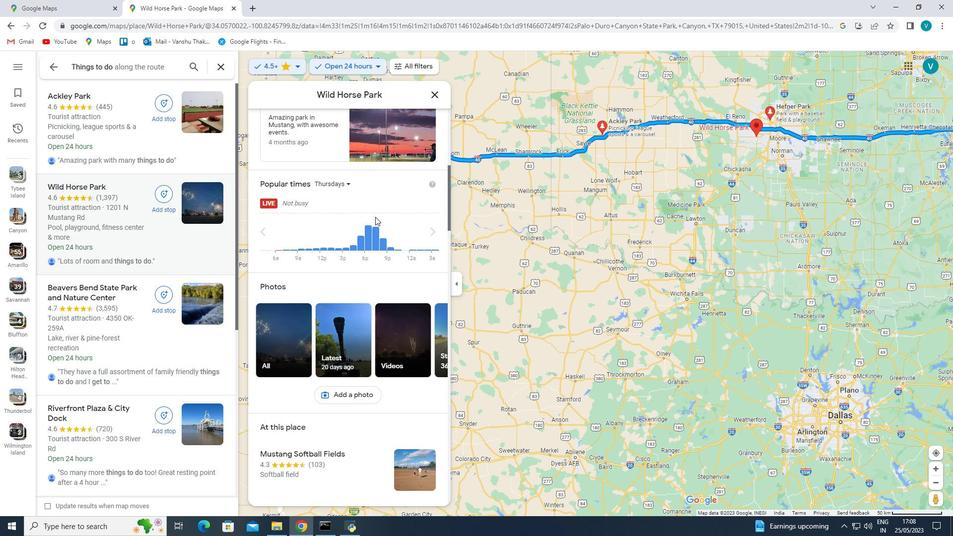 
Action: Mouse scrolled (375, 216) with delta (0, 0)
Screenshot: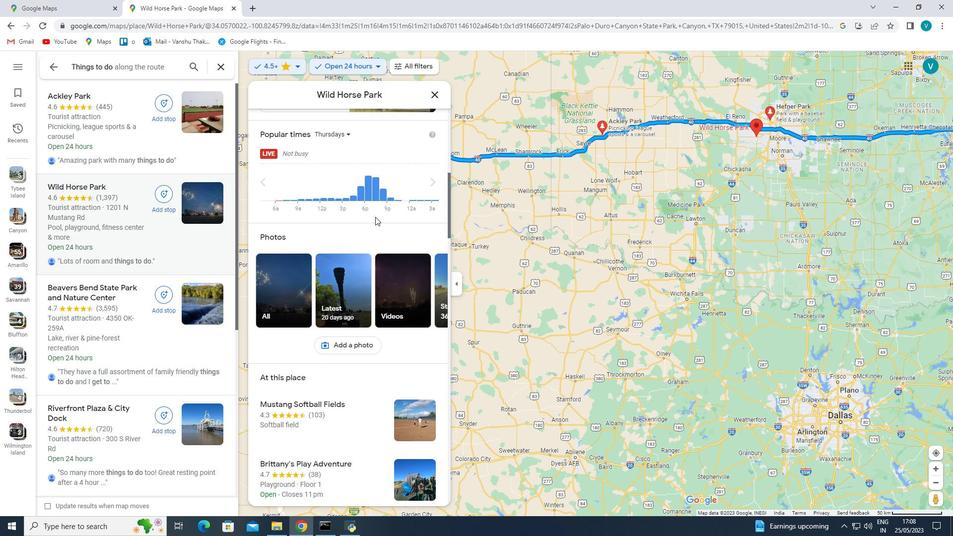 
Action: Mouse scrolled (375, 216) with delta (0, 0)
Screenshot: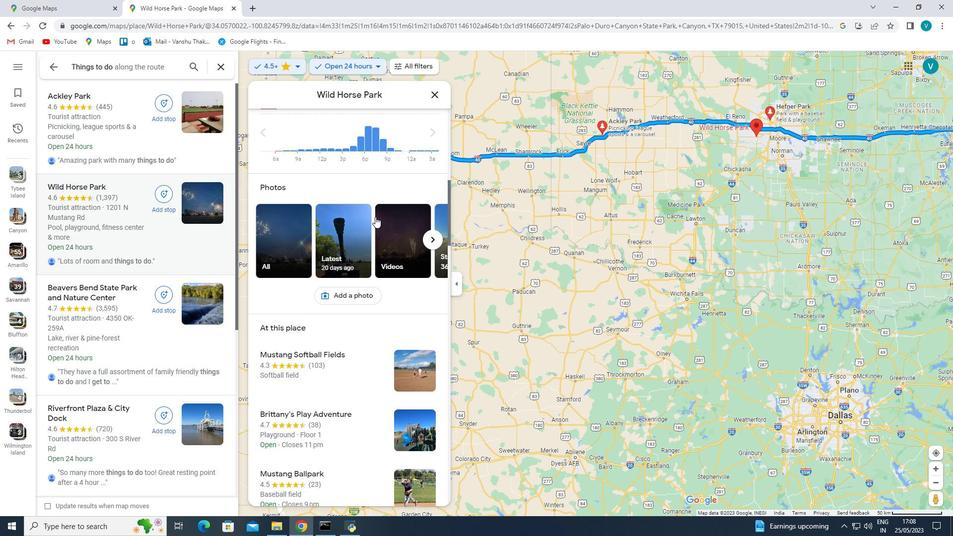 
Action: Mouse scrolled (375, 216) with delta (0, 0)
Screenshot: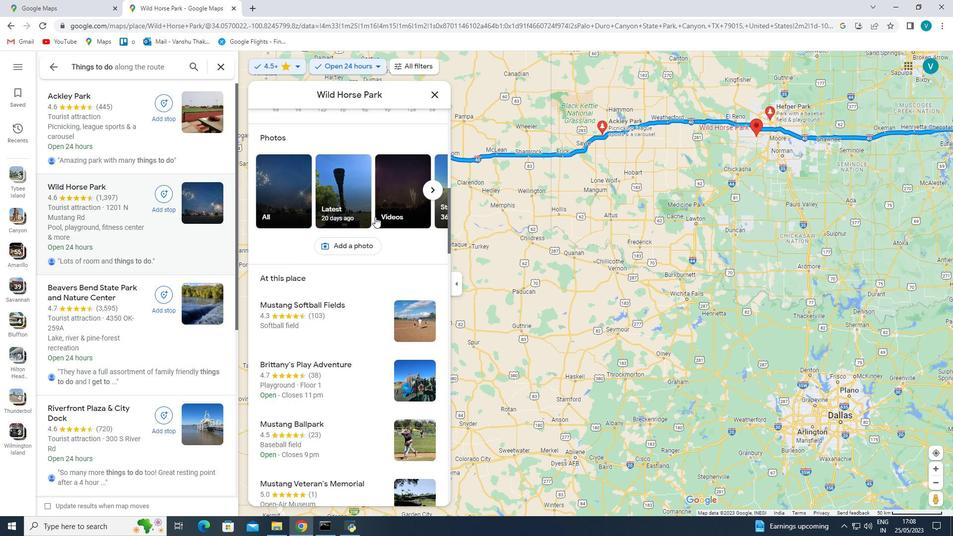 
Action: Mouse scrolled (375, 216) with delta (0, 0)
Screenshot: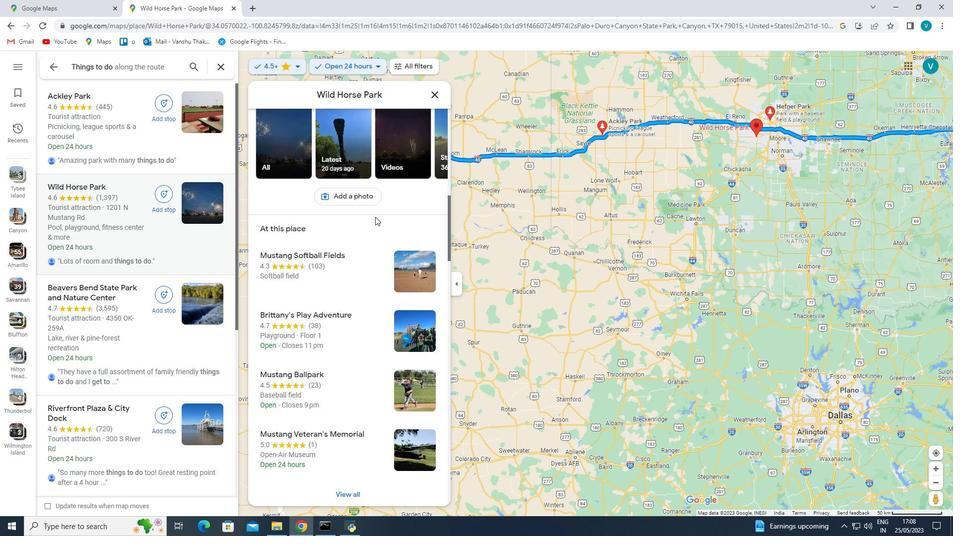 
Action: Mouse scrolled (375, 216) with delta (0, 0)
Screenshot: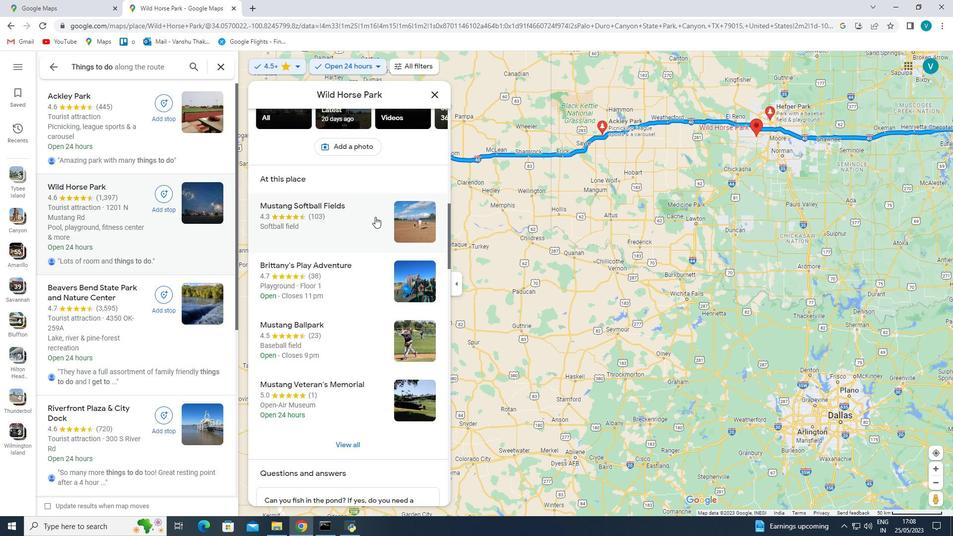 
Action: Mouse scrolled (375, 216) with delta (0, 0)
Screenshot: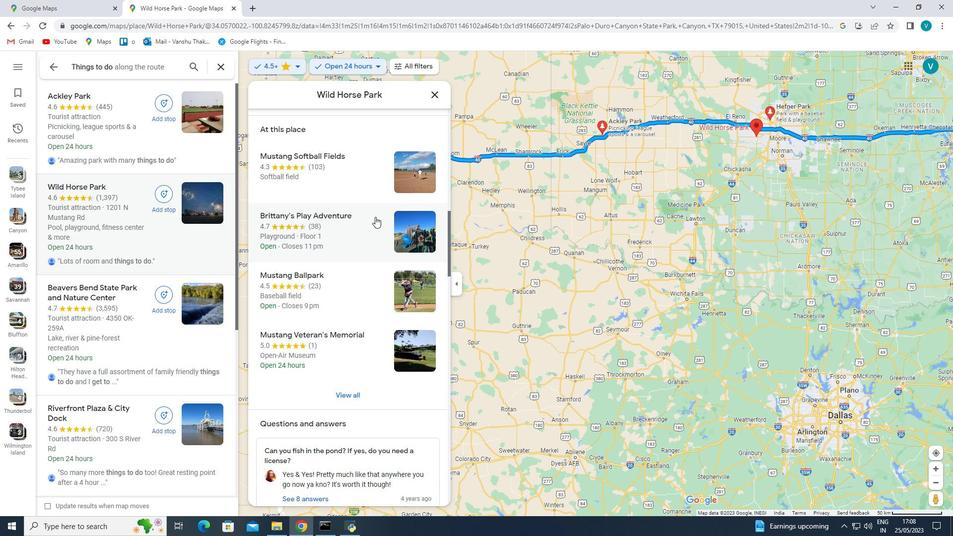 
Action: Mouse scrolled (375, 216) with delta (0, 0)
Screenshot: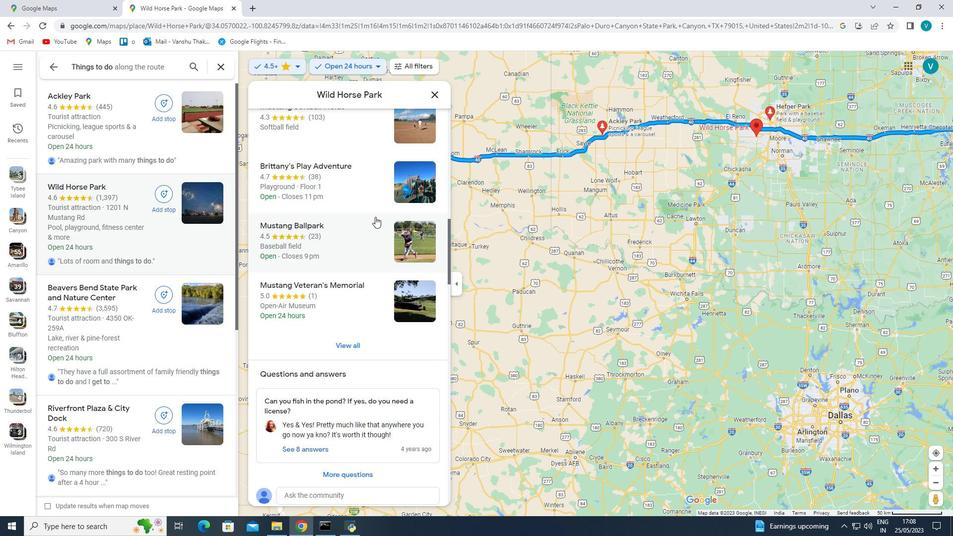 
Action: Mouse scrolled (375, 216) with delta (0, 0)
Screenshot: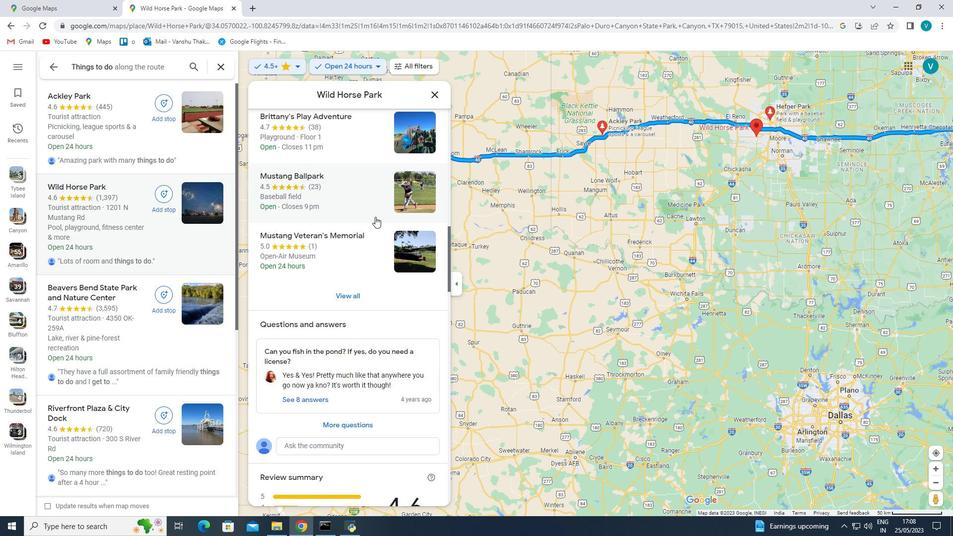 
Action: Mouse scrolled (375, 216) with delta (0, 0)
Screenshot: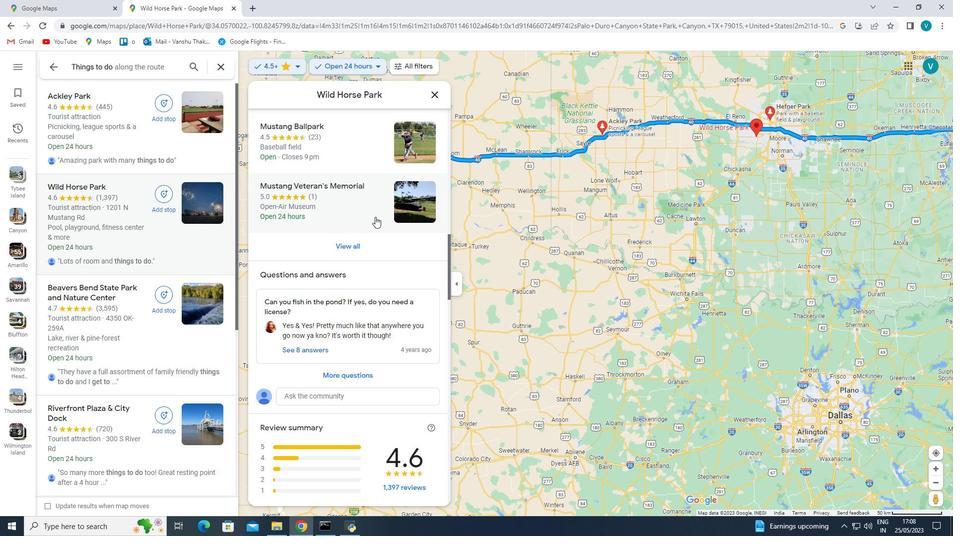 
Action: Mouse scrolled (375, 216) with delta (0, 0)
Screenshot: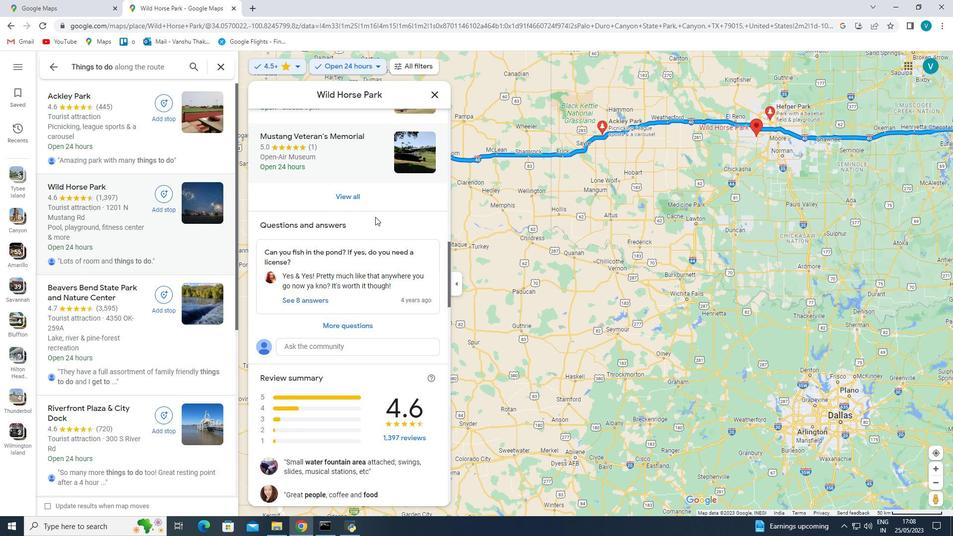 
Action: Mouse scrolled (375, 216) with delta (0, 0)
Screenshot: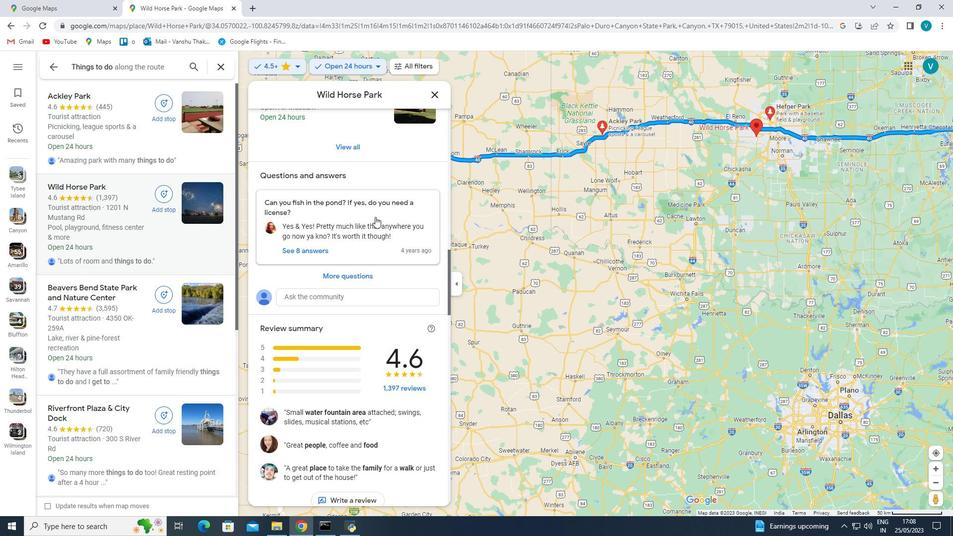 
Action: Mouse scrolled (375, 216) with delta (0, 0)
Screenshot: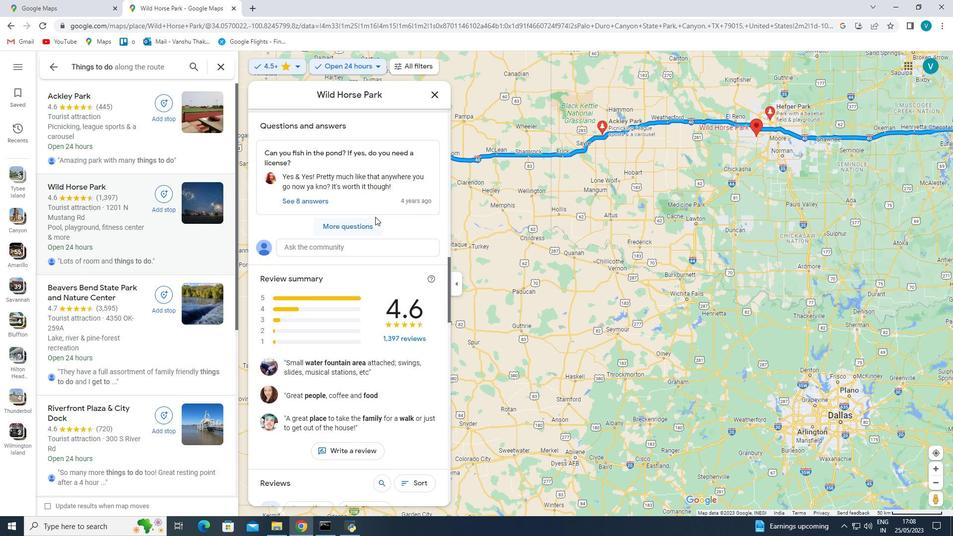 
Action: Mouse scrolled (375, 216) with delta (0, 0)
Screenshot: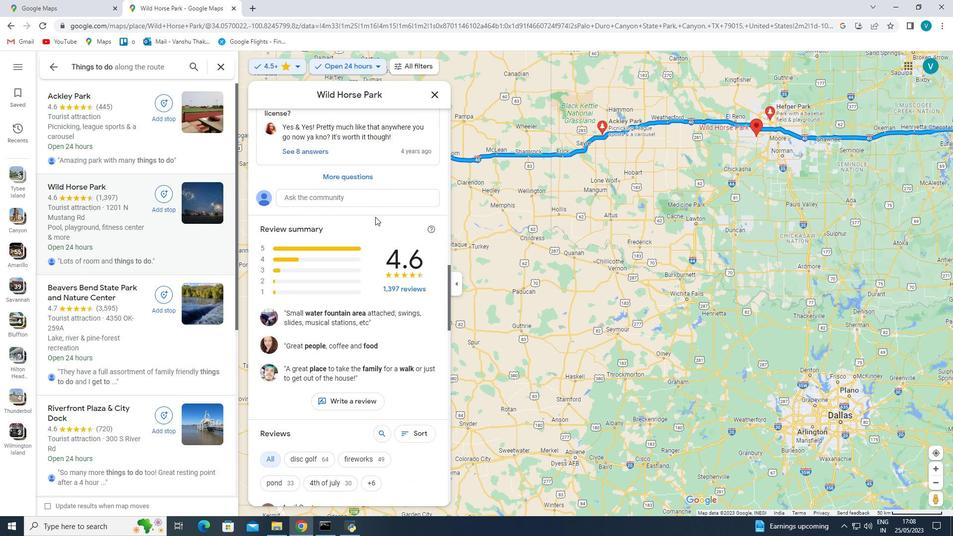 
Action: Mouse scrolled (375, 216) with delta (0, 0)
Screenshot: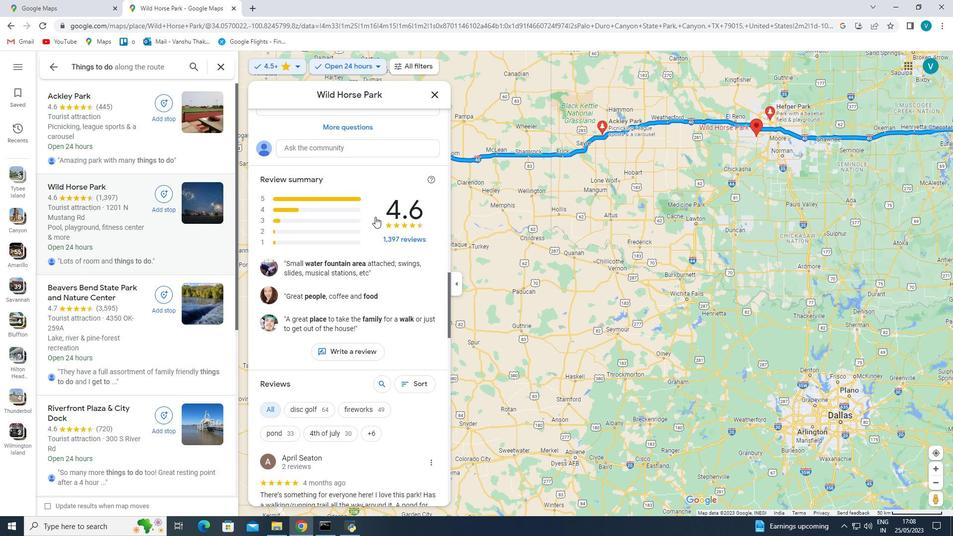 
Action: Mouse scrolled (375, 216) with delta (0, 0)
Screenshot: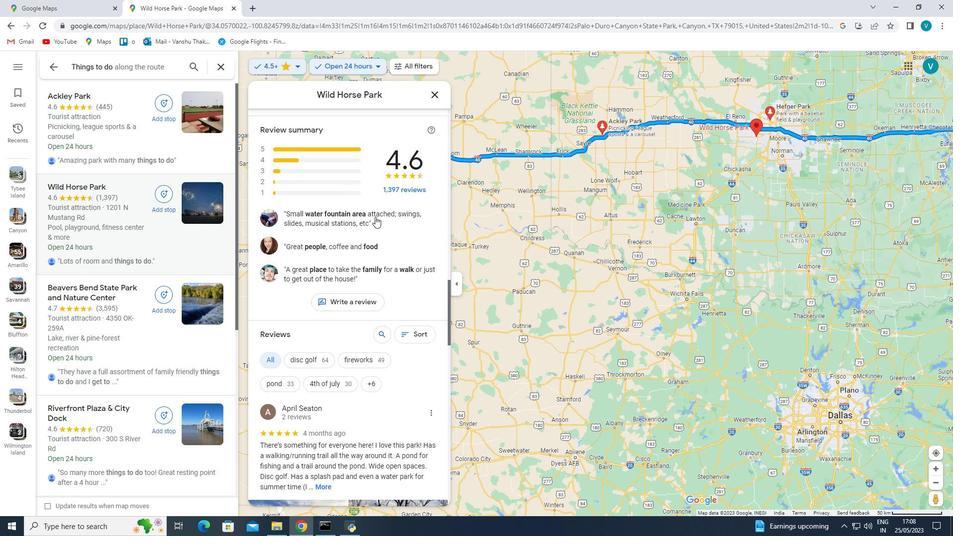 
Action: Mouse scrolled (375, 216) with delta (0, 0)
Screenshot: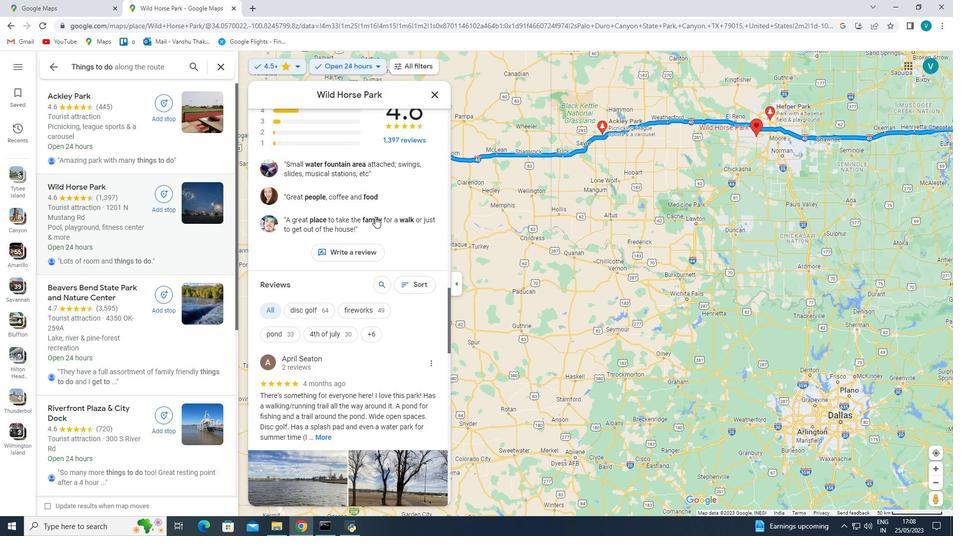 
Action: Mouse scrolled (375, 216) with delta (0, 0)
Screenshot: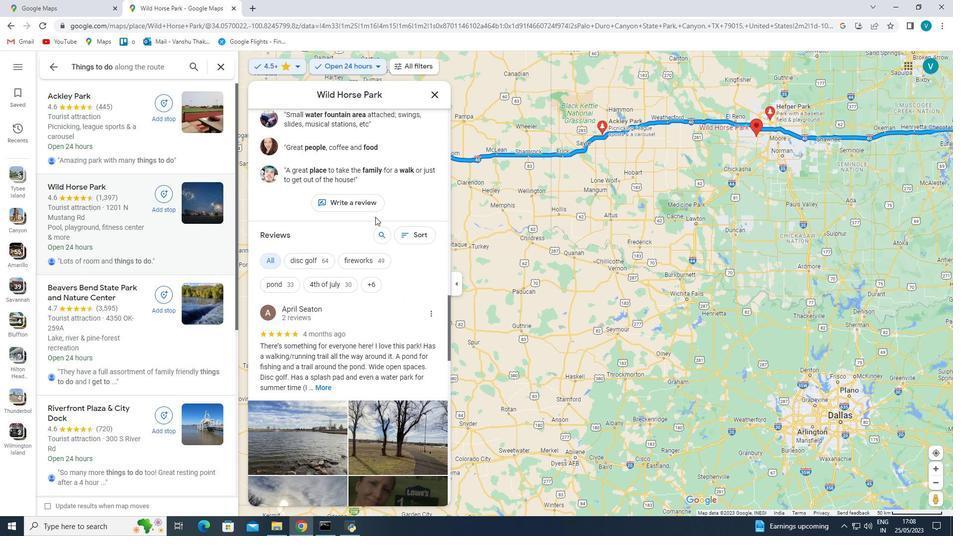 
Action: Mouse scrolled (375, 216) with delta (0, 0)
Screenshot: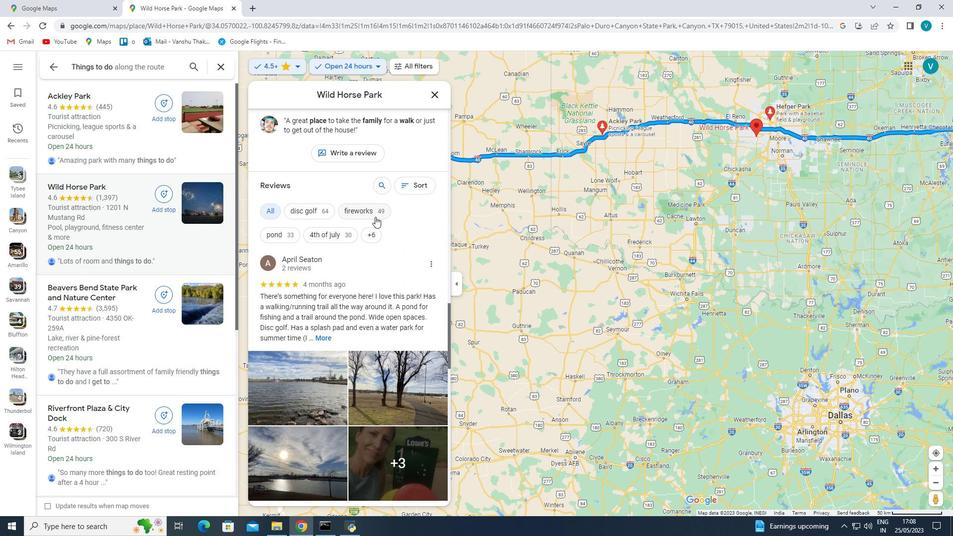 
Action: Mouse scrolled (375, 216) with delta (0, 0)
Screenshot: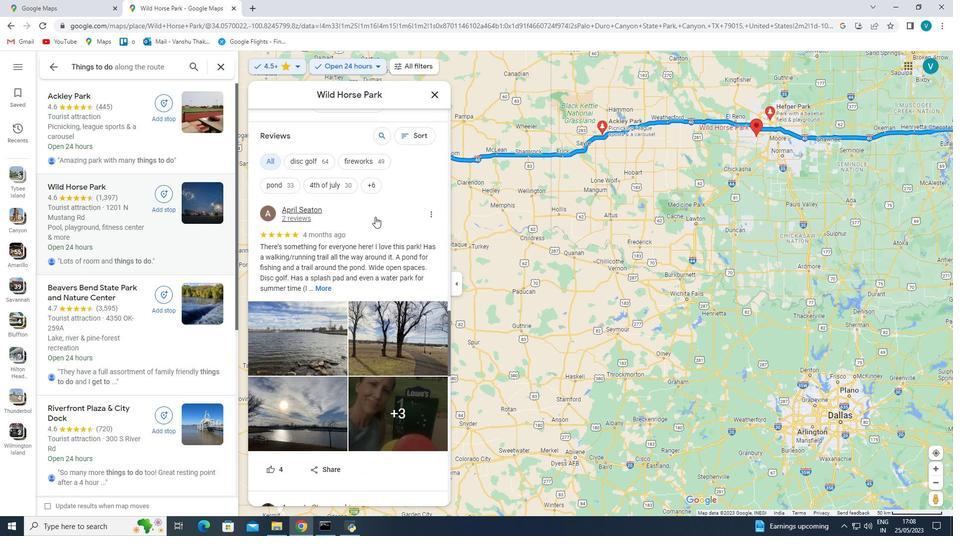 
Action: Mouse scrolled (375, 216) with delta (0, 0)
Screenshot: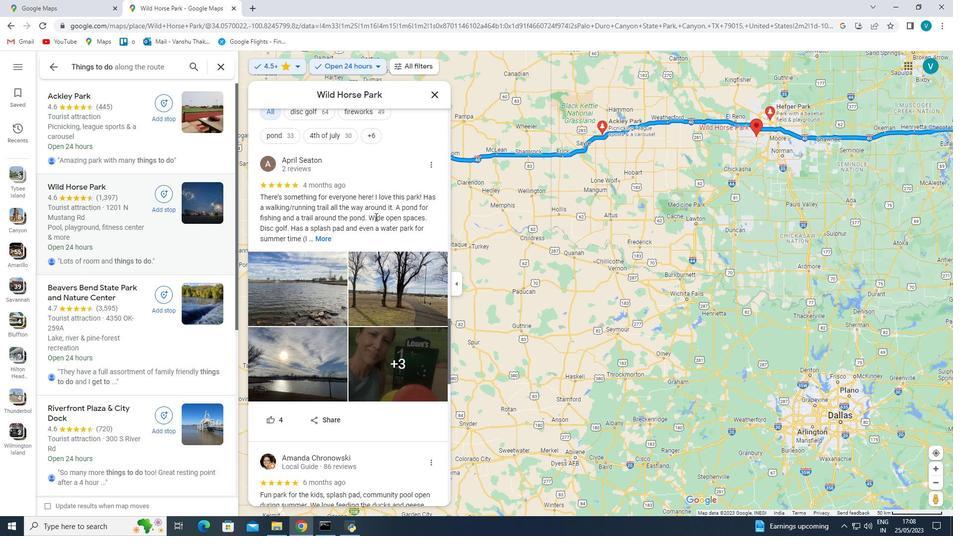 
Action: Mouse scrolled (375, 216) with delta (0, 0)
Screenshot: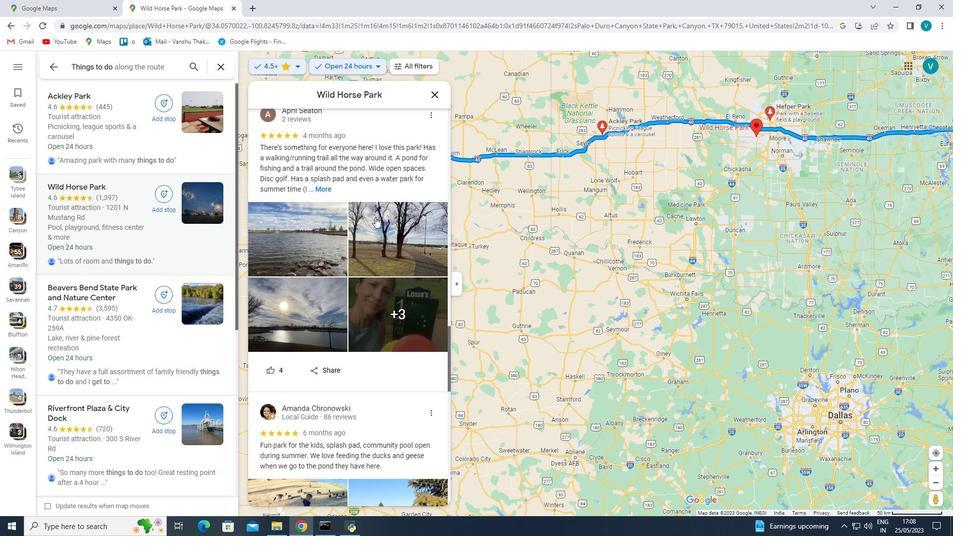 
Action: Mouse scrolled (375, 216) with delta (0, 0)
Screenshot: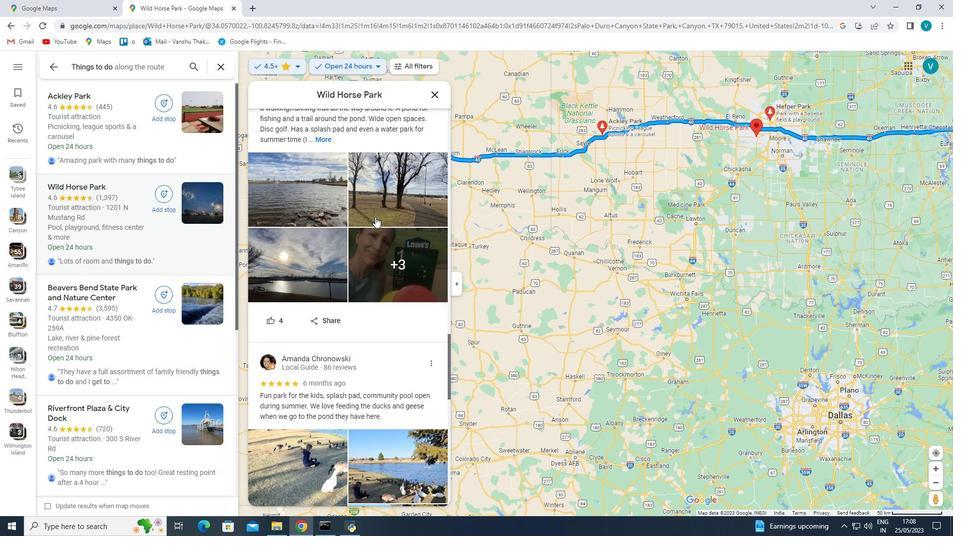 
Action: Mouse scrolled (375, 216) with delta (0, 0)
Screenshot: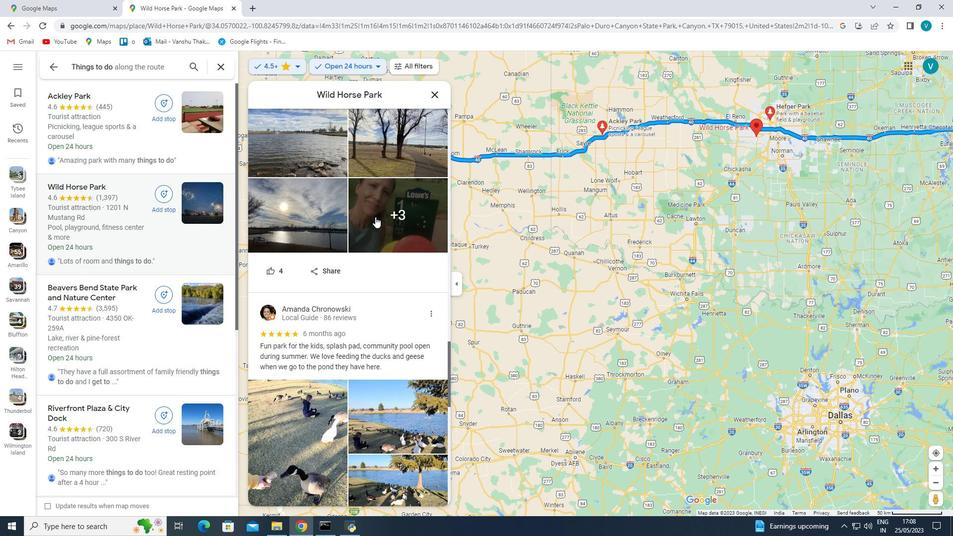 
Action: Mouse scrolled (375, 216) with delta (0, 0)
Screenshot: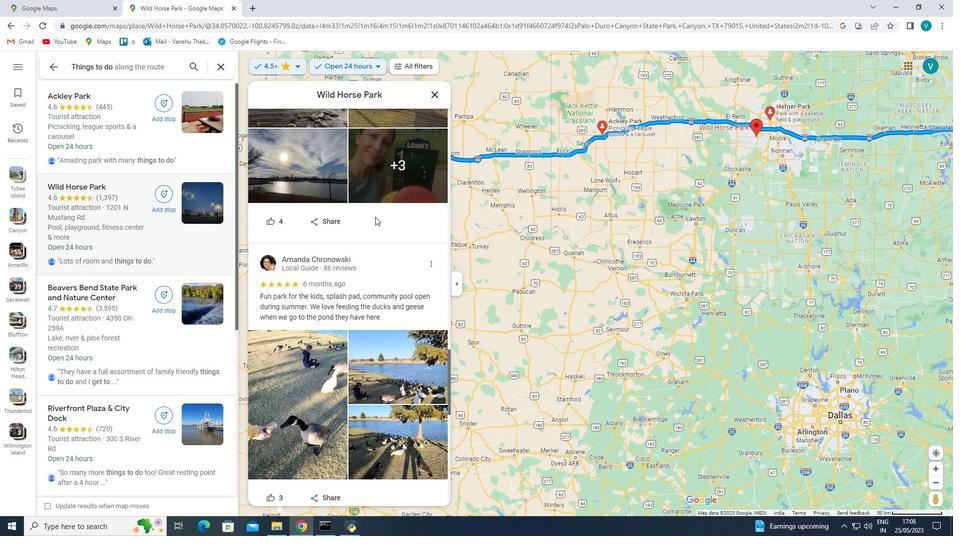 
Action: Mouse scrolled (375, 216) with delta (0, 0)
Screenshot: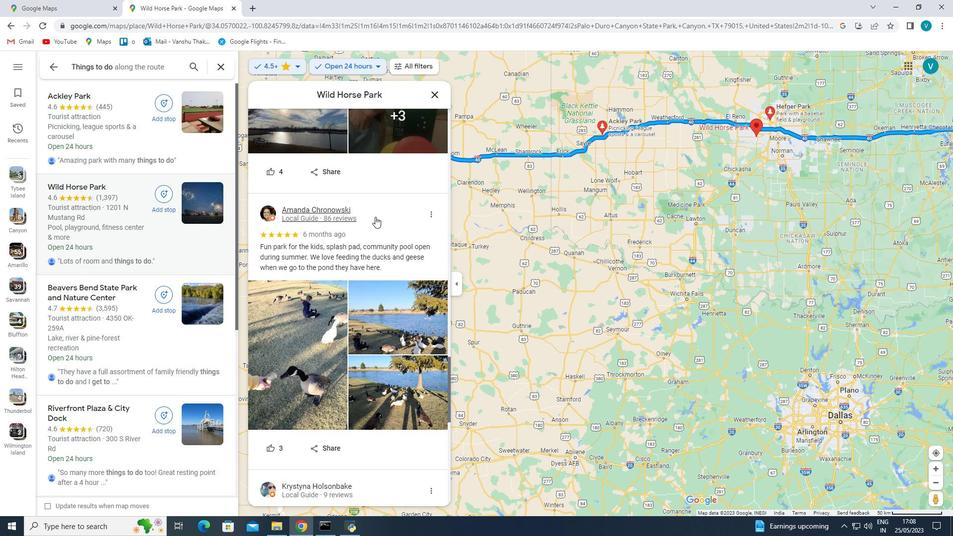 
Action: Mouse scrolled (375, 216) with delta (0, 0)
Screenshot: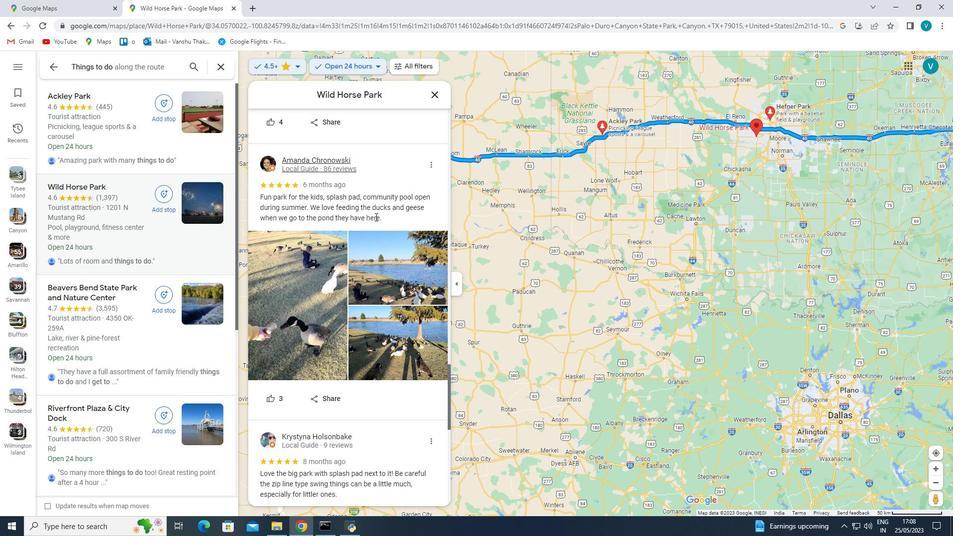 
Action: Mouse scrolled (375, 216) with delta (0, 0)
Screenshot: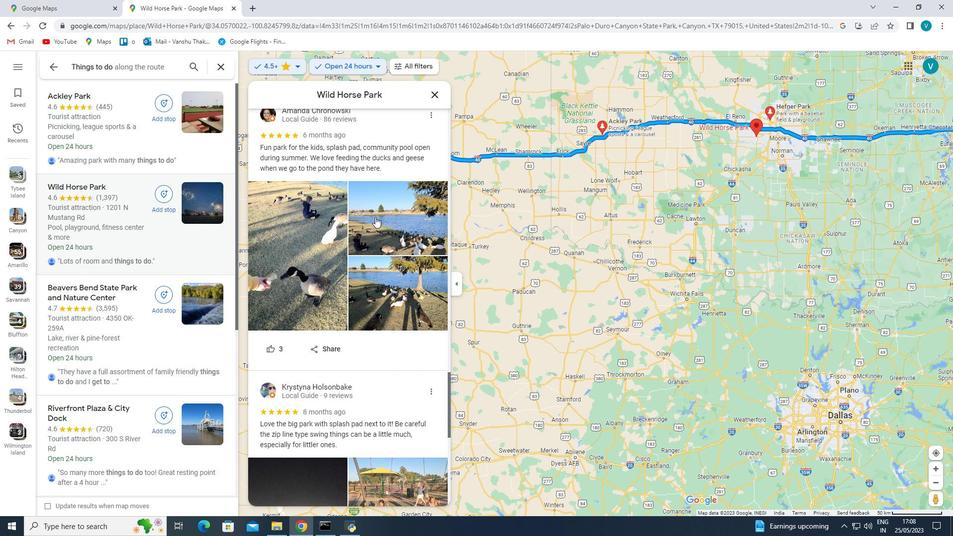 
Action: Mouse scrolled (375, 216) with delta (0, 0)
Screenshot: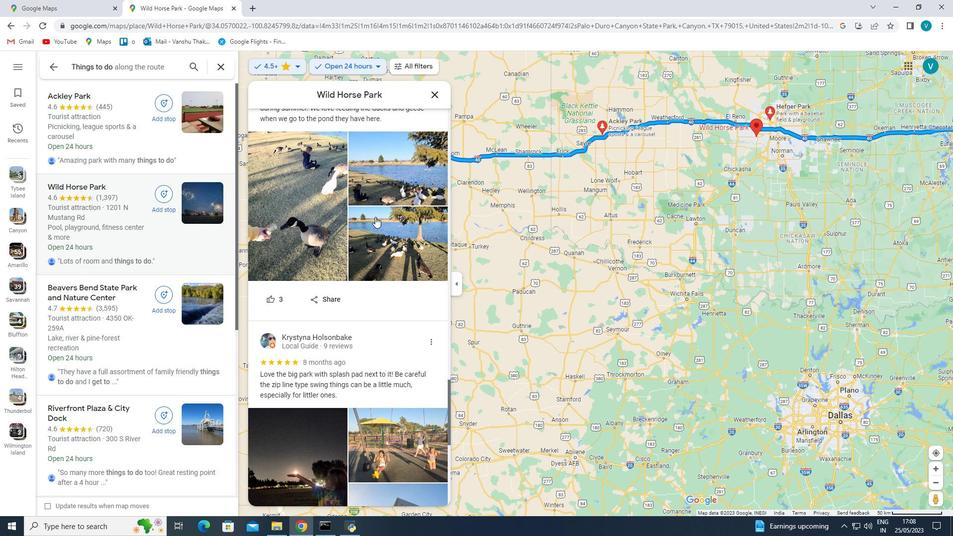
Action: Mouse scrolled (375, 216) with delta (0, 0)
Screenshot: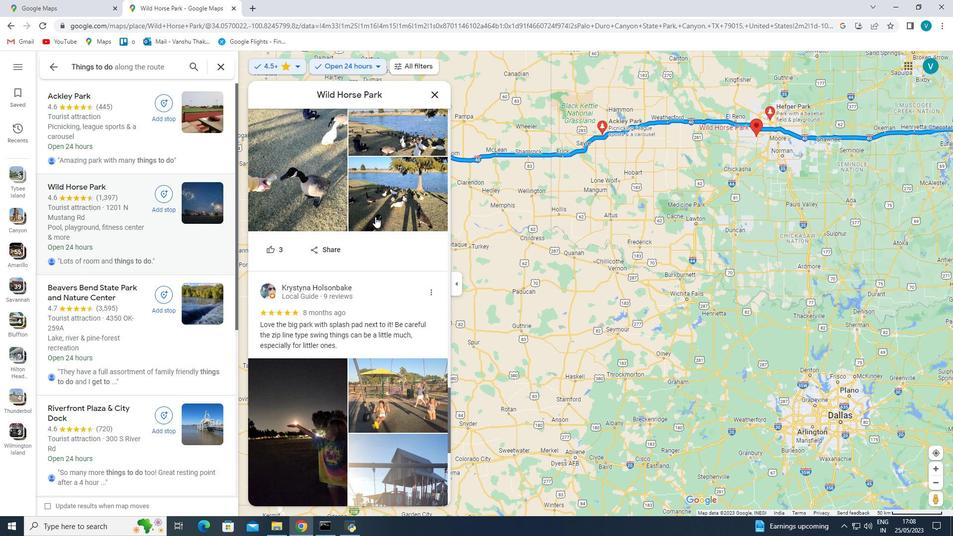 
Action: Mouse scrolled (375, 216) with delta (0, 0)
Screenshot: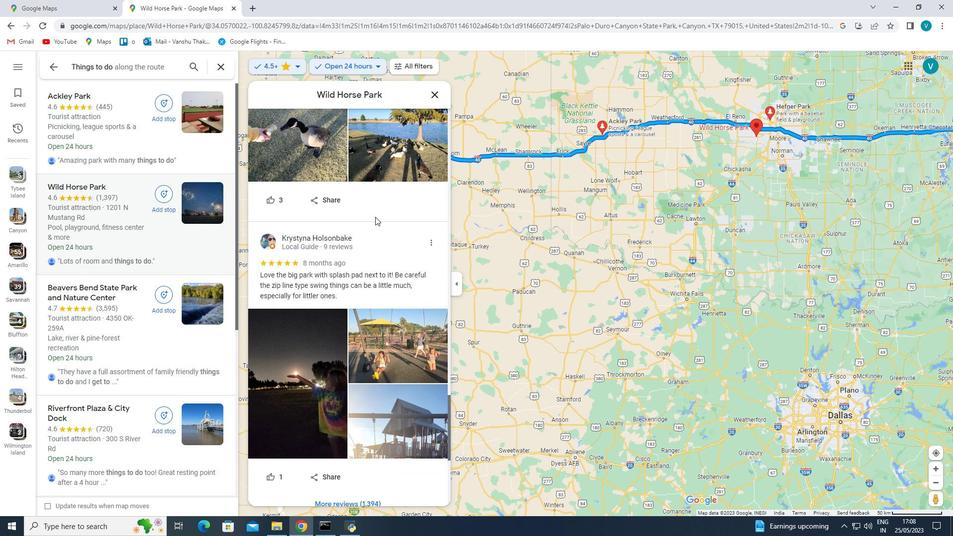 
Action: Mouse scrolled (375, 216) with delta (0, 0)
Screenshot: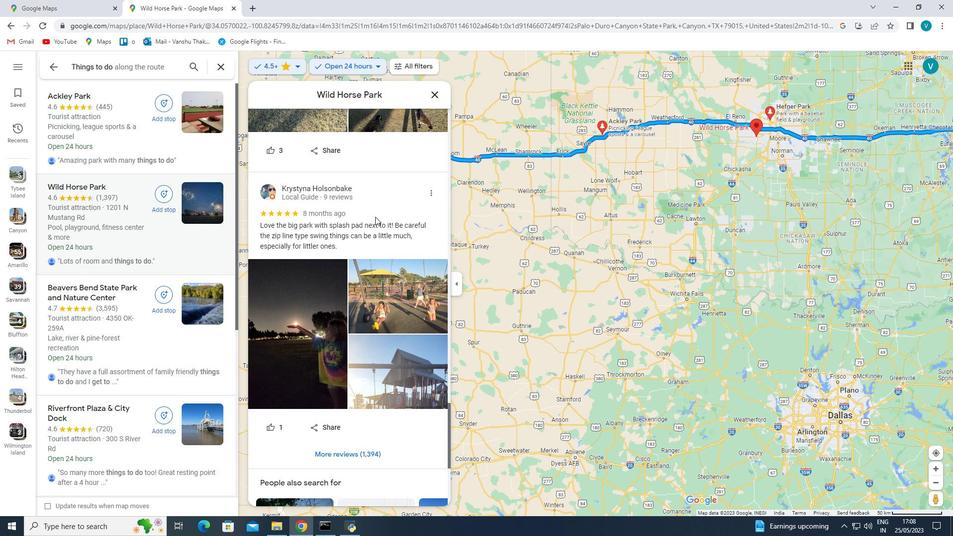 
Action: Mouse scrolled (375, 216) with delta (0, 0)
Screenshot: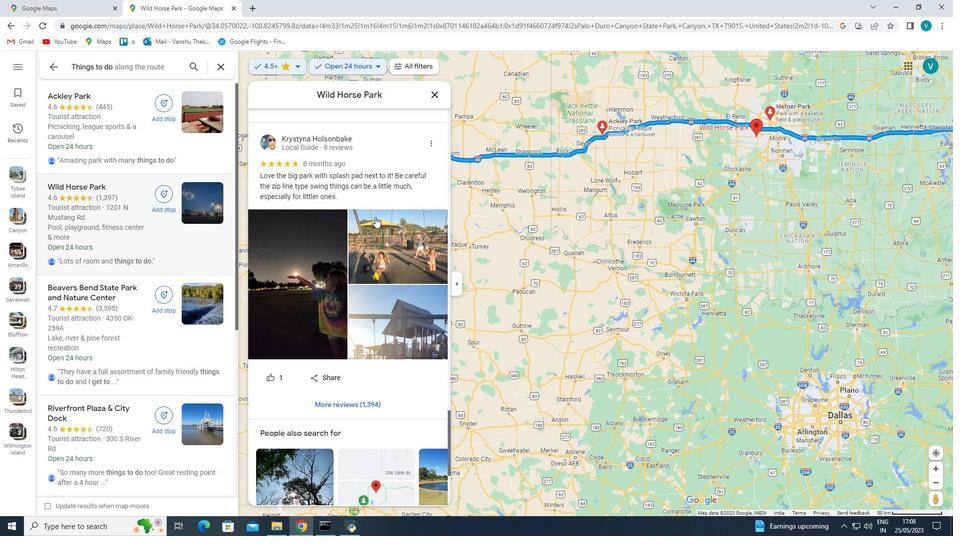 
Action: Mouse scrolled (375, 216) with delta (0, 0)
Screenshot: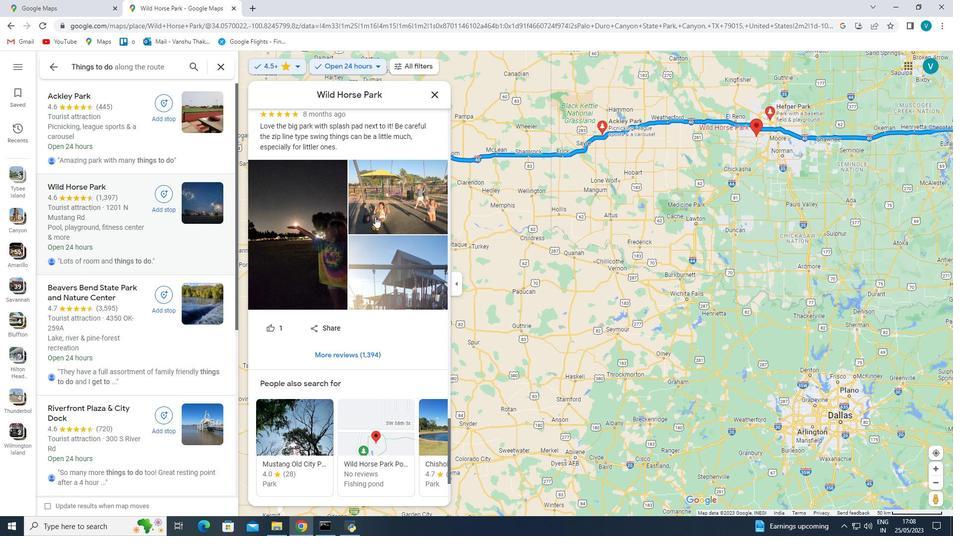 
Action: Mouse scrolled (375, 216) with delta (0, 0)
Screenshot: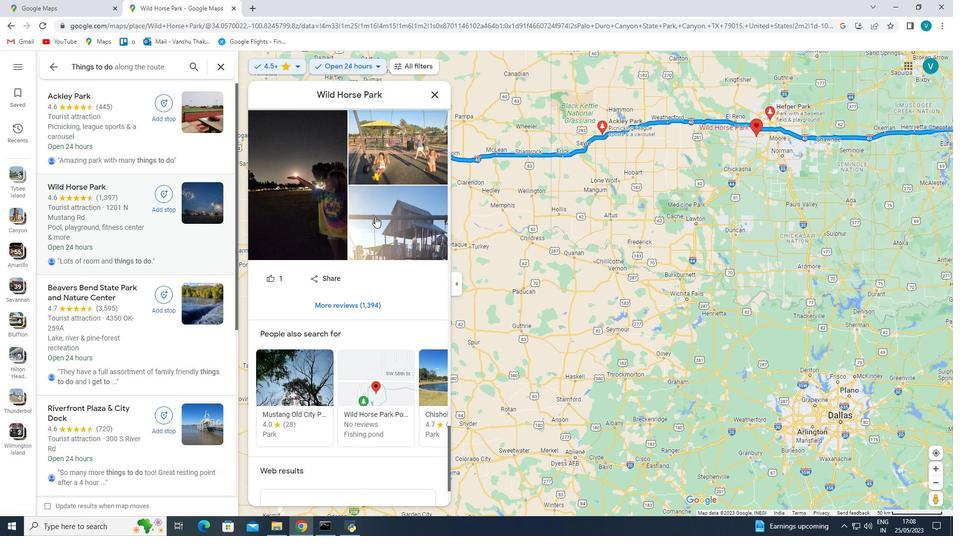 
Action: Mouse scrolled (375, 216) with delta (0, 0)
Screenshot: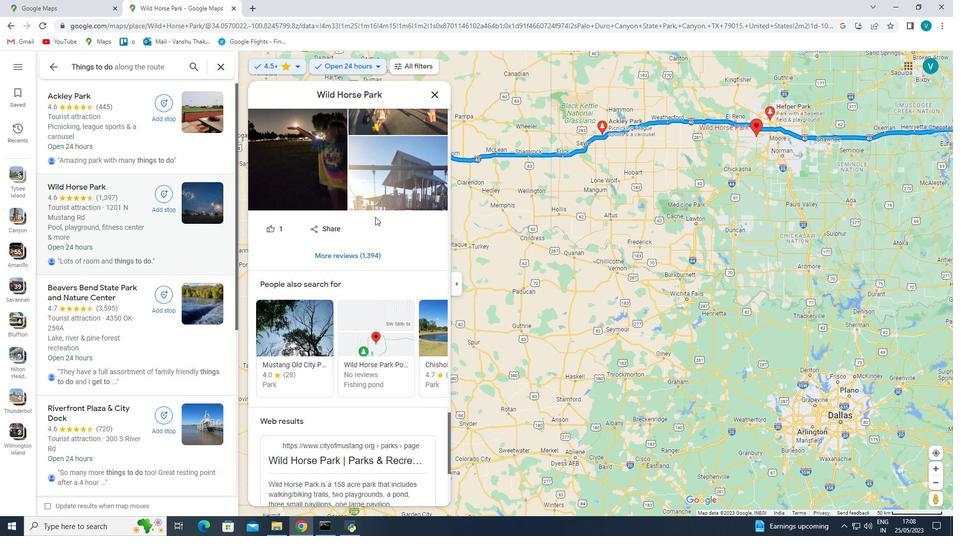 
Action: Mouse scrolled (375, 216) with delta (0, 0)
Screenshot: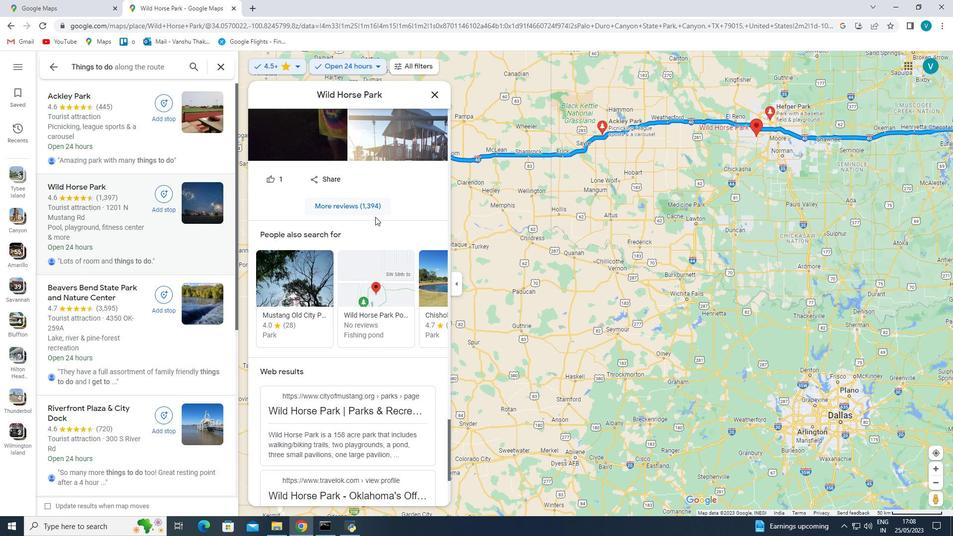 
Action: Mouse scrolled (375, 216) with delta (0, 0)
Screenshot: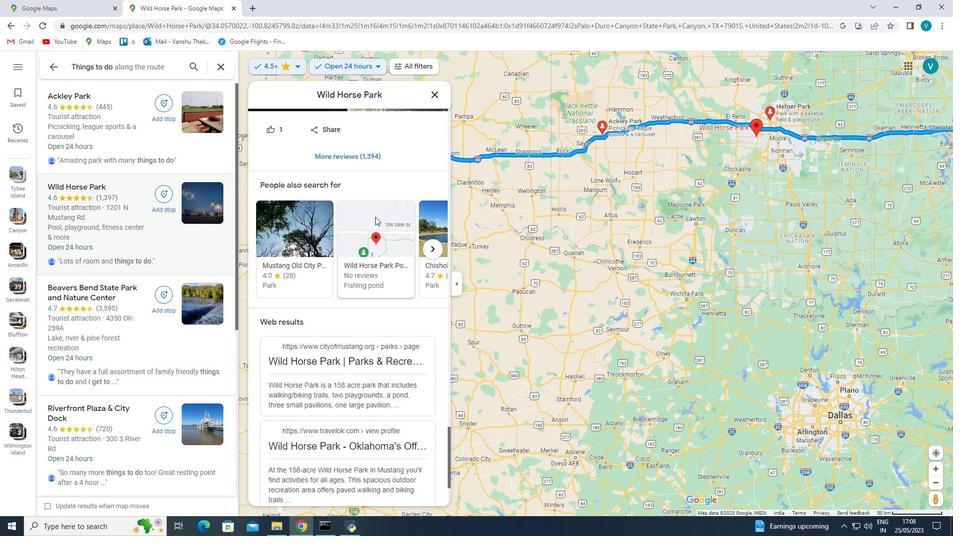 
Action: Mouse scrolled (375, 216) with delta (0, 0)
Screenshot: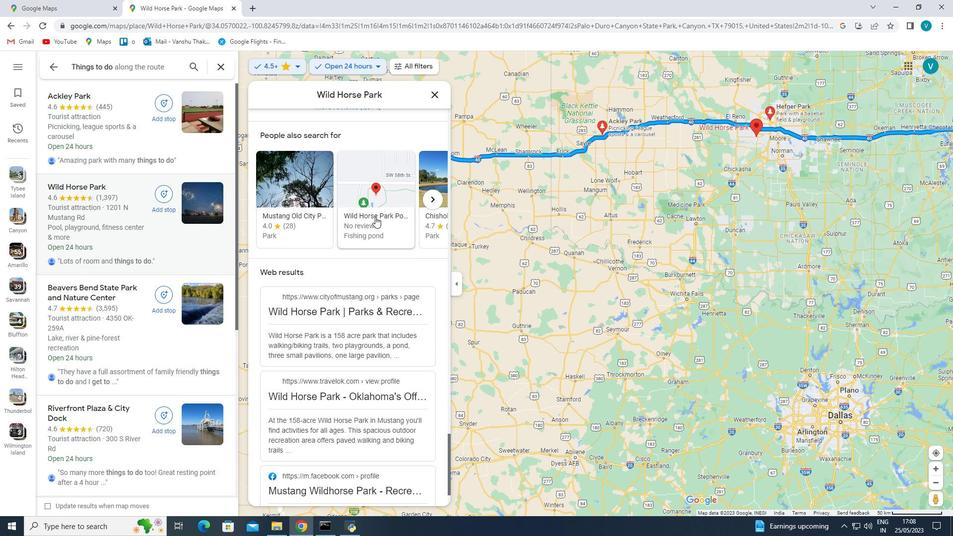 
Action: Mouse scrolled (375, 216) with delta (0, 0)
Screenshot: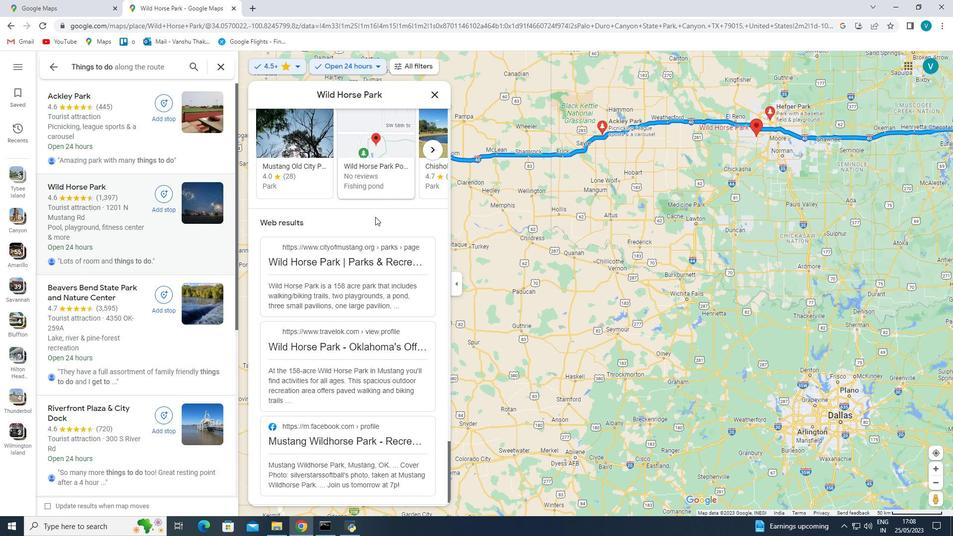 
Action: Mouse scrolled (375, 216) with delta (0, 0)
Screenshot: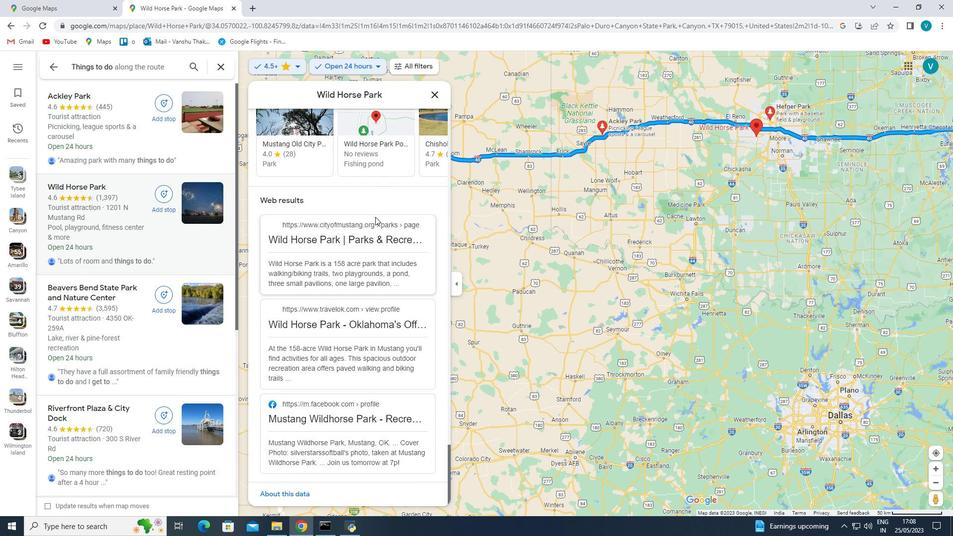 
Action: Mouse moved to (157, 344)
Screenshot: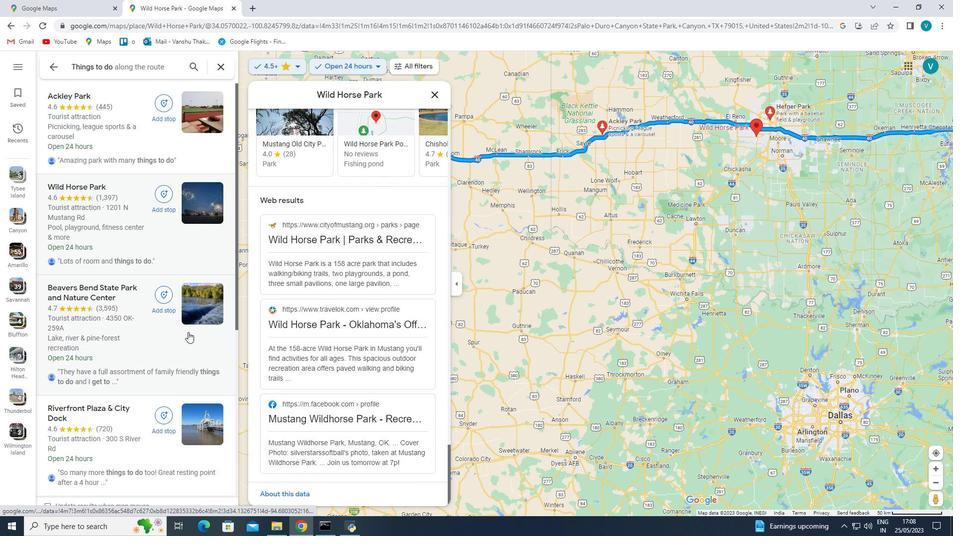 
Action: Mouse pressed left at (157, 344)
Screenshot: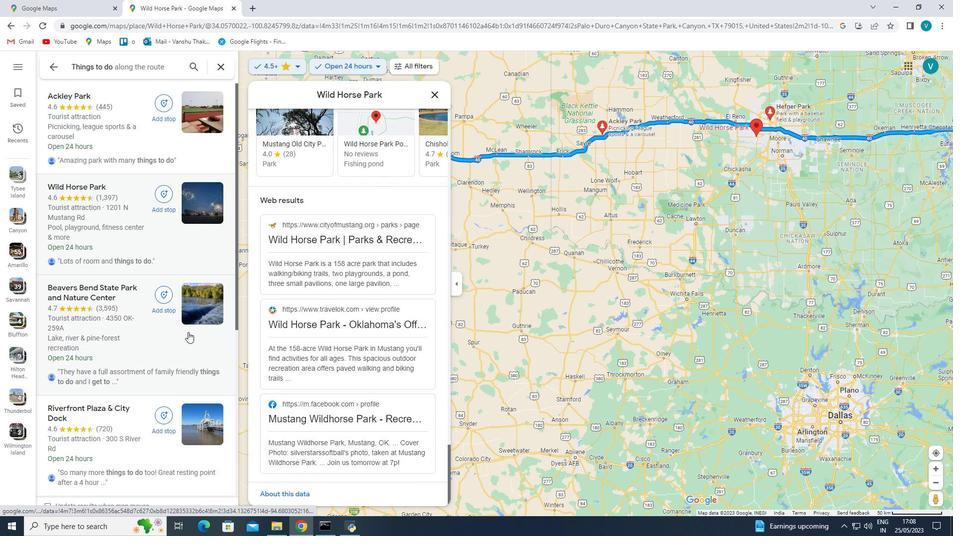 
Action: Mouse scrolled (157, 343) with delta (0, 0)
Screenshot: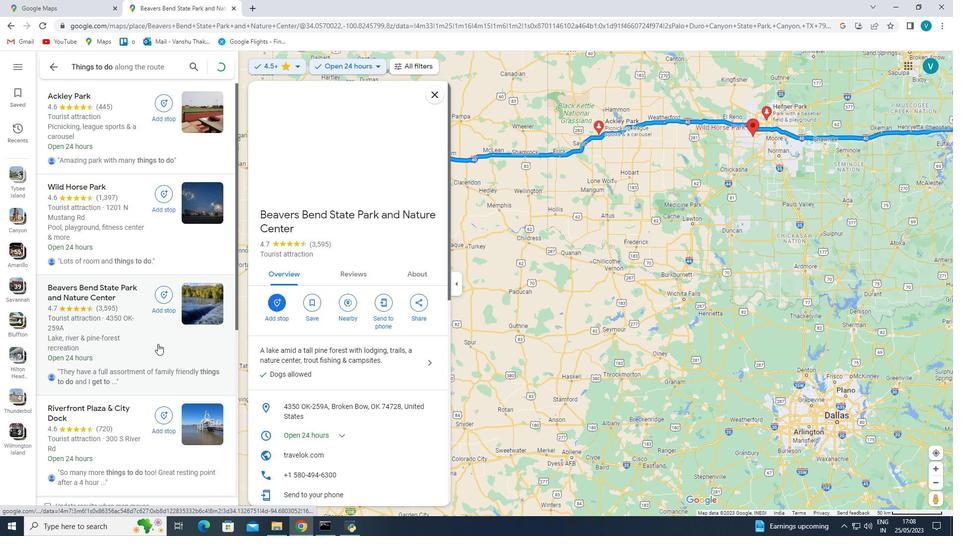 
Action: Mouse scrolled (157, 343) with delta (0, 0)
Screenshot: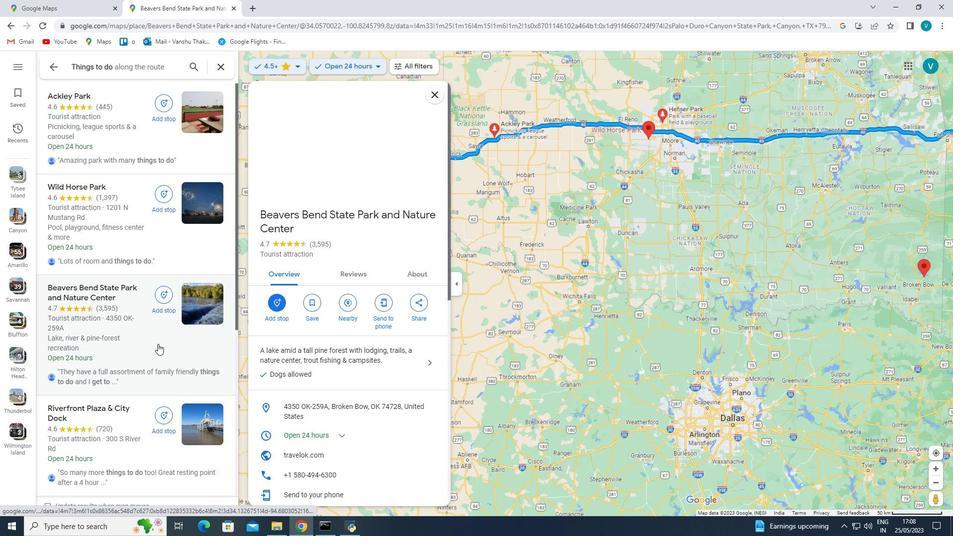 
Action: Mouse scrolled (157, 343) with delta (0, 0)
Screenshot: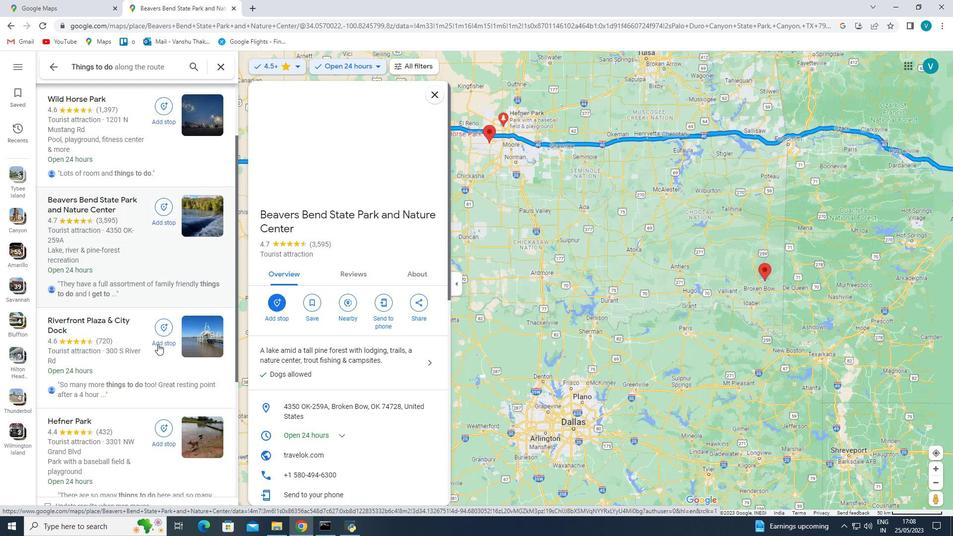 
Action: Mouse scrolled (157, 343) with delta (0, 0)
Screenshot: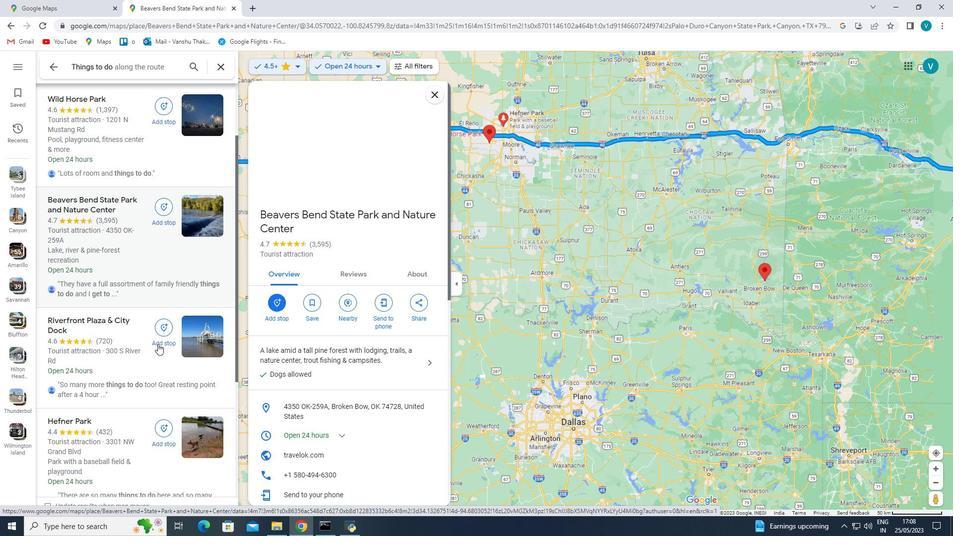 
Action: Mouse moved to (373, 244)
Screenshot: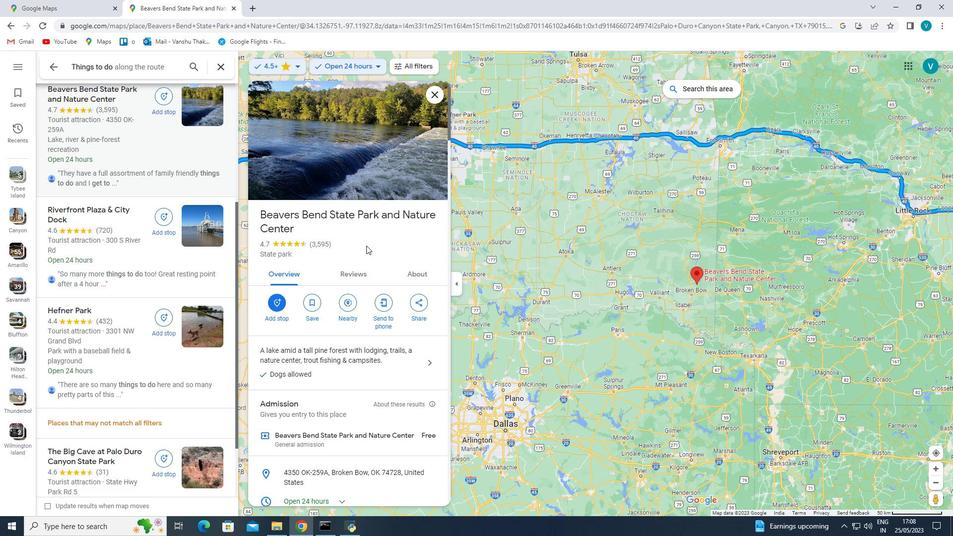 
Action: Mouse scrolled (373, 244) with delta (0, 0)
Screenshot: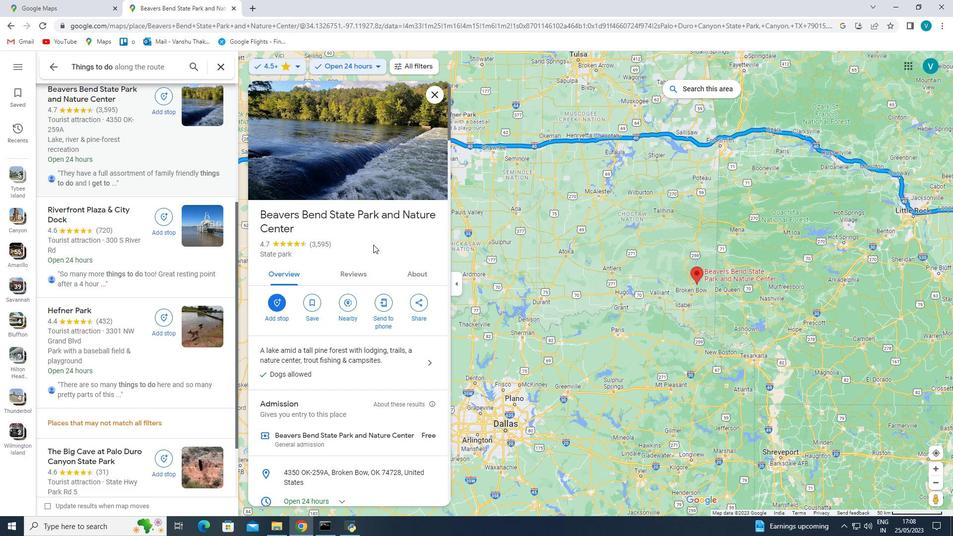 
Action: Mouse scrolled (373, 244) with delta (0, 0)
Screenshot: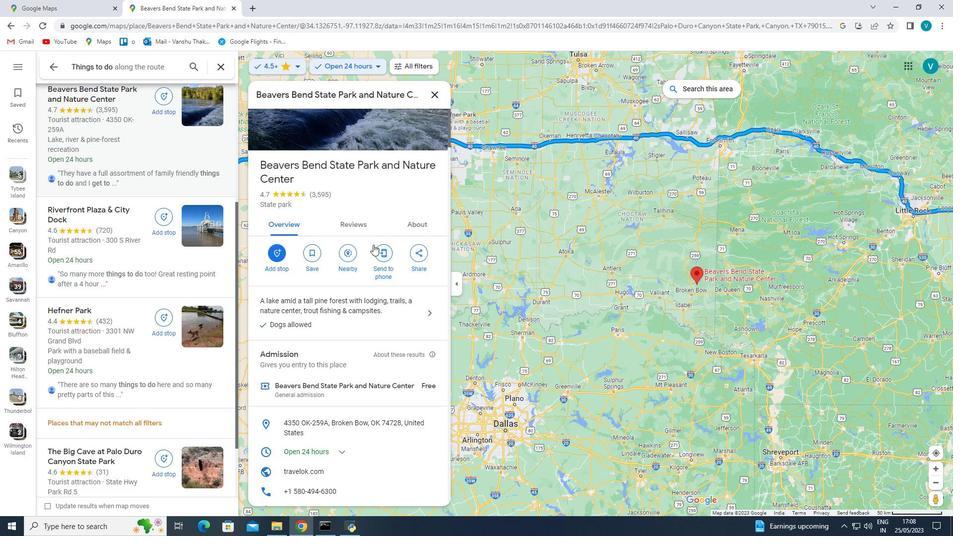 
Action: Mouse scrolled (373, 244) with delta (0, 0)
Screenshot: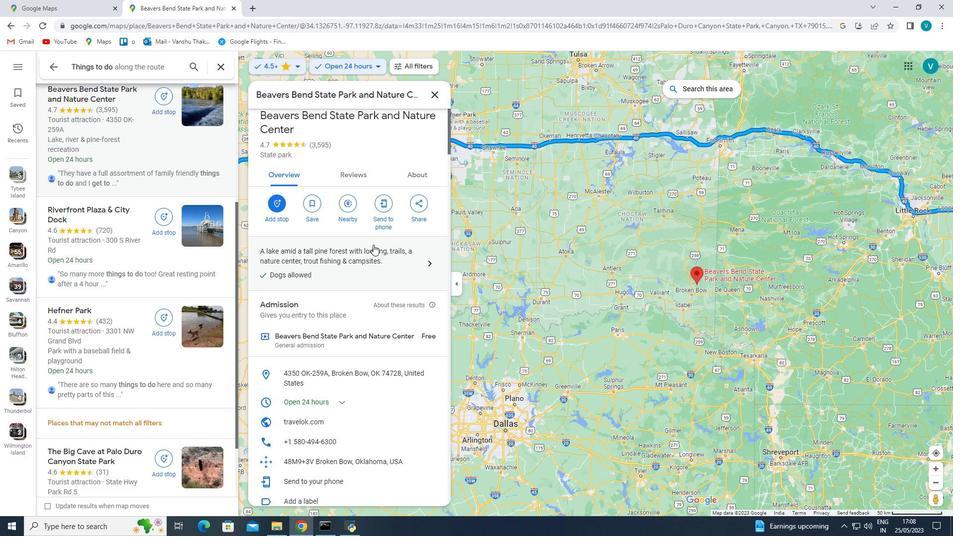 
Action: Mouse scrolled (373, 244) with delta (0, 0)
Screenshot: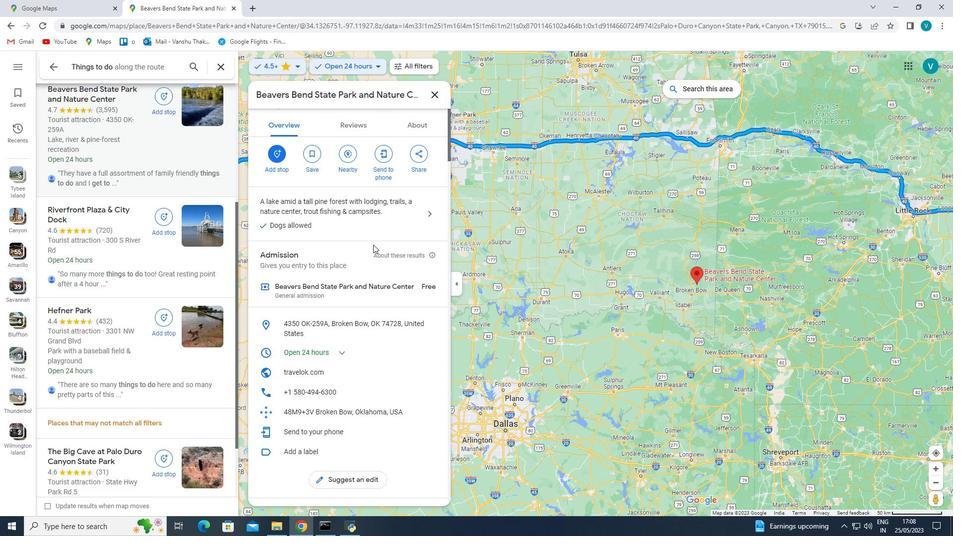 
Action: Mouse scrolled (373, 244) with delta (0, 0)
Screenshot: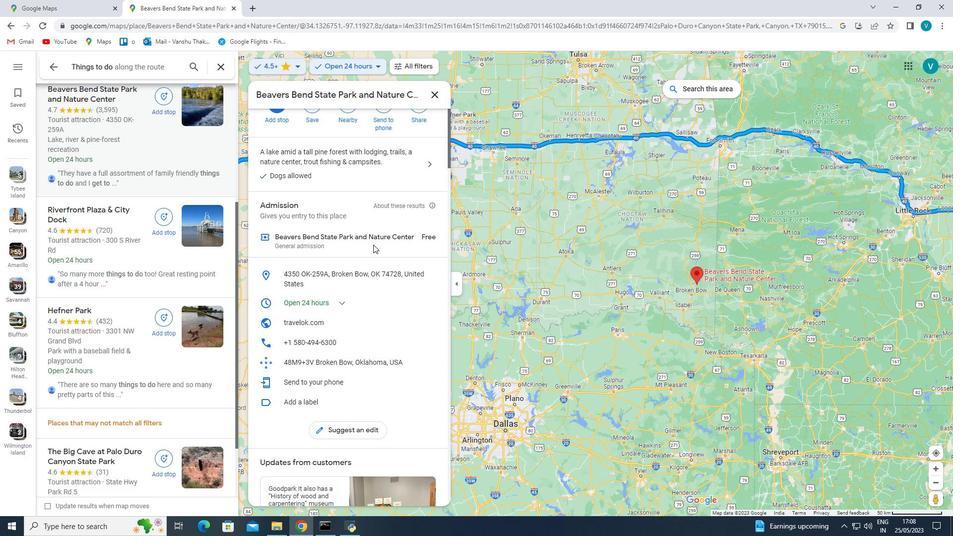 
Action: Mouse scrolled (373, 244) with delta (0, 0)
Screenshot: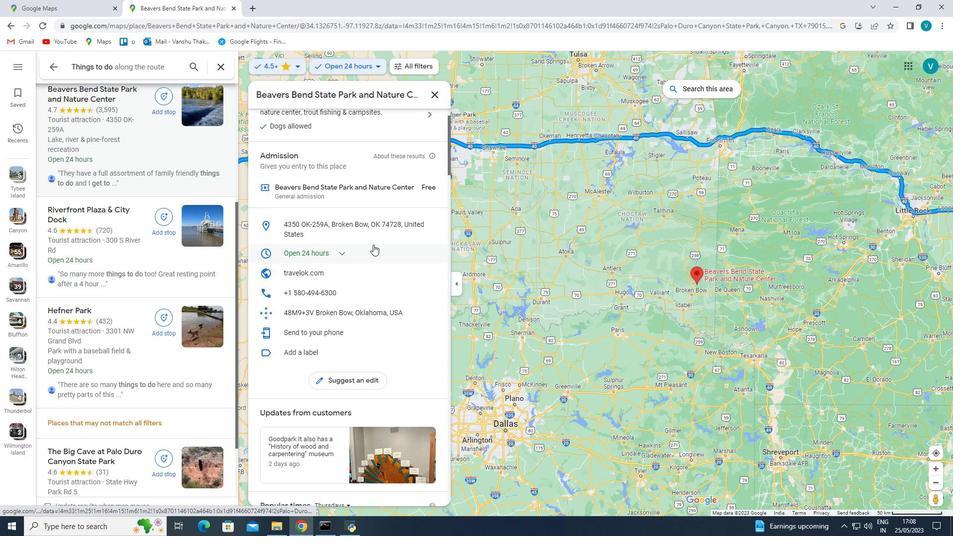 
Action: Mouse scrolled (373, 244) with delta (0, 0)
Screenshot: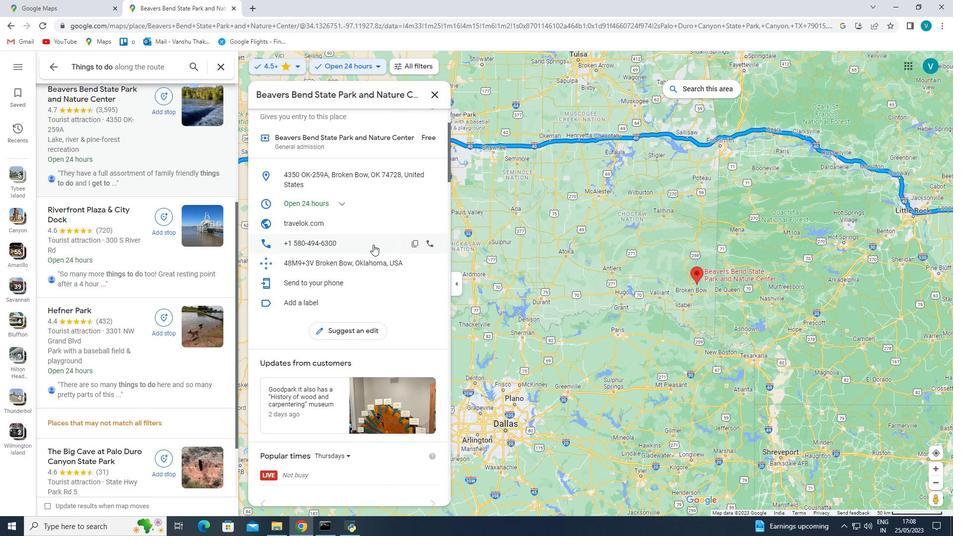 
Action: Mouse scrolled (373, 244) with delta (0, 0)
Screenshot: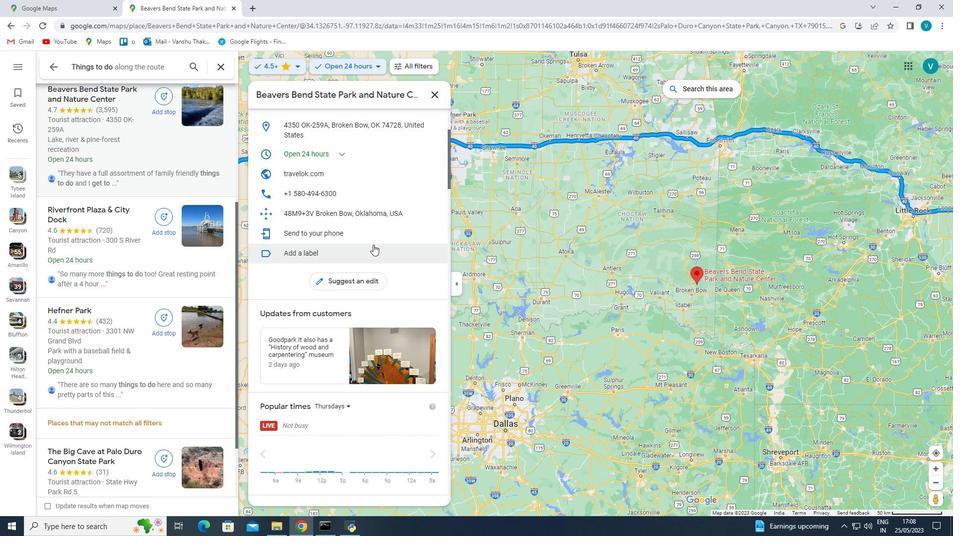 
Action: Mouse scrolled (373, 244) with delta (0, 0)
Screenshot: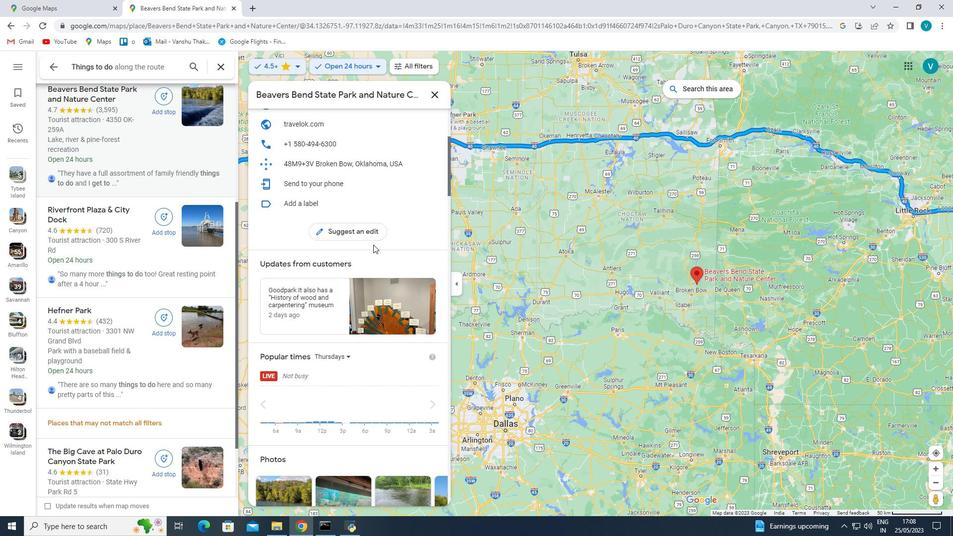 
Action: Mouse scrolled (373, 244) with delta (0, 0)
Screenshot: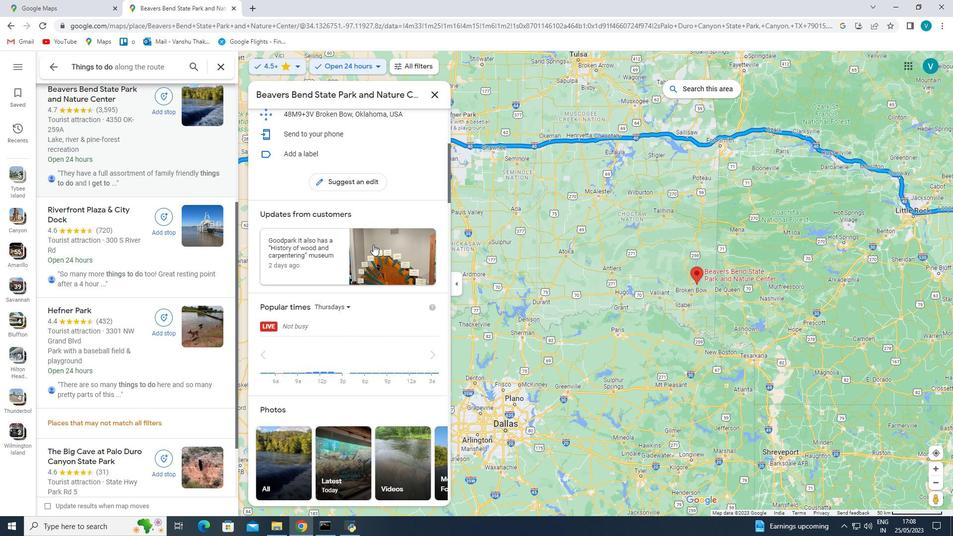 
Action: Mouse scrolled (373, 244) with delta (0, 0)
Screenshot: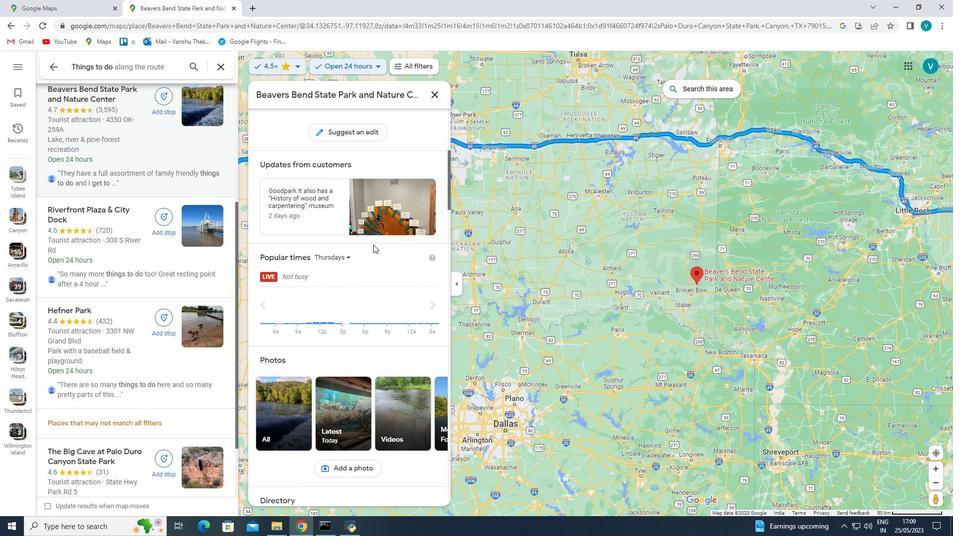 
Action: Mouse scrolled (373, 244) with delta (0, 0)
Screenshot: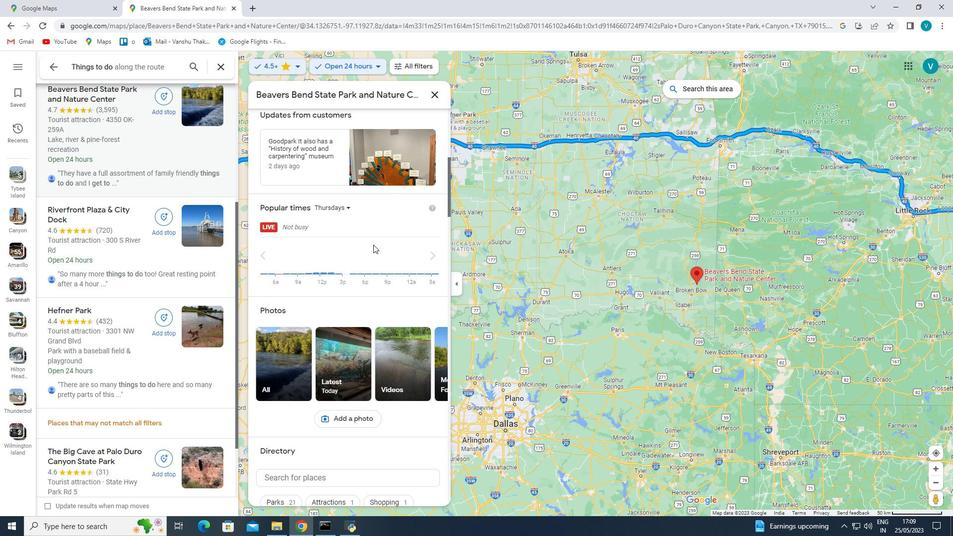 
Action: Mouse scrolled (373, 244) with delta (0, 0)
Screenshot: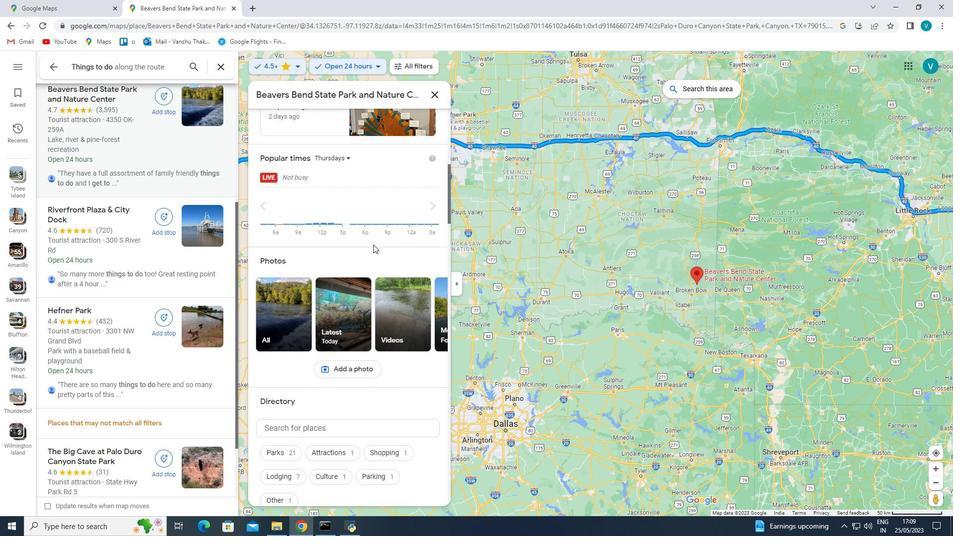 
Action: Mouse scrolled (373, 244) with delta (0, 0)
Screenshot: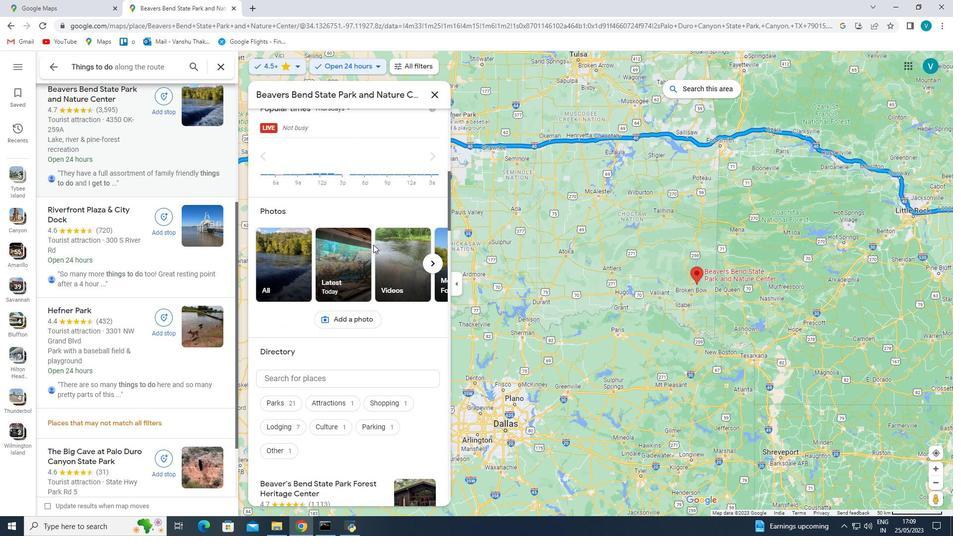 
Action: Mouse scrolled (373, 244) with delta (0, 0)
Screenshot: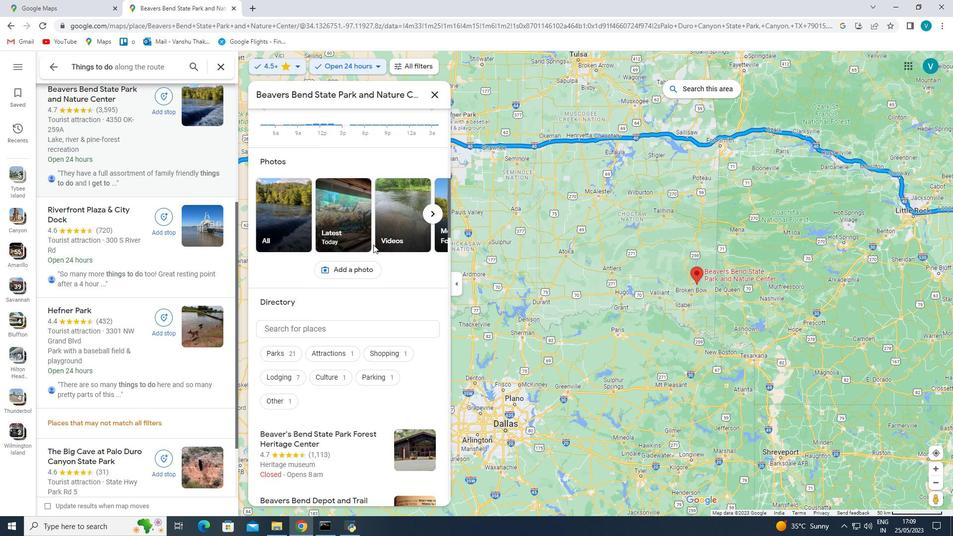 
Action: Mouse scrolled (373, 244) with delta (0, 0)
Screenshot: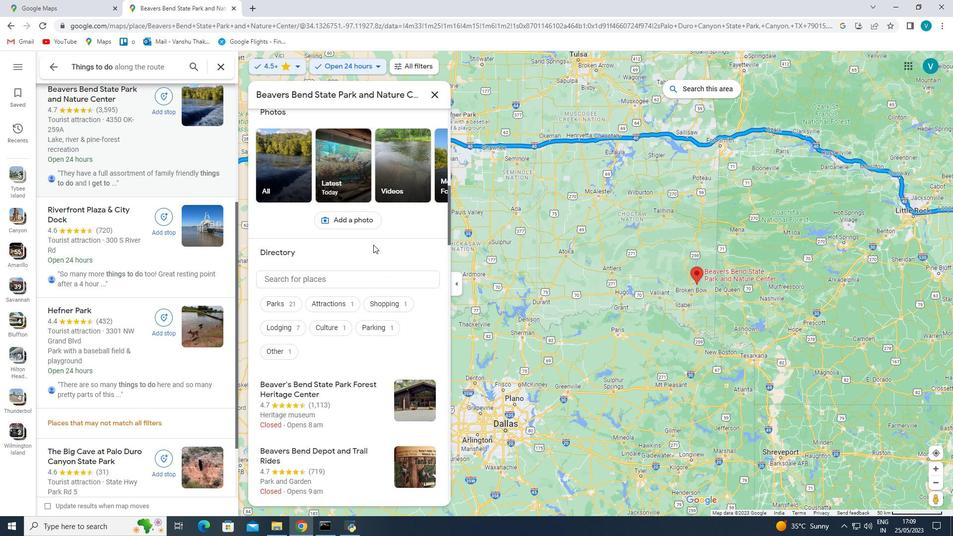
Action: Mouse scrolled (373, 244) with delta (0, 0)
Screenshot: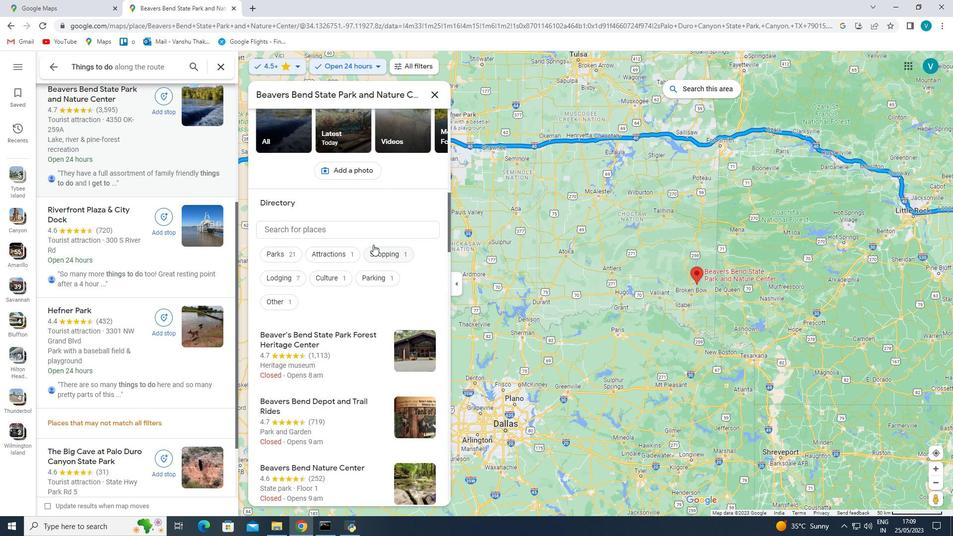
Action: Mouse scrolled (373, 244) with delta (0, 0)
Screenshot: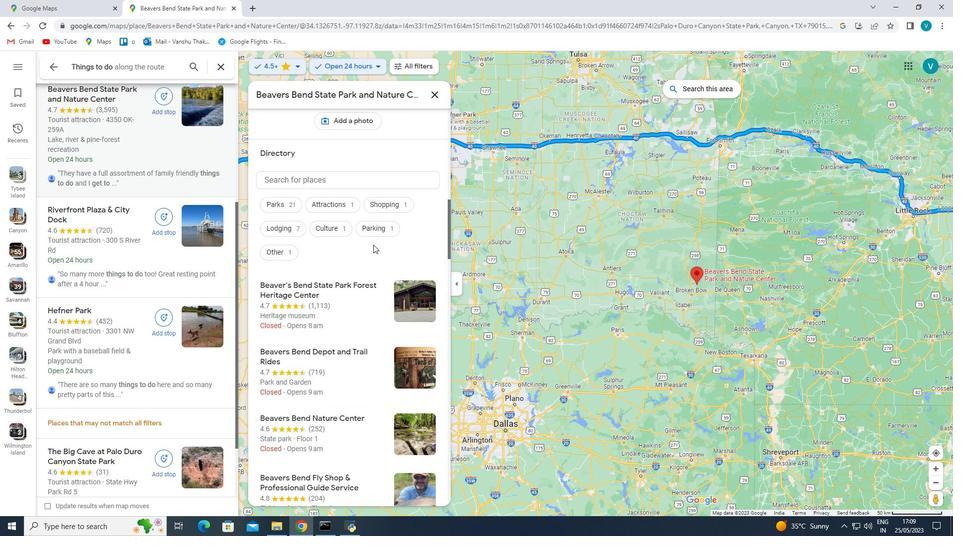 
Action: Mouse scrolled (373, 244) with delta (0, 0)
Screenshot: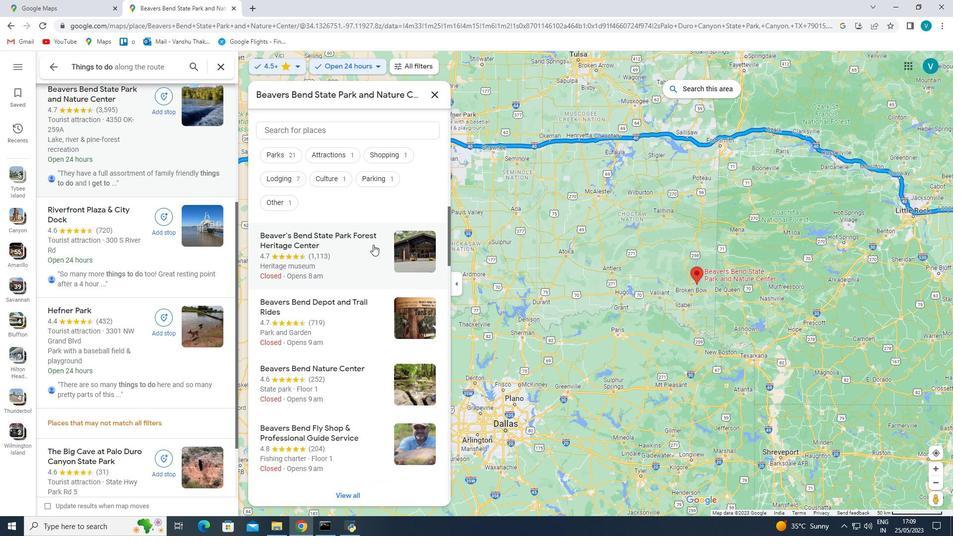 
Action: Mouse scrolled (373, 244) with delta (0, 0)
Screenshot: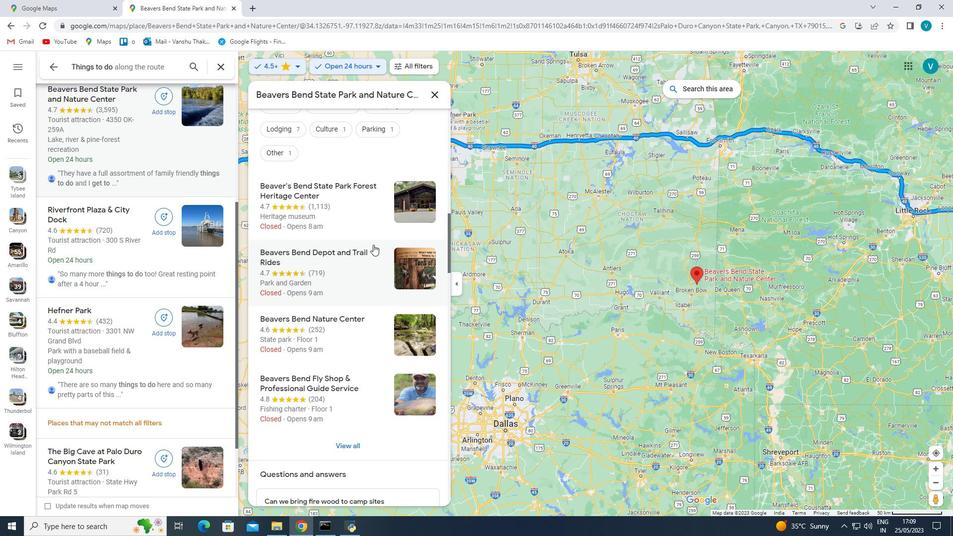 
Action: Mouse scrolled (373, 244) with delta (0, 0)
Screenshot: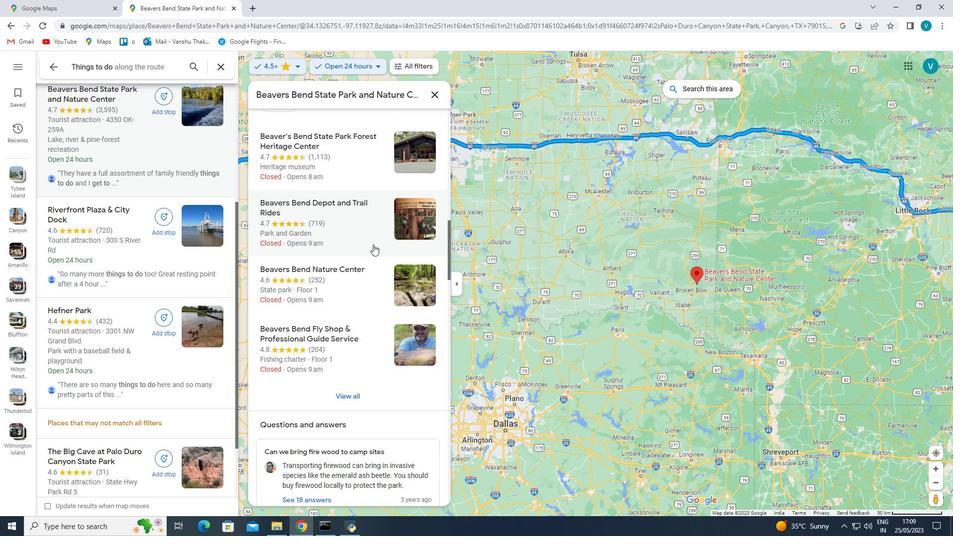 
Action: Mouse scrolled (373, 244) with delta (0, 0)
Screenshot: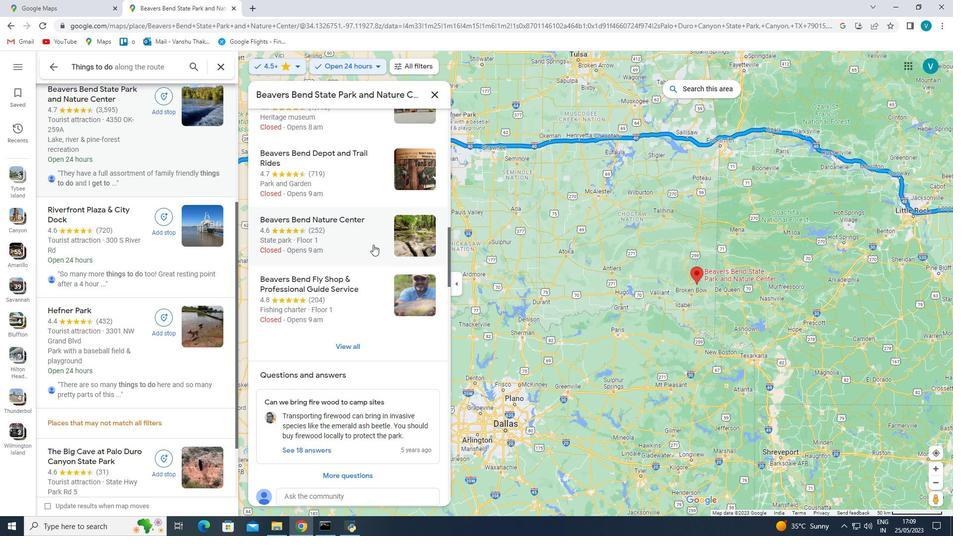 
Action: Mouse scrolled (373, 244) with delta (0, 0)
Screenshot: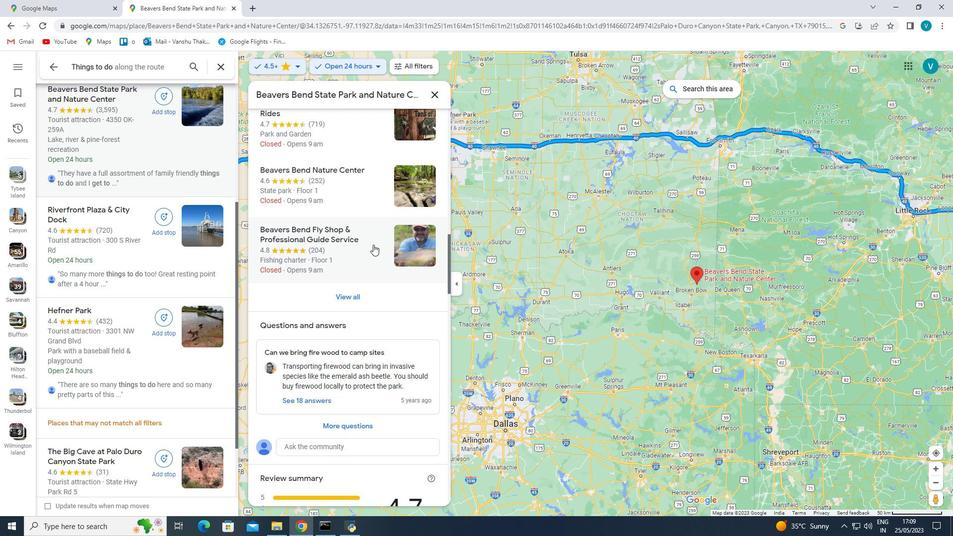 
Action: Mouse scrolled (373, 244) with delta (0, 0)
Screenshot: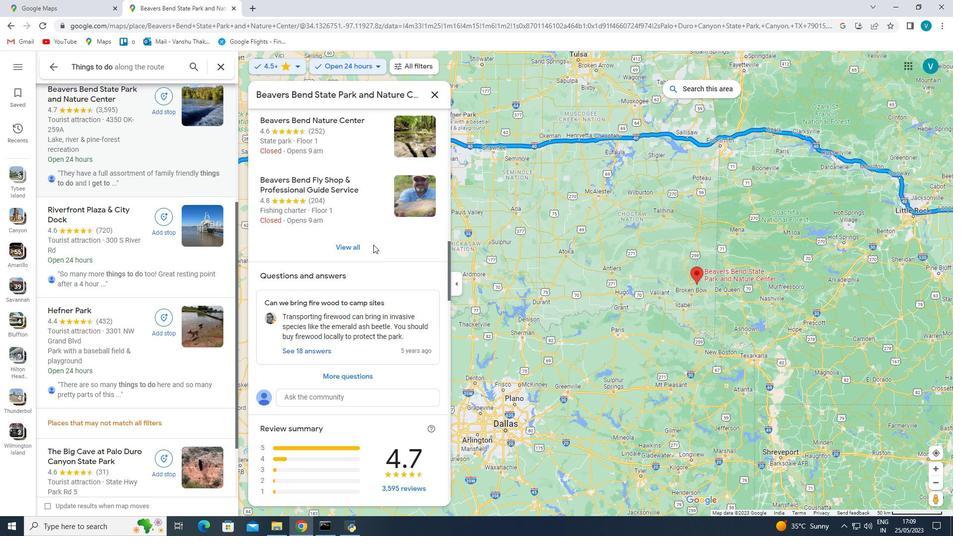 
Action: Mouse scrolled (373, 244) with delta (0, 0)
Screenshot: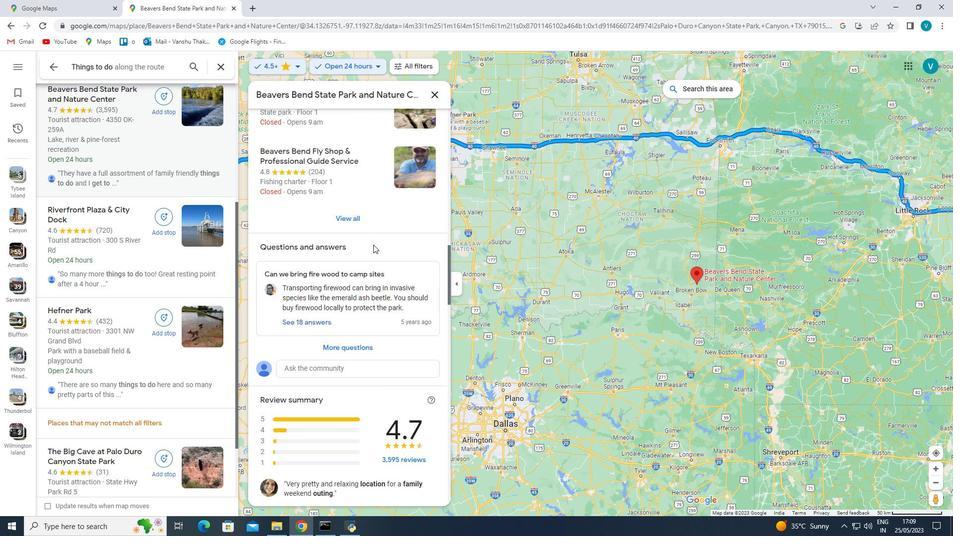 
Action: Mouse scrolled (373, 244) with delta (0, 0)
Screenshot: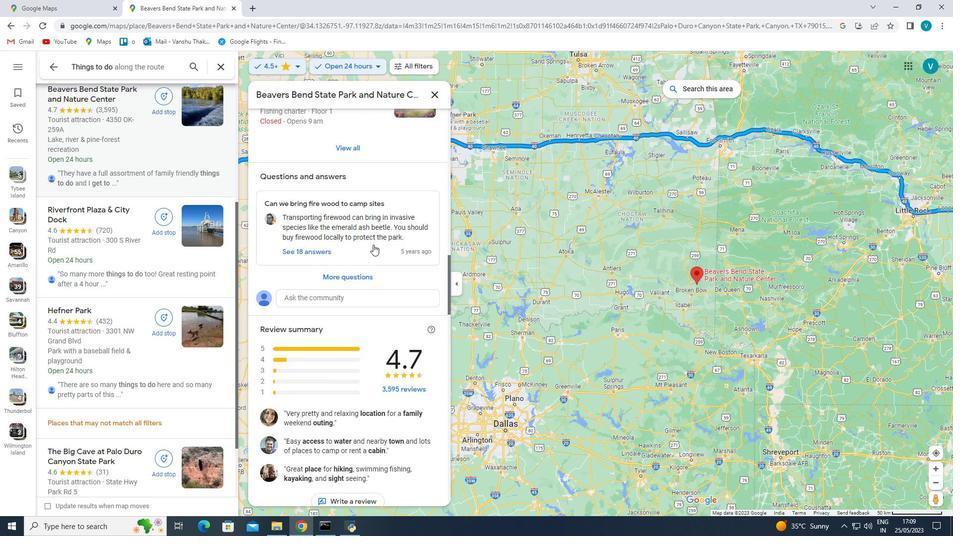 
Action: Mouse scrolled (373, 244) with delta (0, 0)
Screenshot: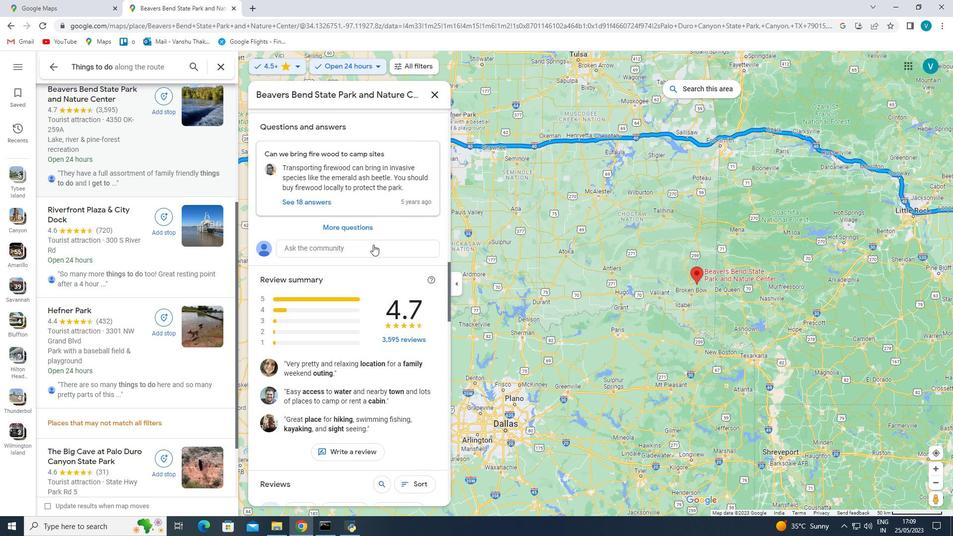 
Action: Mouse scrolled (373, 244) with delta (0, 0)
Screenshot: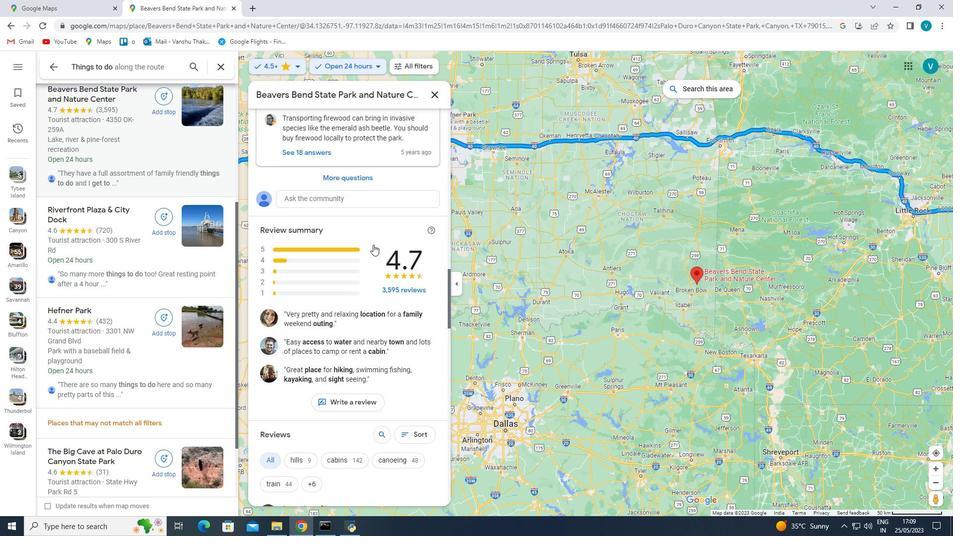 
Action: Mouse scrolled (373, 244) with delta (0, 0)
Screenshot: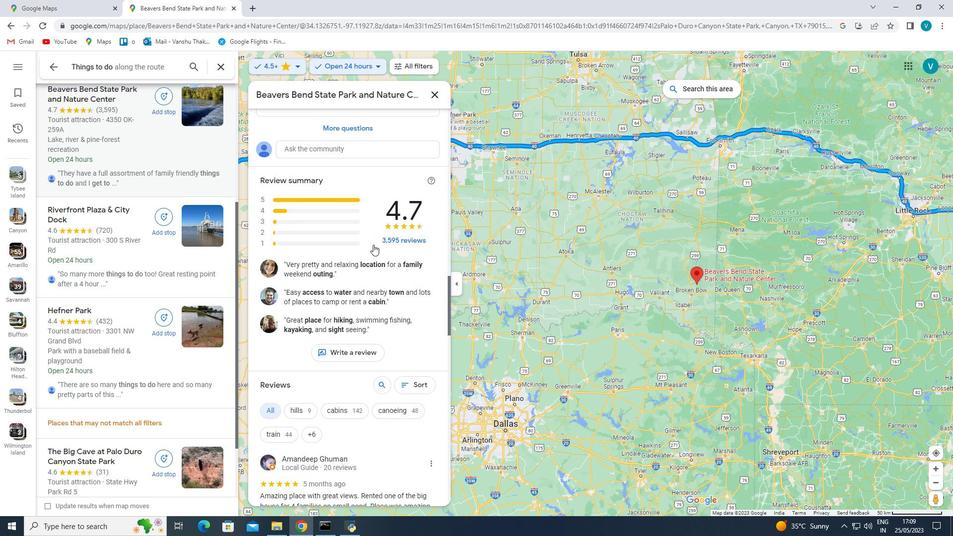 
Action: Mouse scrolled (373, 244) with delta (0, 0)
Screenshot: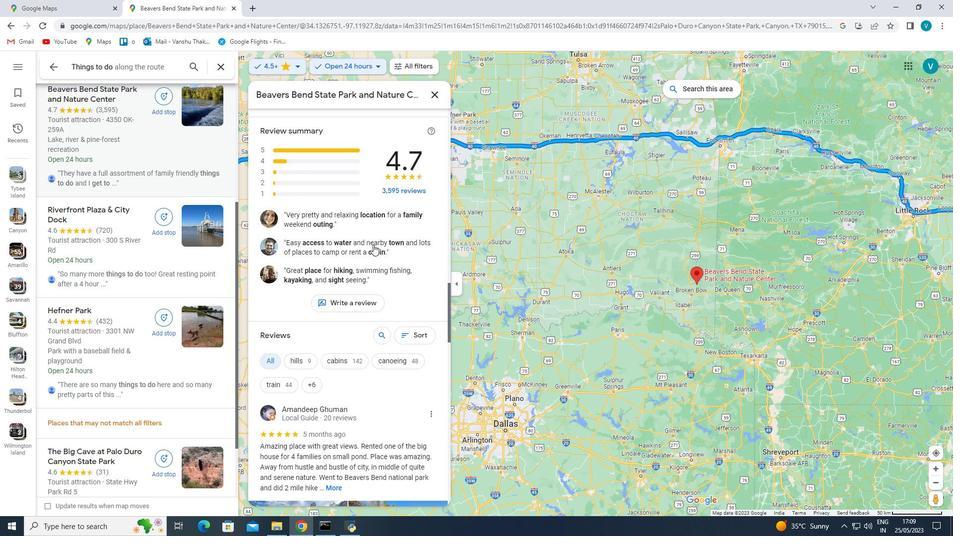 
Action: Mouse scrolled (373, 244) with delta (0, 0)
Screenshot: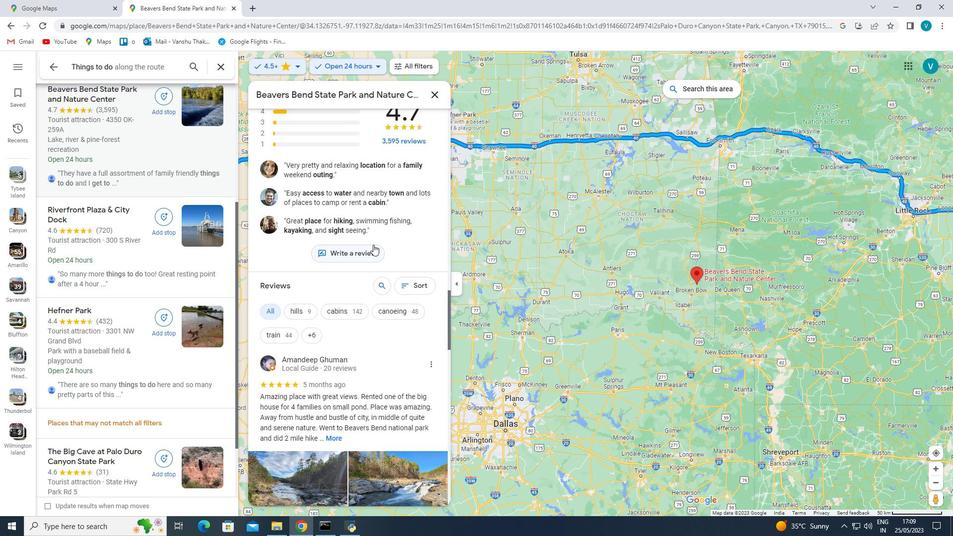 
Action: Mouse scrolled (373, 244) with delta (0, 0)
Screenshot: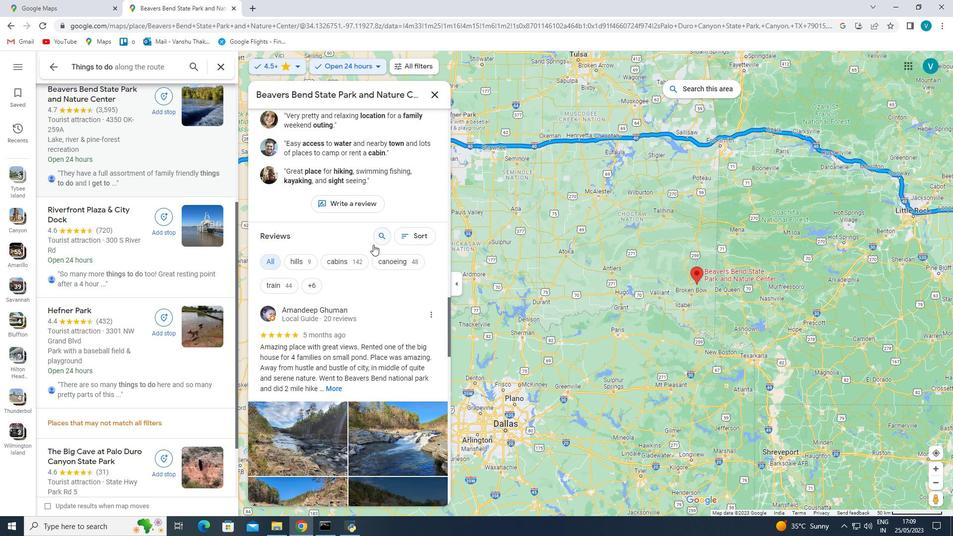 
Action: Mouse scrolled (373, 244) with delta (0, 0)
Screenshot: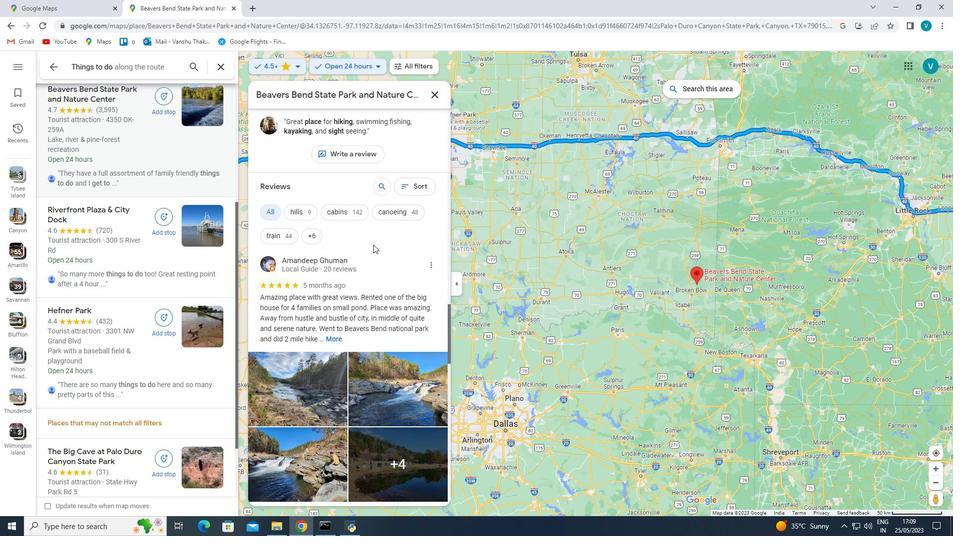 
Action: Mouse scrolled (373, 244) with delta (0, 0)
Screenshot: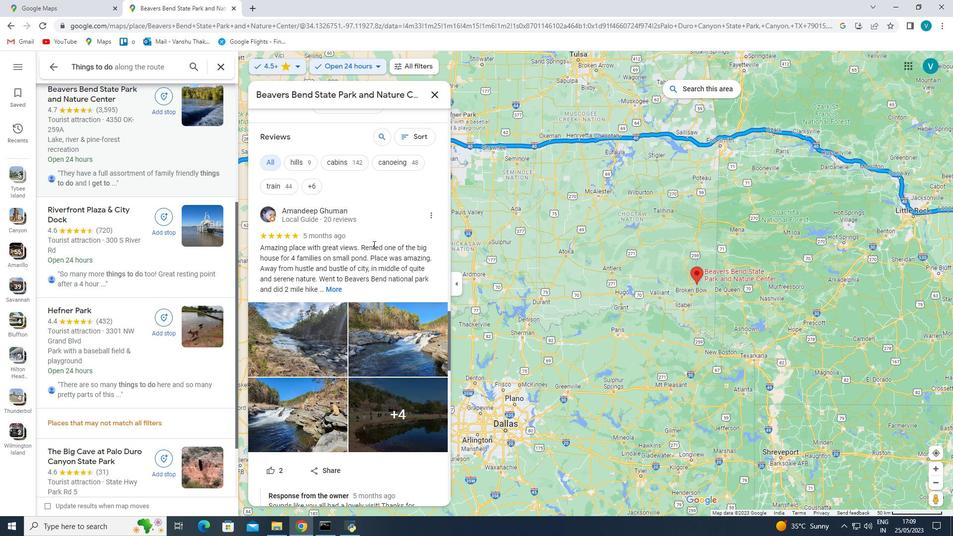 
Action: Mouse scrolled (373, 244) with delta (0, 0)
Screenshot: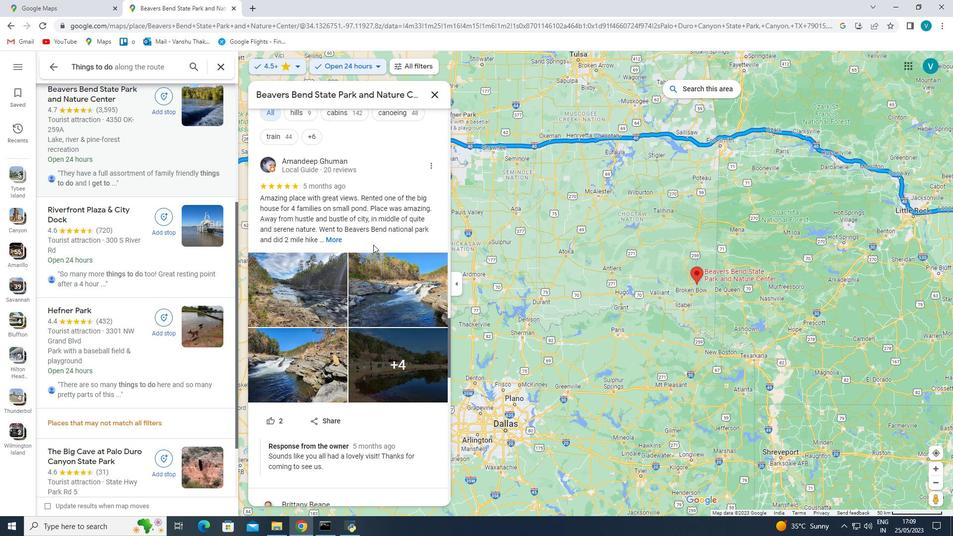 
Action: Mouse scrolled (373, 244) with delta (0, 0)
Screenshot: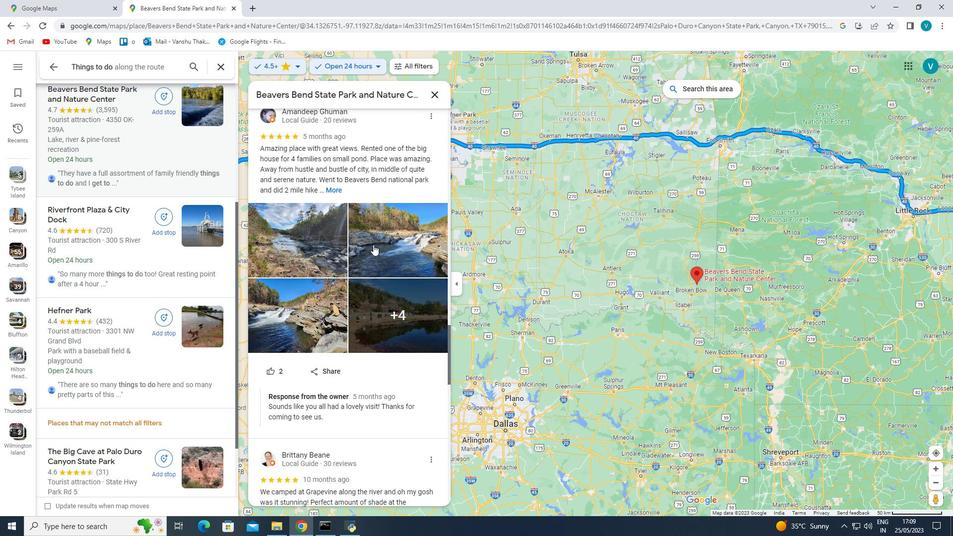 
Action: Mouse scrolled (373, 244) with delta (0, 0)
Screenshot: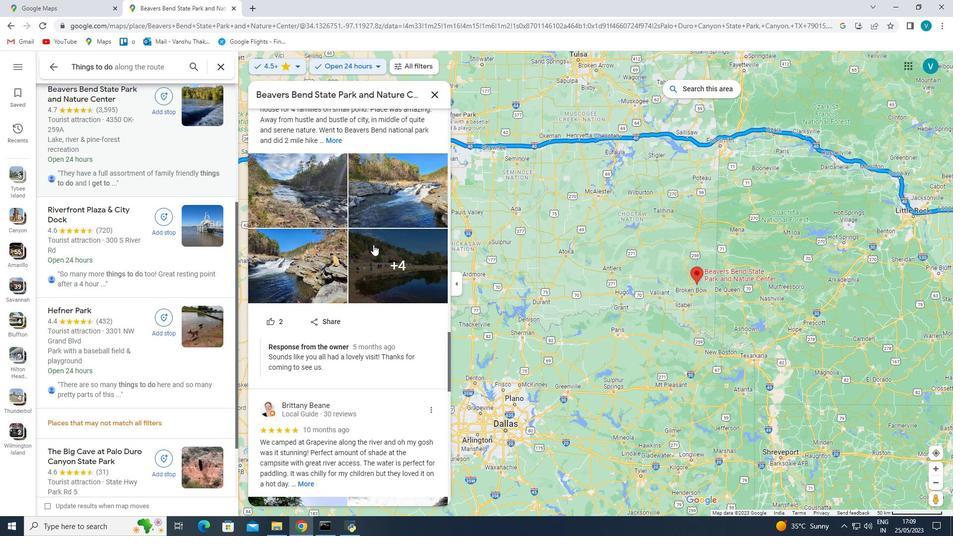 
Action: Mouse scrolled (373, 244) with delta (0, 0)
Screenshot: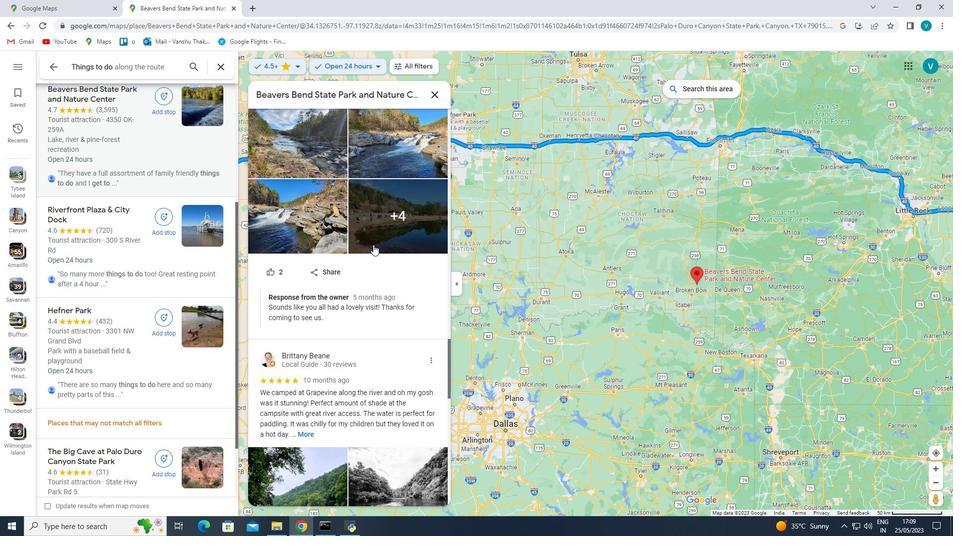 
Action: Mouse scrolled (373, 244) with delta (0, 0)
Screenshot: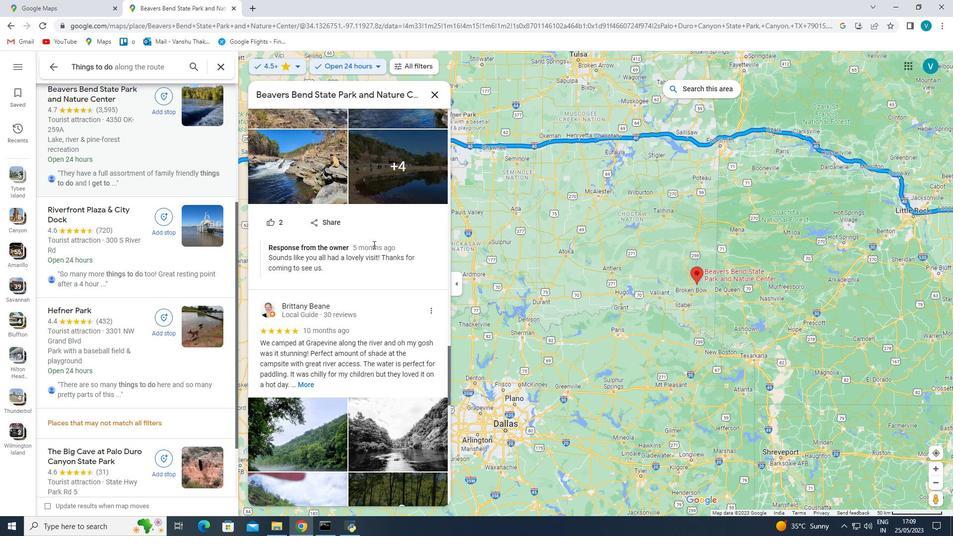 
Action: Mouse scrolled (373, 244) with delta (0, 0)
Screenshot: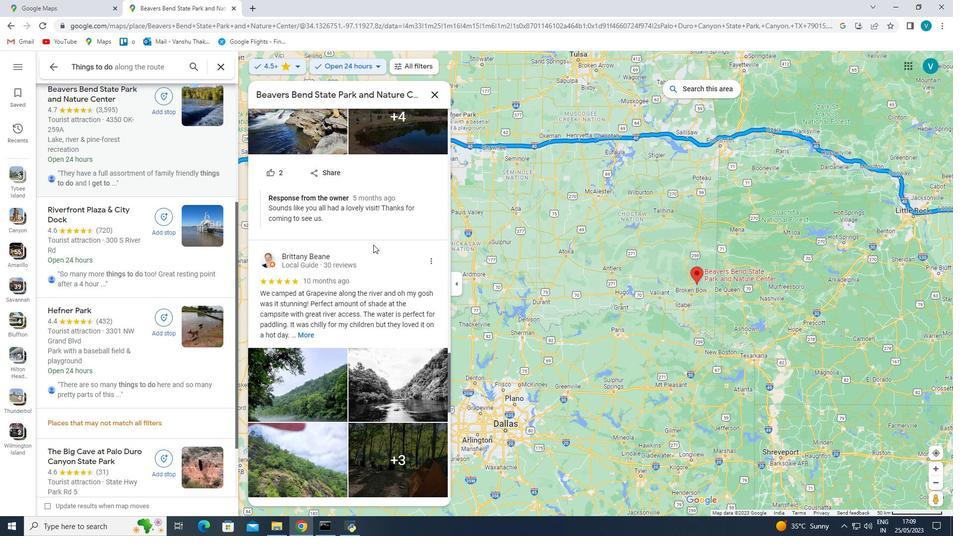 
Action: Mouse scrolled (373, 244) with delta (0, 0)
Screenshot: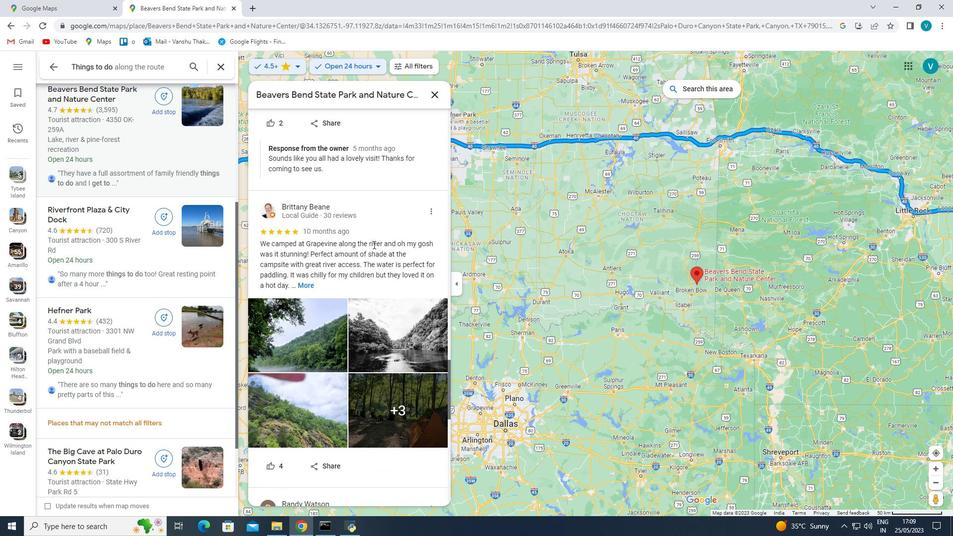 
Action: Mouse scrolled (373, 244) with delta (0, 0)
Screenshot: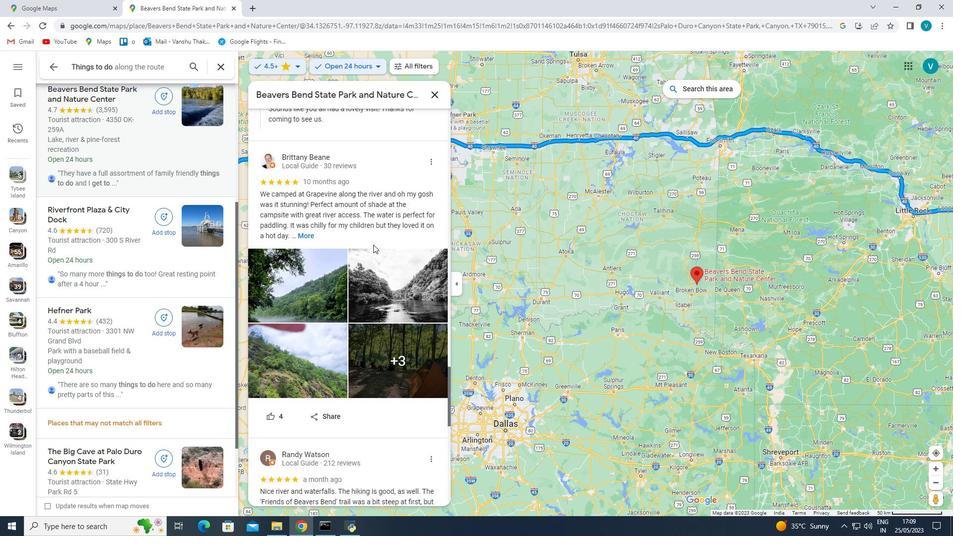 
Action: Mouse scrolled (373, 244) with delta (0, 0)
Screenshot: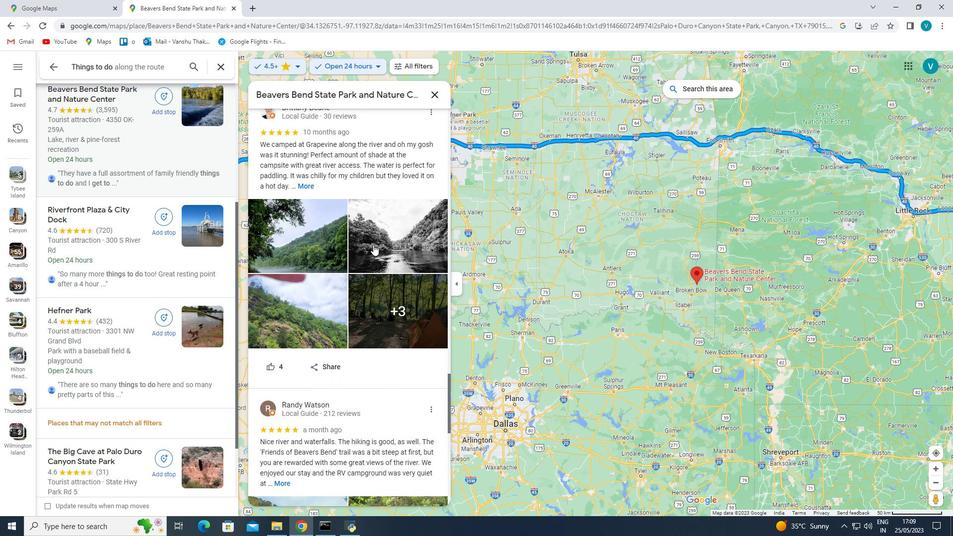 
Action: Mouse scrolled (373, 244) with delta (0, 0)
Screenshot: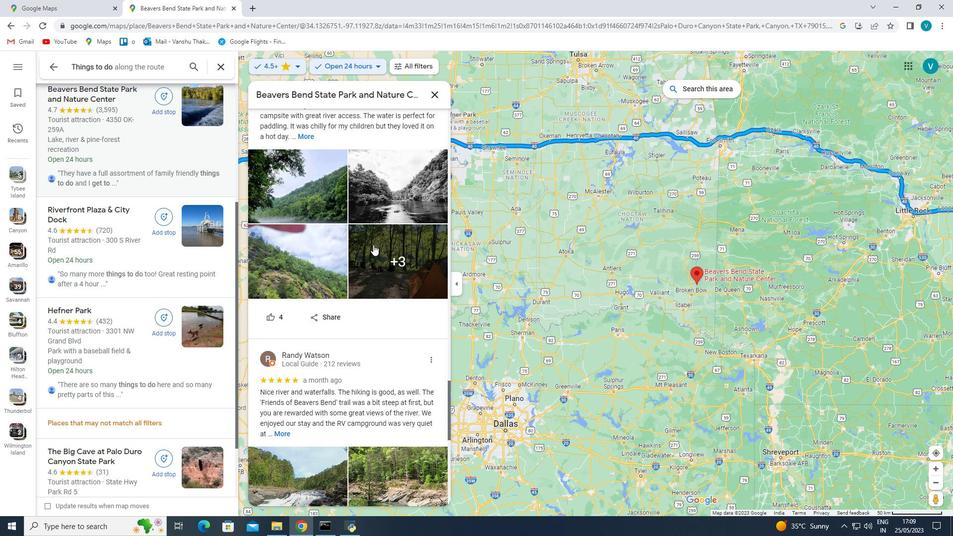 
Action: Mouse scrolled (373, 244) with delta (0, 0)
Screenshot: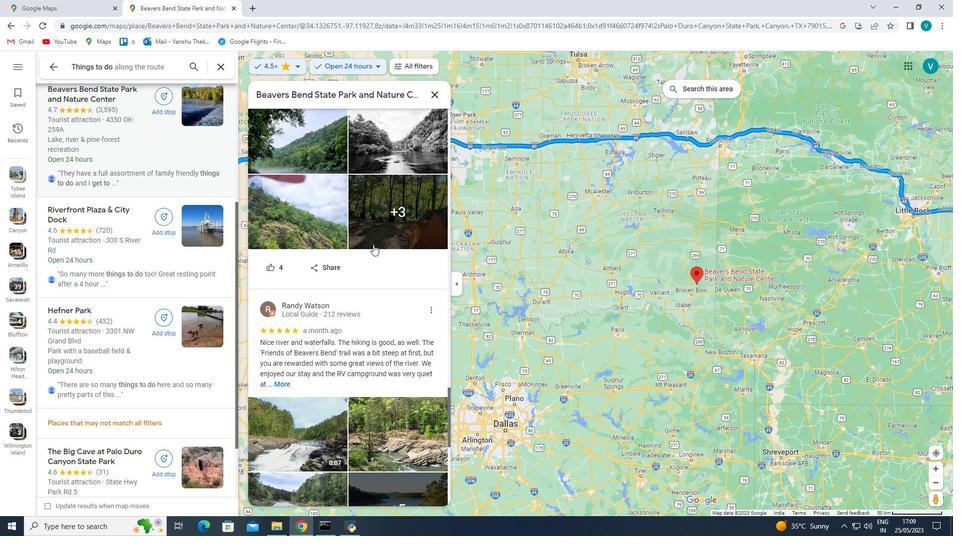 
Action: Mouse scrolled (373, 244) with delta (0, 0)
Screenshot: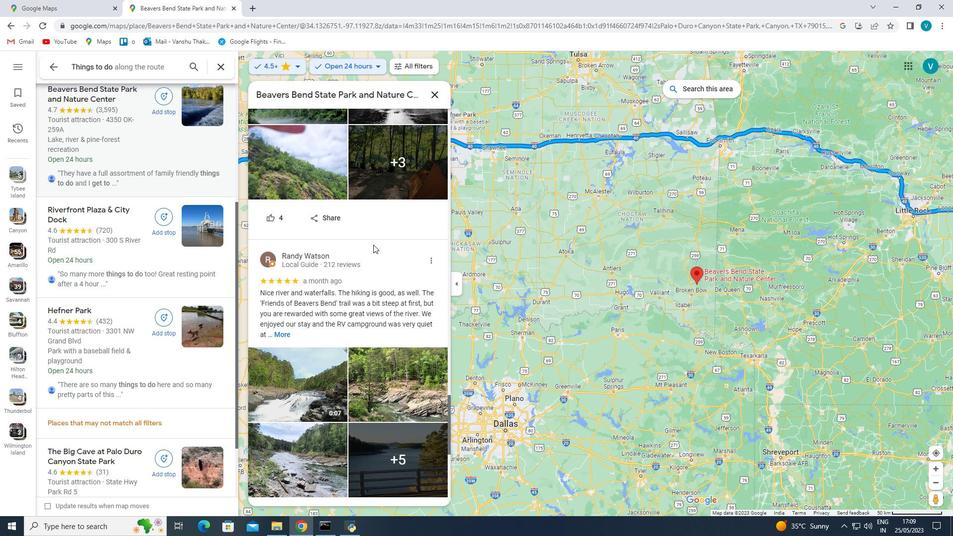 
Action: Mouse scrolled (373, 244) with delta (0, 0)
Screenshot: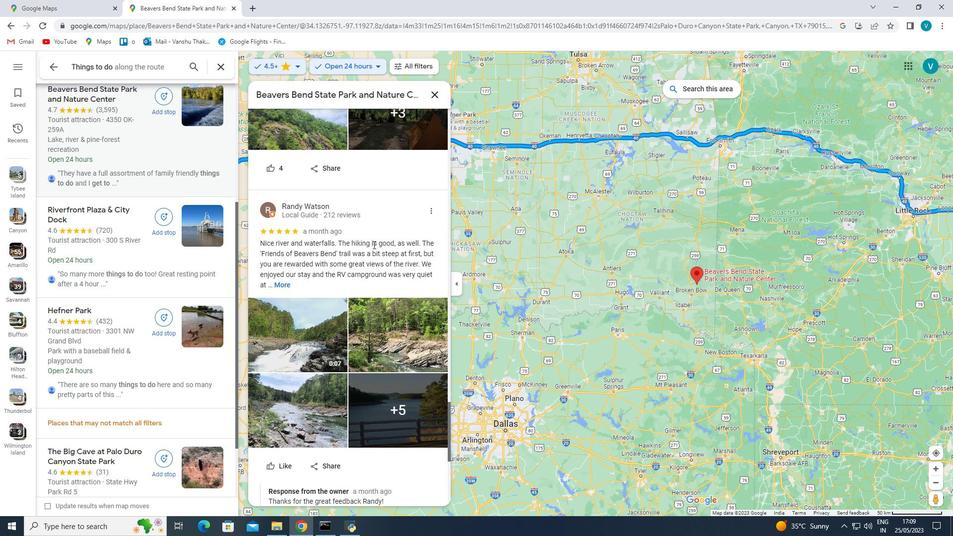 
Action: Mouse scrolled (373, 244) with delta (0, 0)
Screenshot: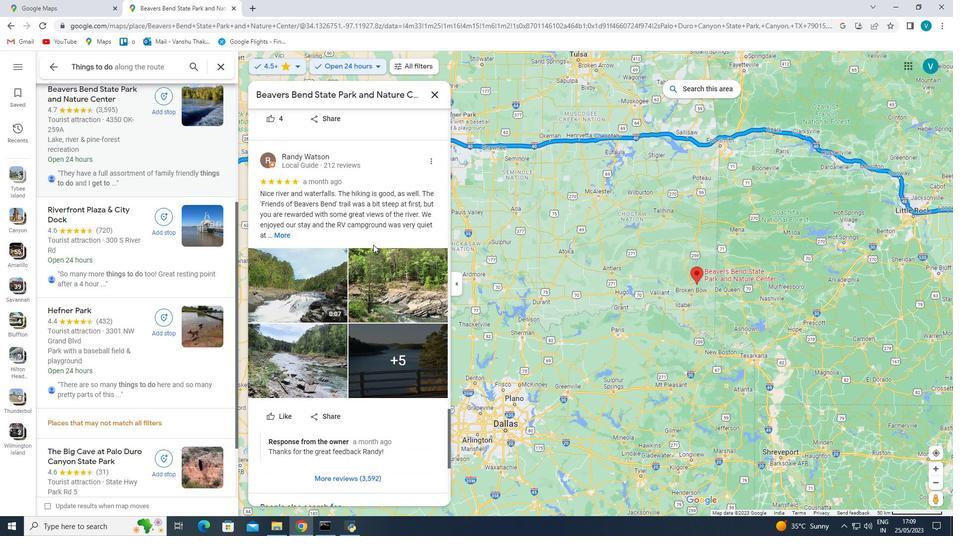 
Action: Mouse scrolled (373, 244) with delta (0, 0)
Screenshot: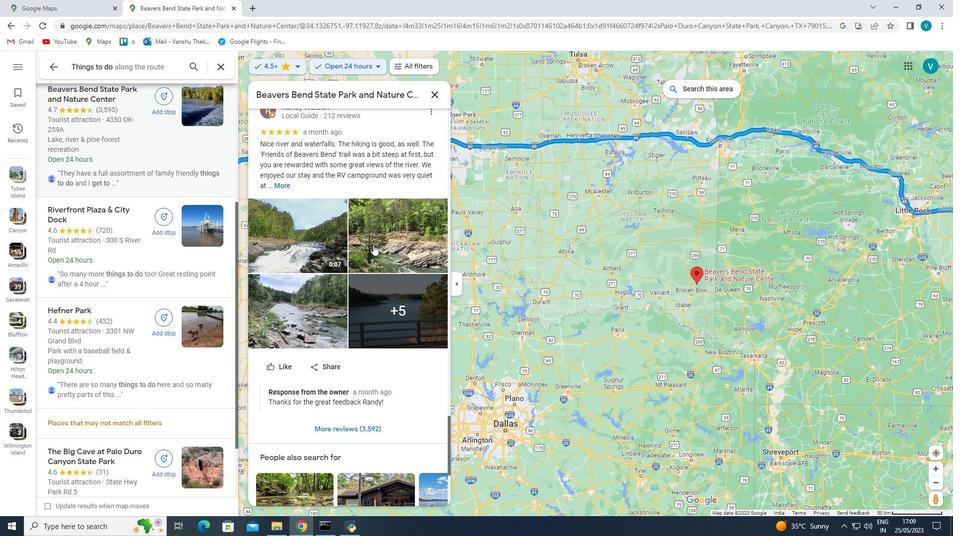 
Action: Mouse scrolled (373, 244) with delta (0, 0)
Screenshot: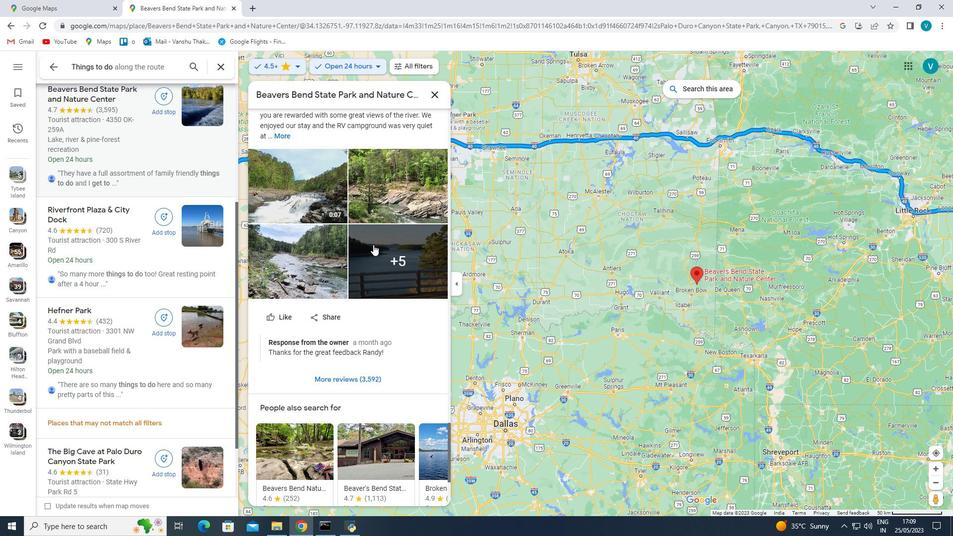 
Action: Mouse scrolled (373, 244) with delta (0, 0)
Screenshot: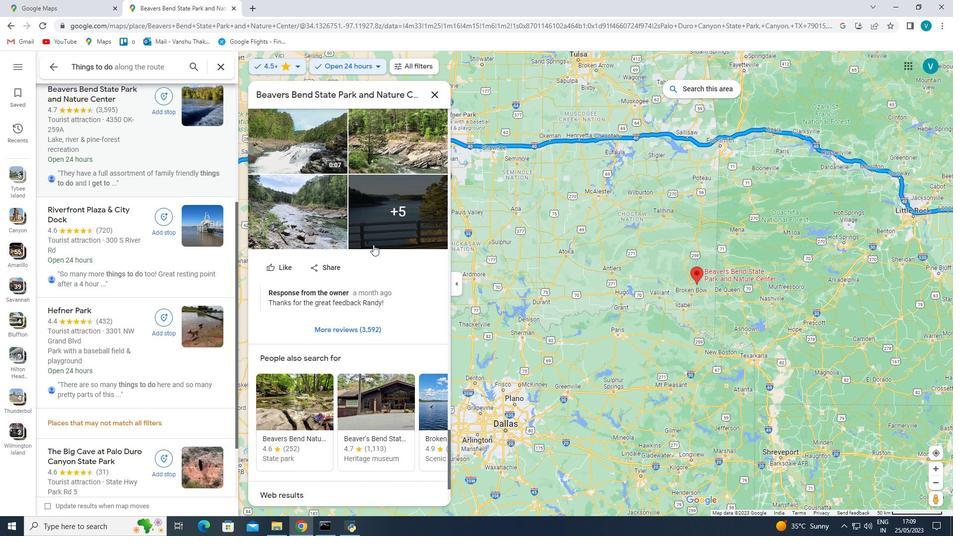 
Action: Mouse scrolled (373, 244) with delta (0, 0)
Screenshot: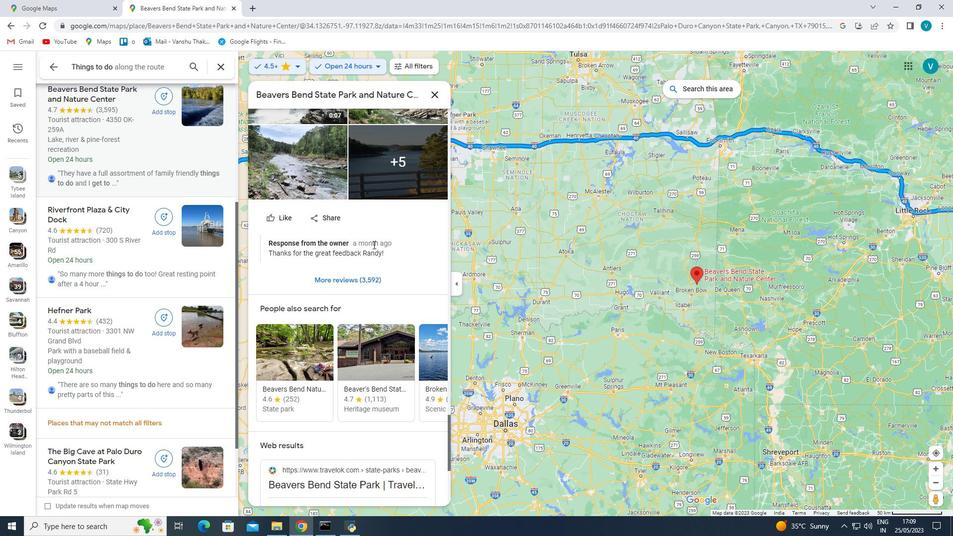 
Action: Mouse scrolled (373, 244) with delta (0, 0)
Screenshot: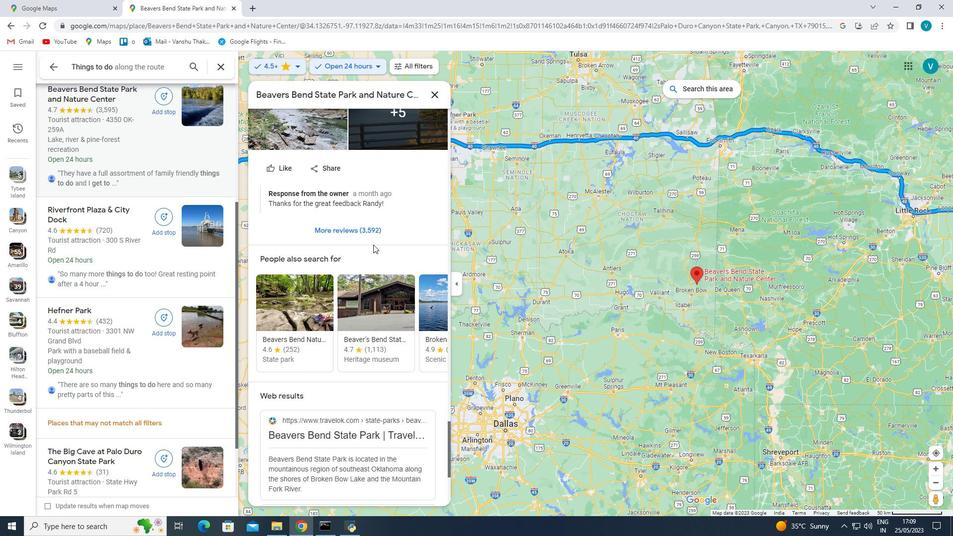 
Action: Mouse scrolled (373, 244) with delta (0, 0)
Screenshot: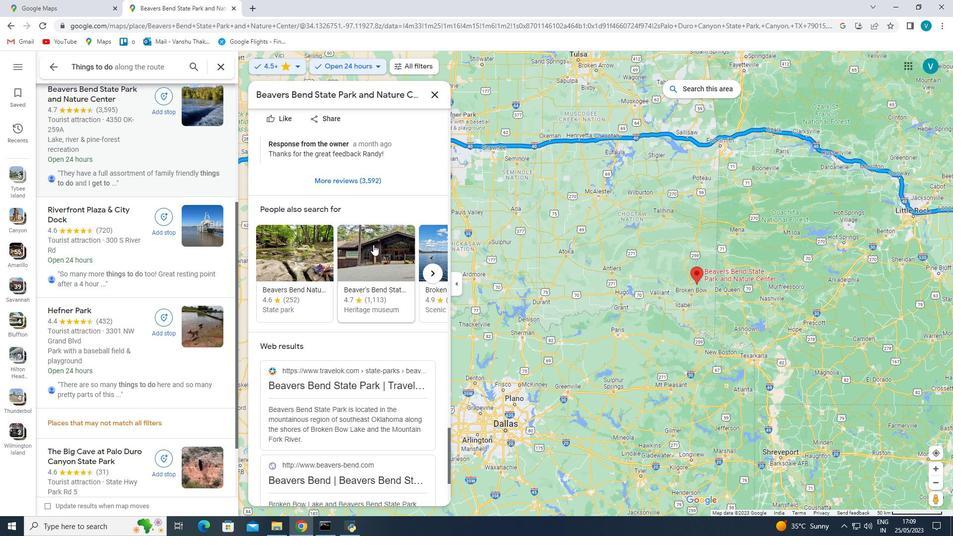 
Action: Mouse scrolled (373, 244) with delta (0, 0)
Screenshot: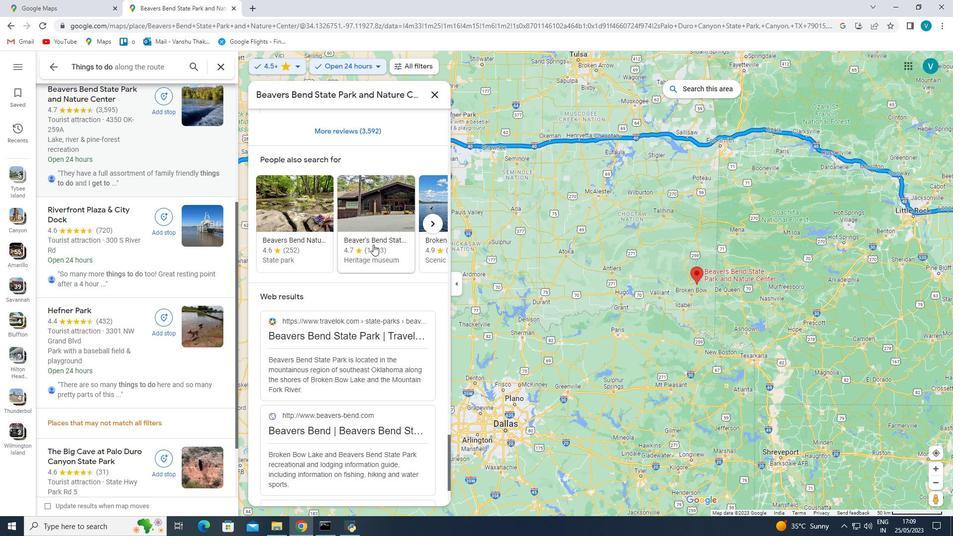 
Action: Mouse scrolled (373, 244) with delta (0, 0)
Screenshot: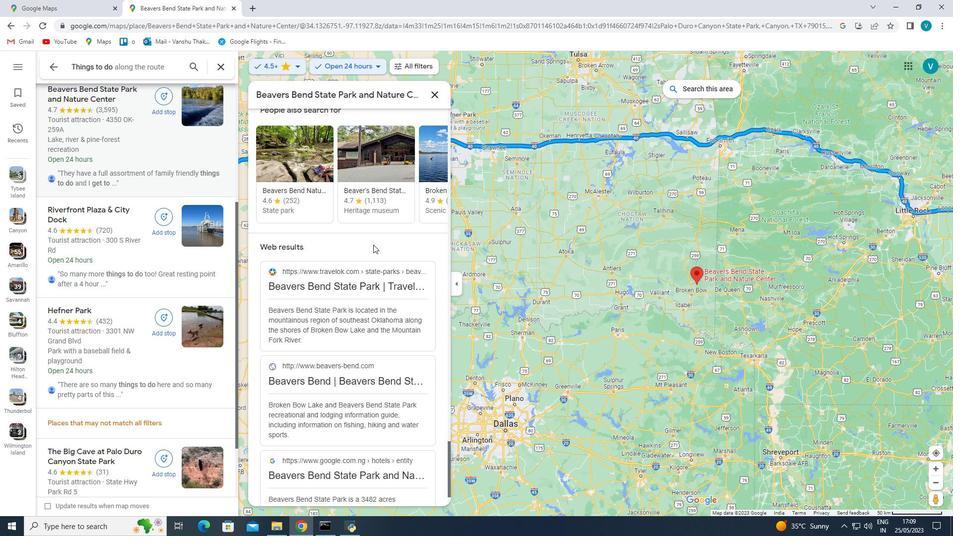 
Action: Mouse scrolled (373, 244) with delta (0, 0)
Screenshot: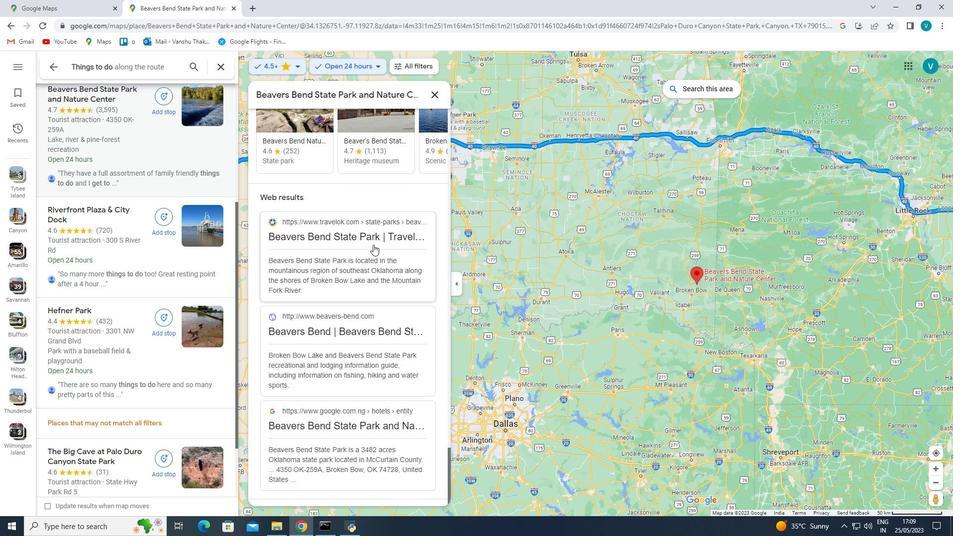 
Action: Mouse scrolled (373, 244) with delta (0, 0)
Screenshot: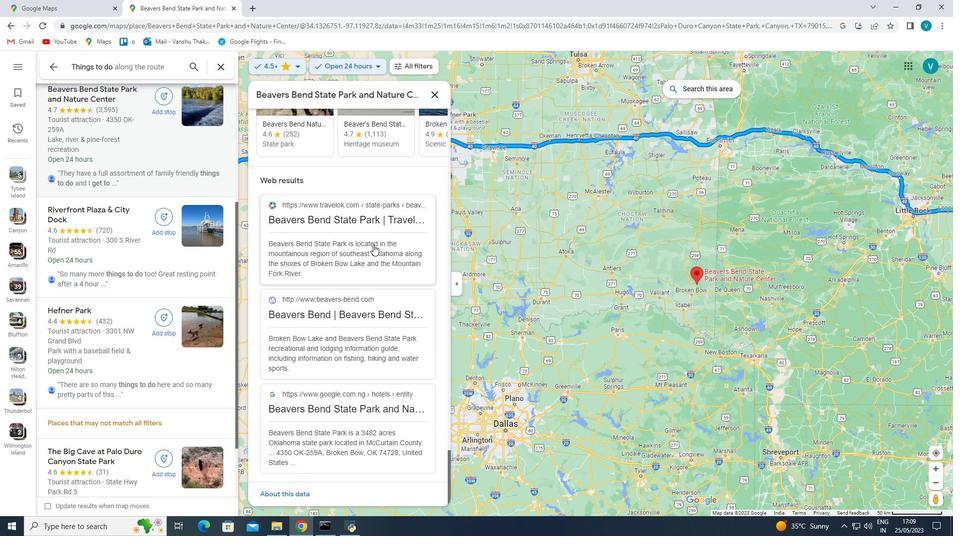 
Action: Mouse scrolled (373, 244) with delta (0, 0)
Screenshot: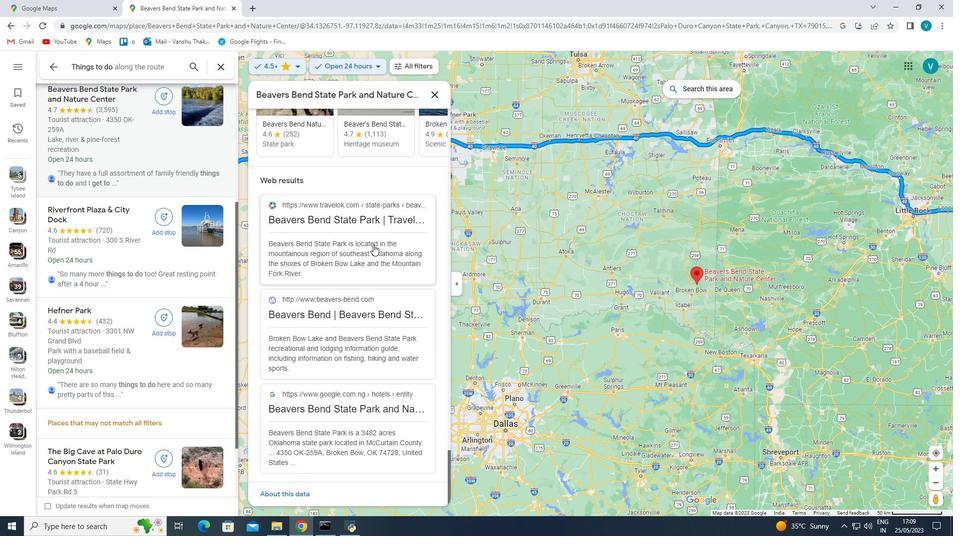 
Action: Mouse scrolled (373, 244) with delta (0, 0)
Screenshot: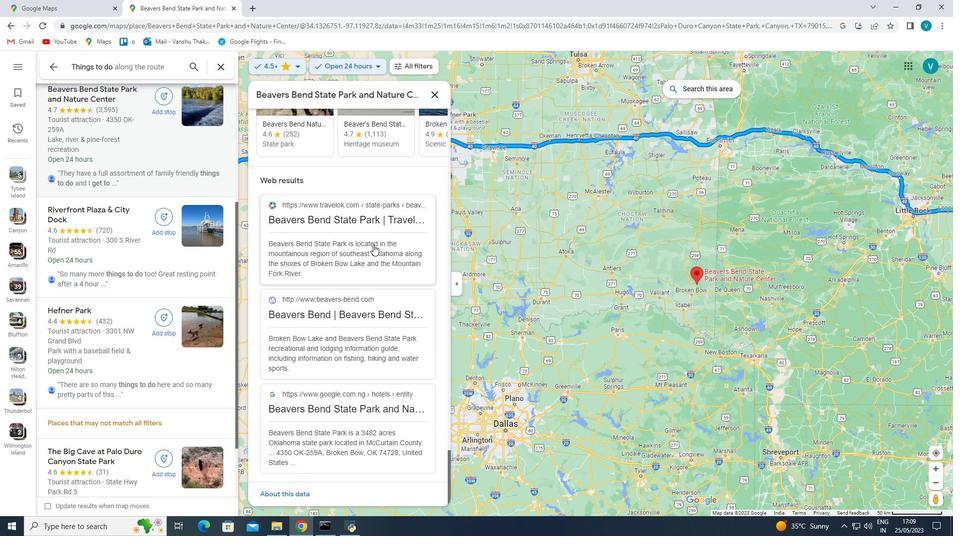 
Action: Mouse scrolled (373, 244) with delta (0, 0)
Screenshot: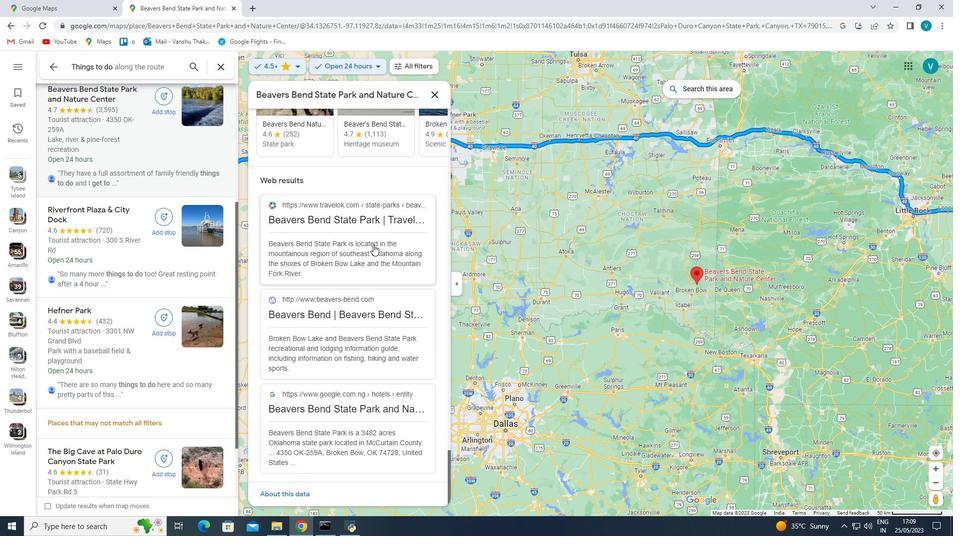 
Action: Mouse moved to (157, 246)
Screenshot: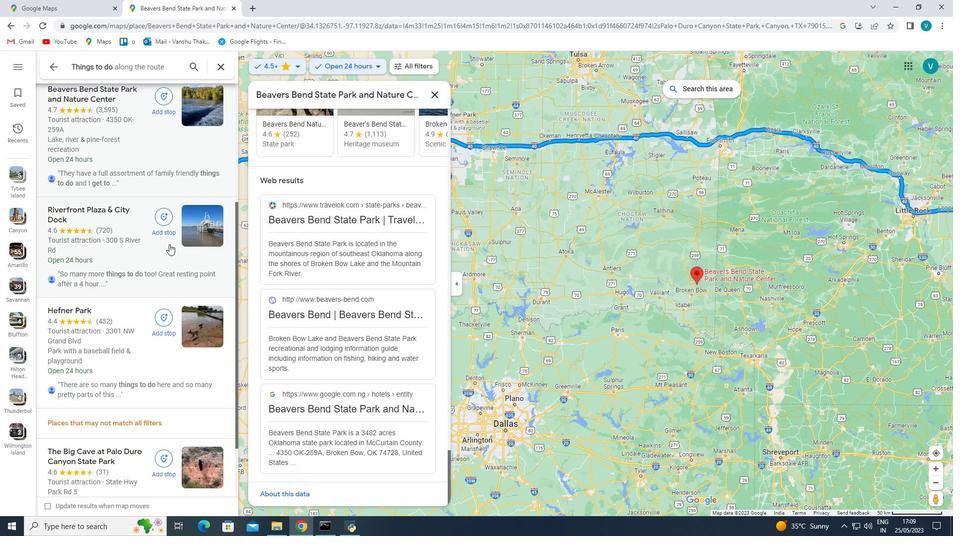 
Action: Mouse pressed left at (157, 246)
Screenshot: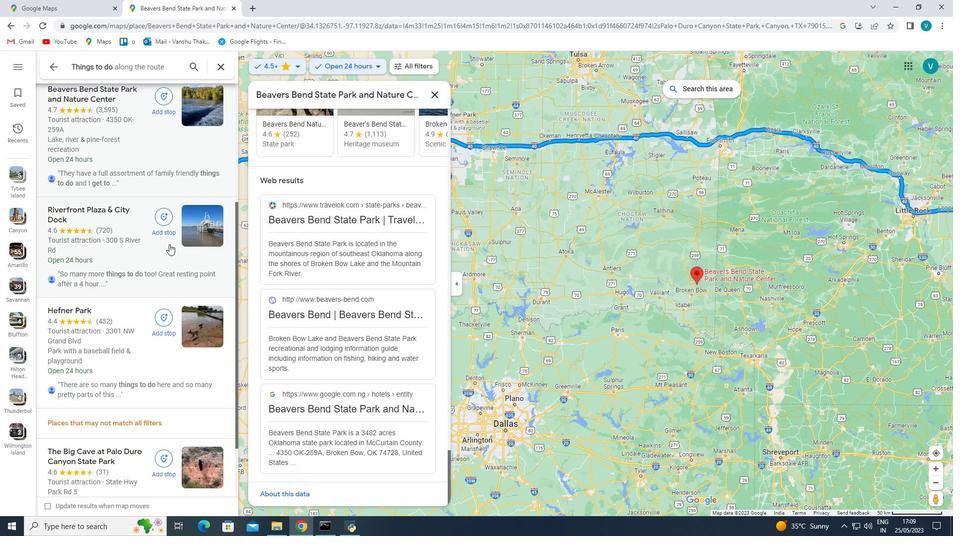 
Action: Mouse scrolled (157, 246) with delta (0, 0)
Screenshot: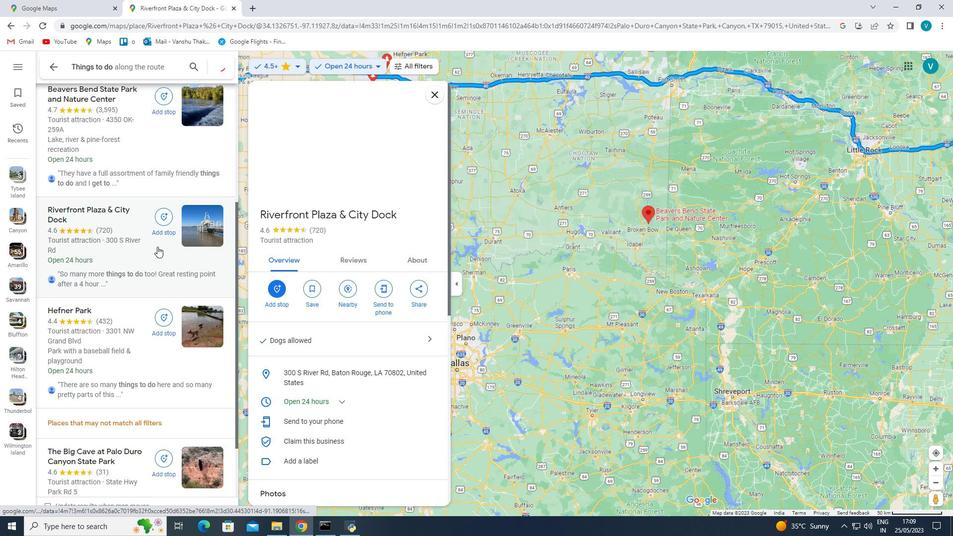 
Action: Mouse scrolled (157, 246) with delta (0, 0)
Screenshot: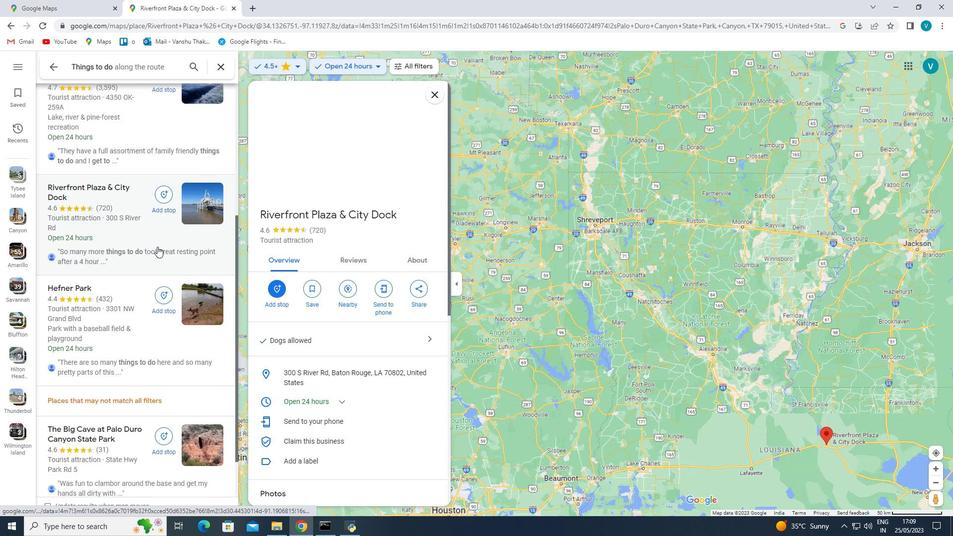 
Action: Mouse scrolled (157, 246) with delta (0, 0)
Screenshot: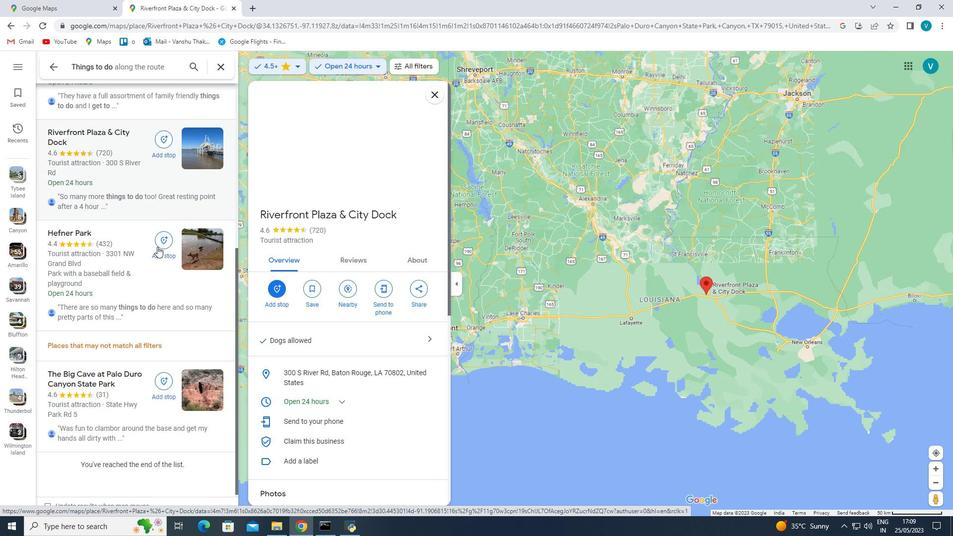 
Action: Mouse moved to (409, 243)
Screenshot: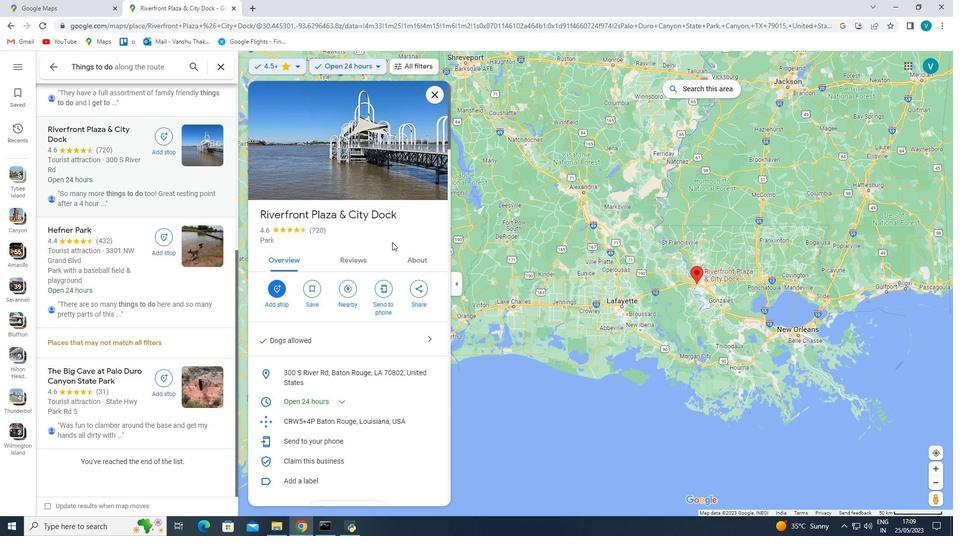 
Action: Mouse scrolled (409, 242) with delta (0, 0)
Screenshot: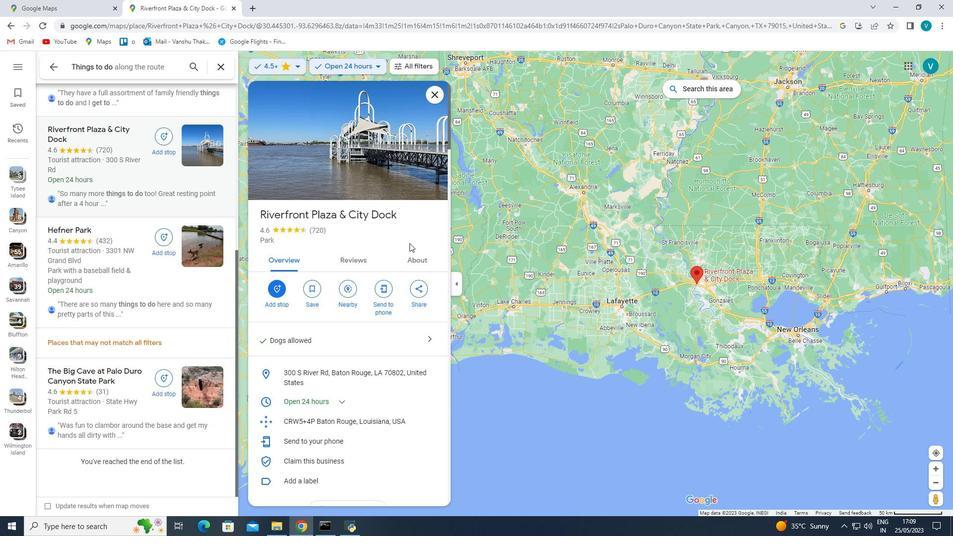 
Action: Mouse scrolled (409, 242) with delta (0, 0)
Screenshot: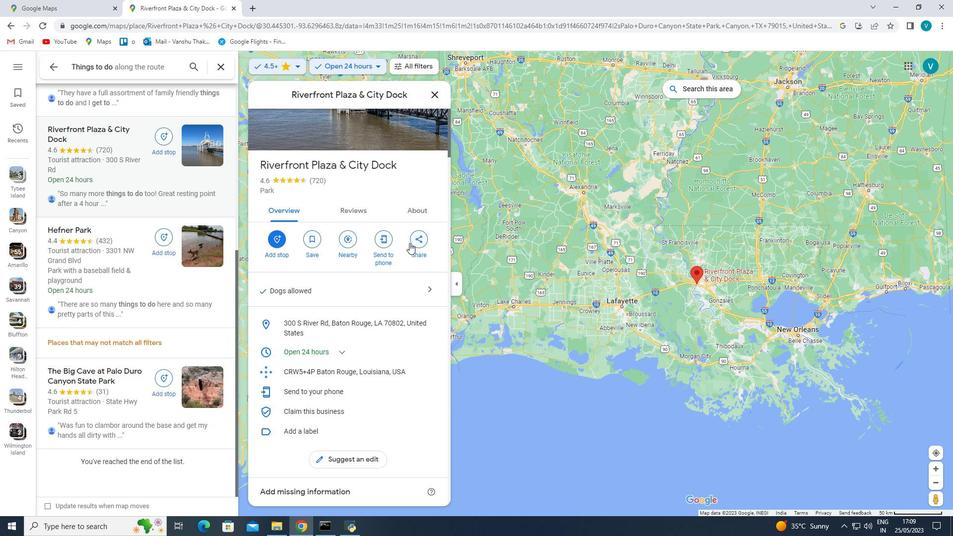 
Action: Mouse scrolled (409, 242) with delta (0, 0)
Screenshot: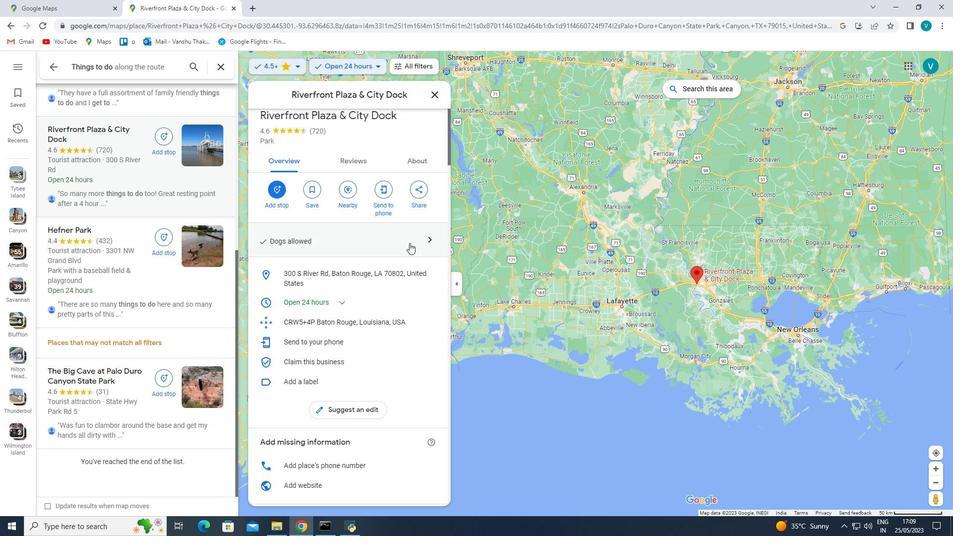 
Action: Mouse moved to (409, 243)
Screenshot: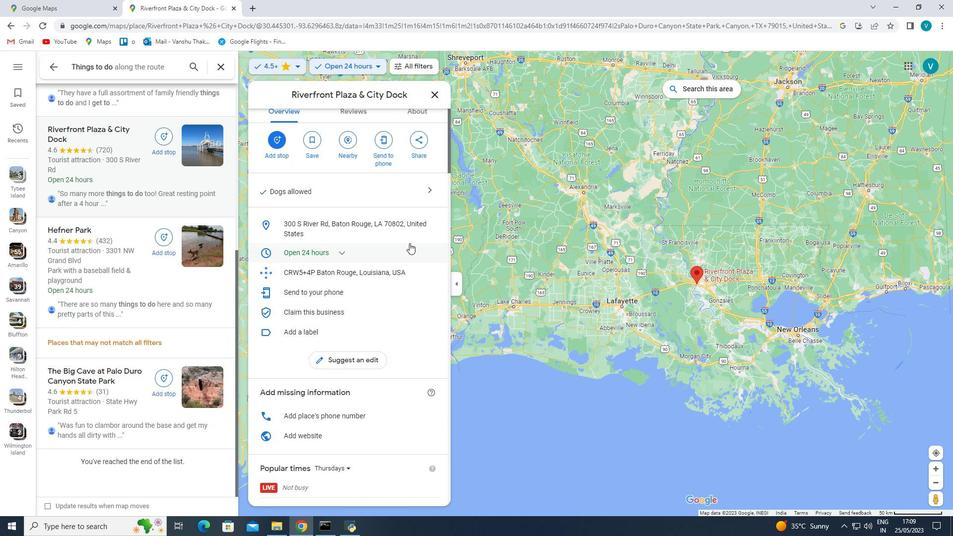 
Action: Mouse scrolled (409, 242) with delta (0, 0)
Screenshot: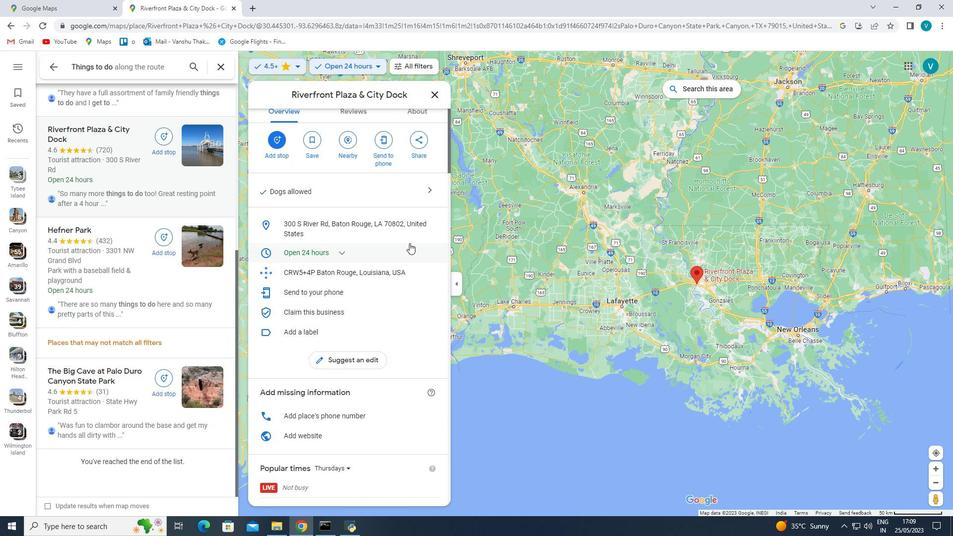 
Action: Mouse scrolled (409, 242) with delta (0, 0)
